 Task: Look for space in Garfield Heights, United States from 10th July, 2023 to 15th July, 2023 for 7 adults in price range Rs.10000 to Rs.15000. Place can be entire place or shared room with 4 bedrooms having 7 beds and 4 bathrooms. Property type can be house, flat, guest house. Amenities needed are: wifi, TV, free parkinig on premises, gym, breakfast. Booking option can be shelf check-in. Required host language is English.
Action: Mouse moved to (557, 110)
Screenshot: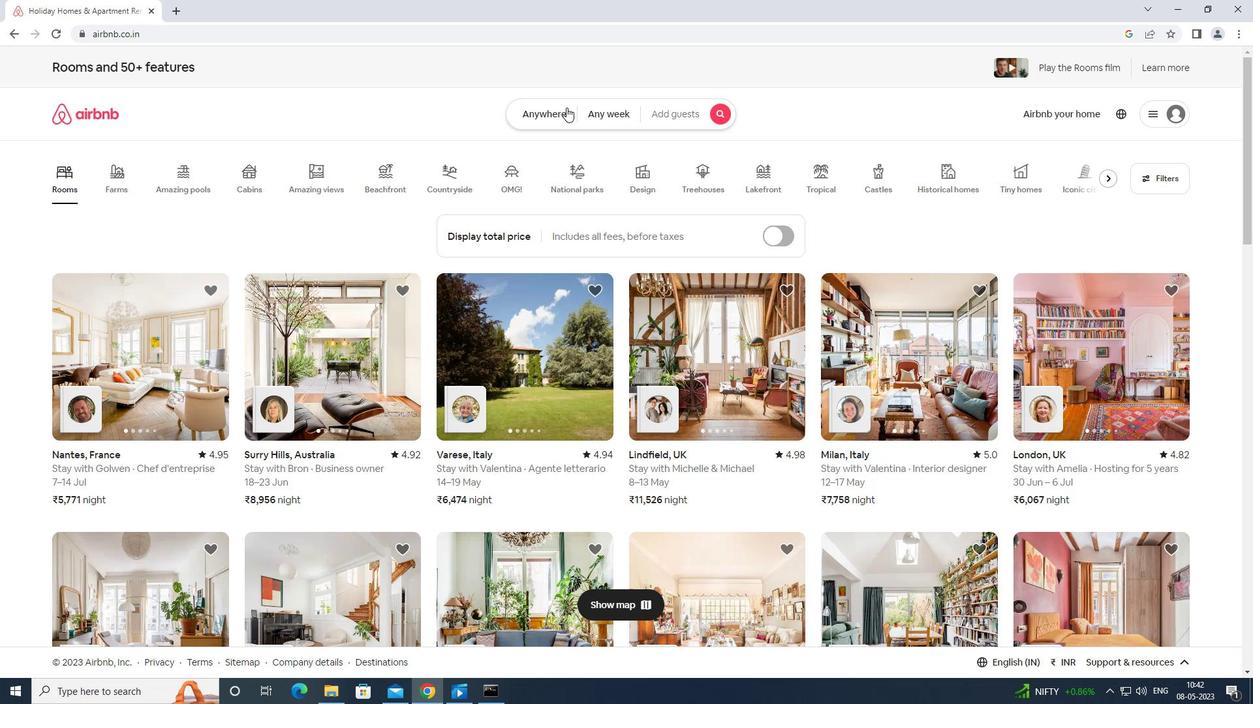 
Action: Mouse pressed left at (557, 110)
Screenshot: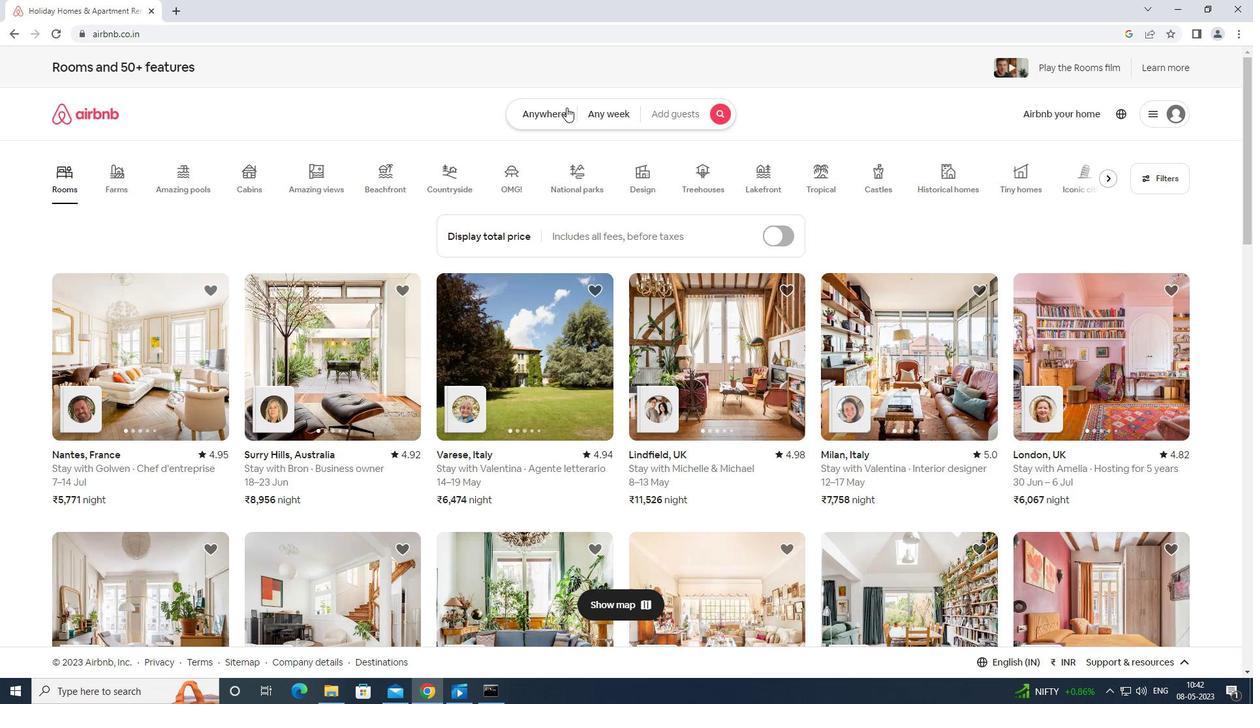 
Action: Mouse moved to (516, 154)
Screenshot: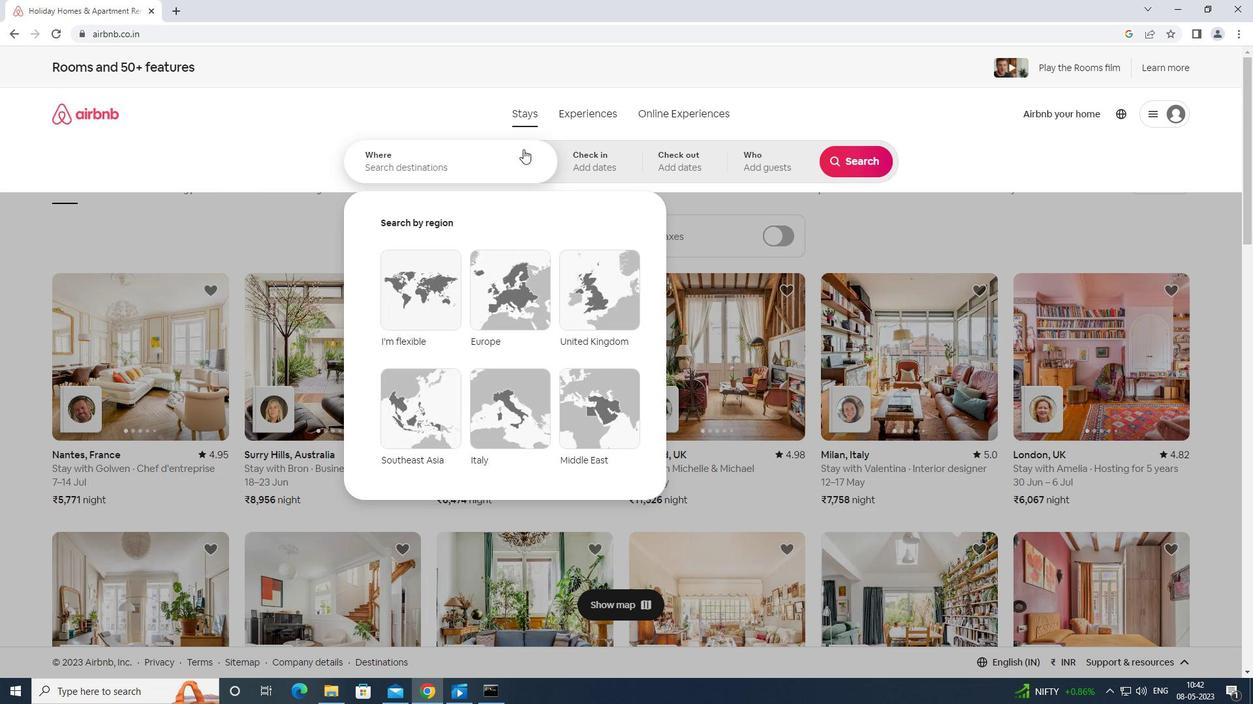 
Action: Mouse pressed left at (516, 154)
Screenshot: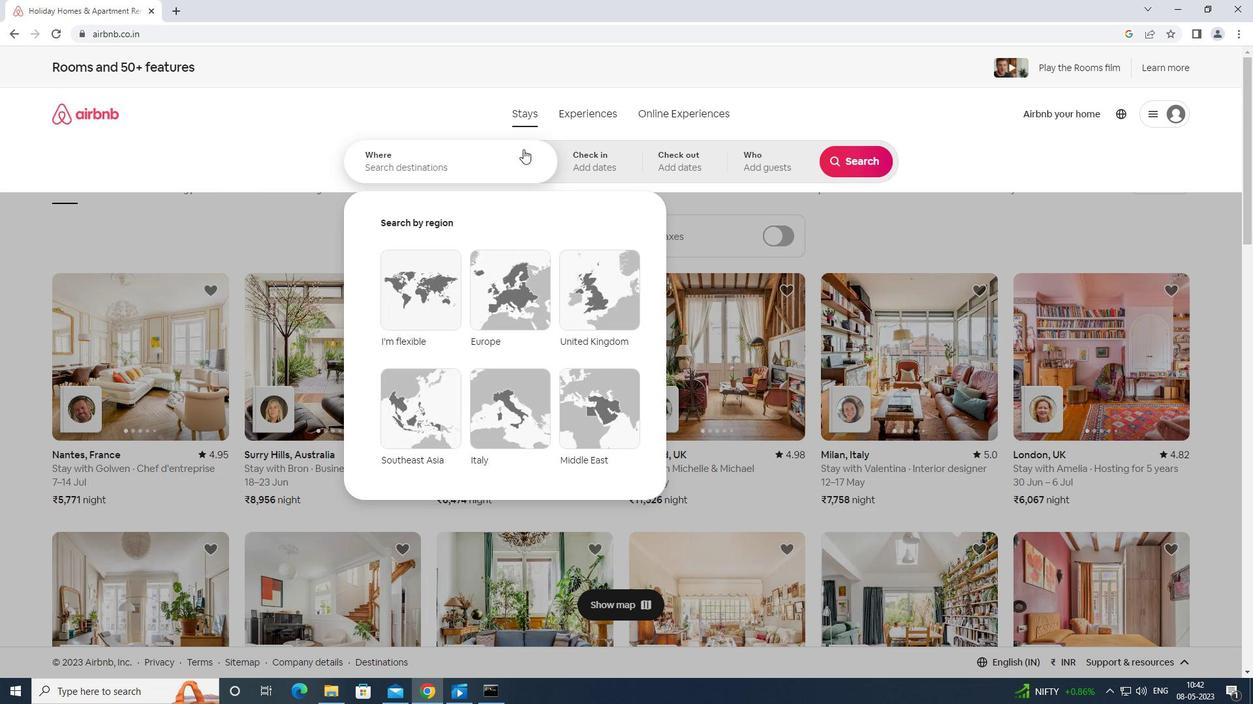 
Action: Mouse moved to (507, 162)
Screenshot: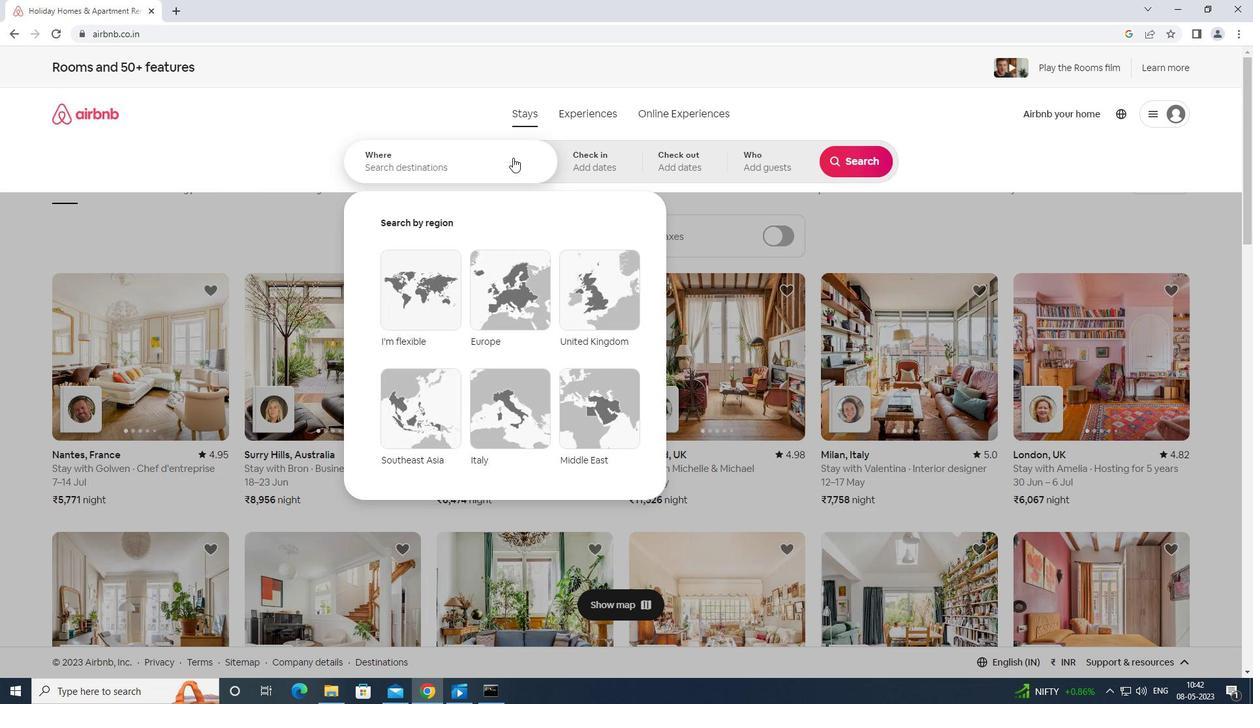 
Action: Key pressed <Key.shift>GARFIELD<Key.space>HEIF<Key.backspace>GHT<Key.space>UNITED<Key.space>STT<Key.backspace>ATES<Key.enter>
Screenshot: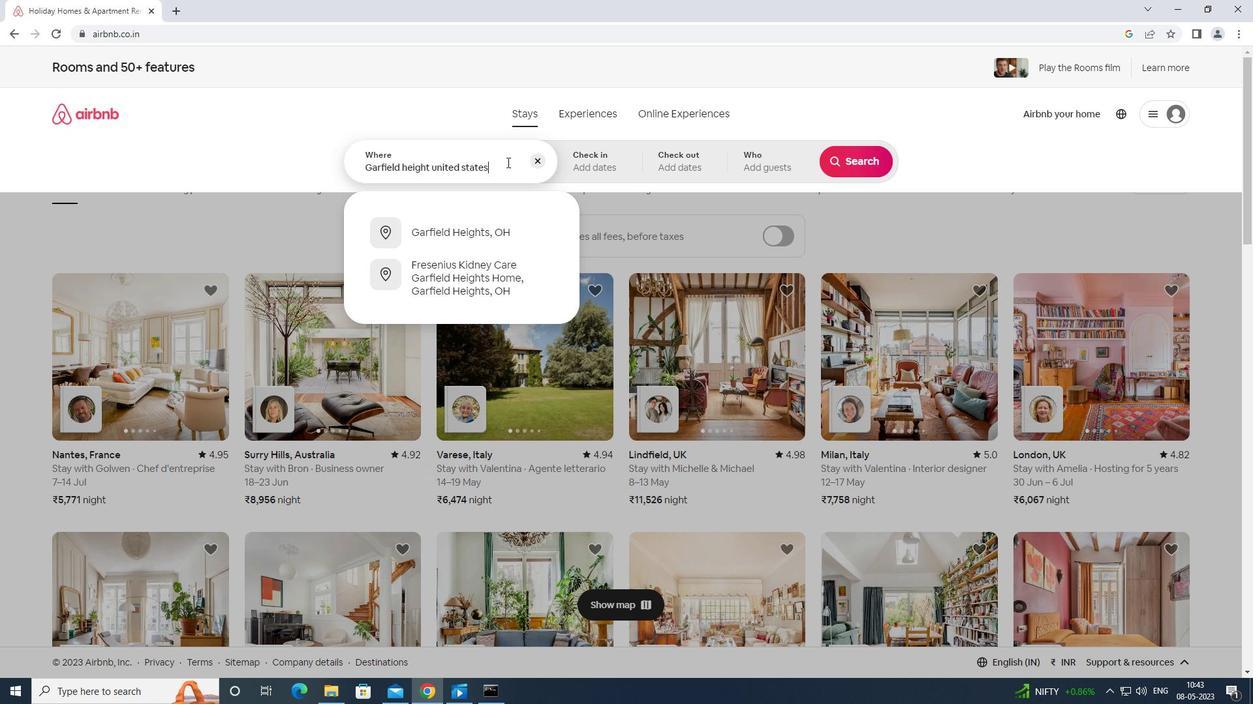
Action: Mouse moved to (852, 266)
Screenshot: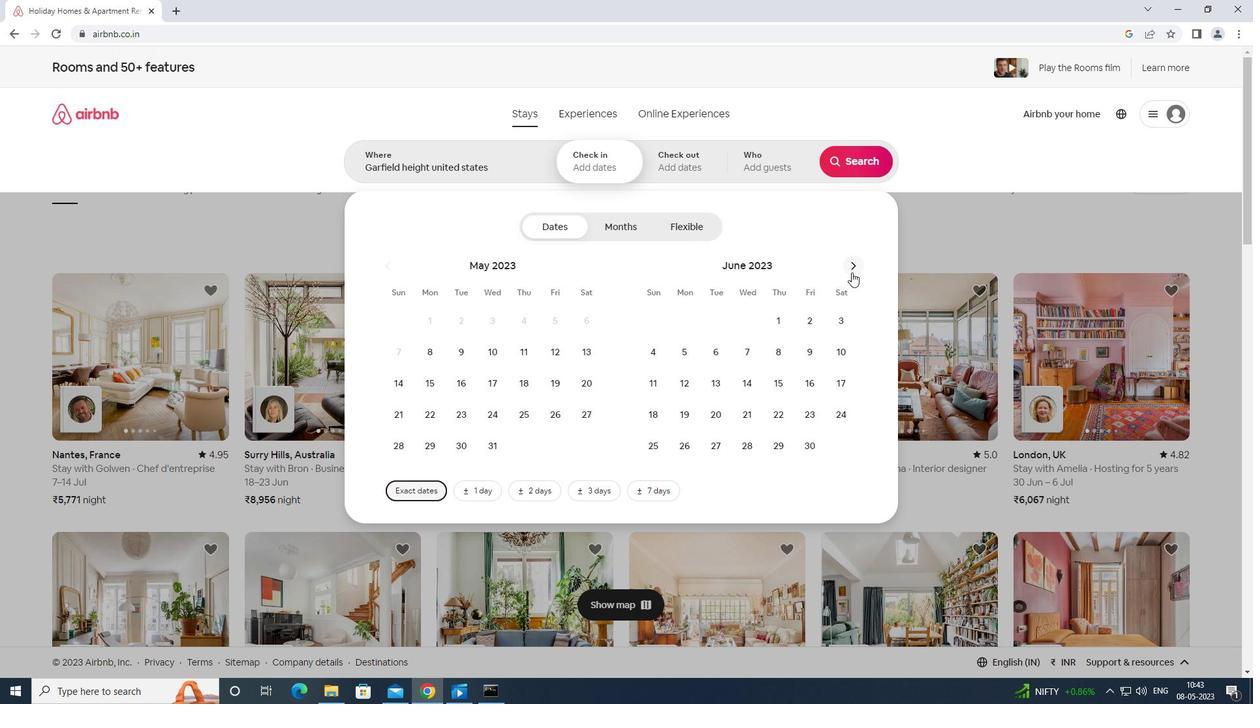 
Action: Mouse pressed left at (852, 266)
Screenshot: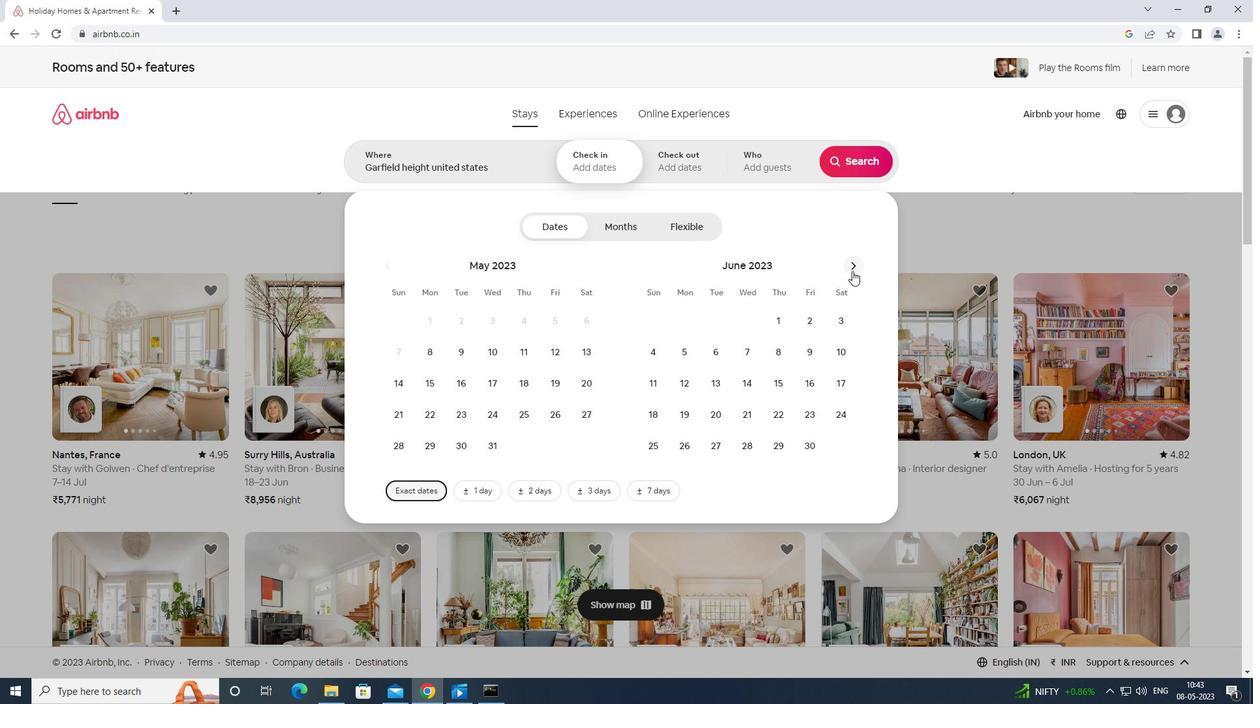 
Action: Mouse moved to (678, 379)
Screenshot: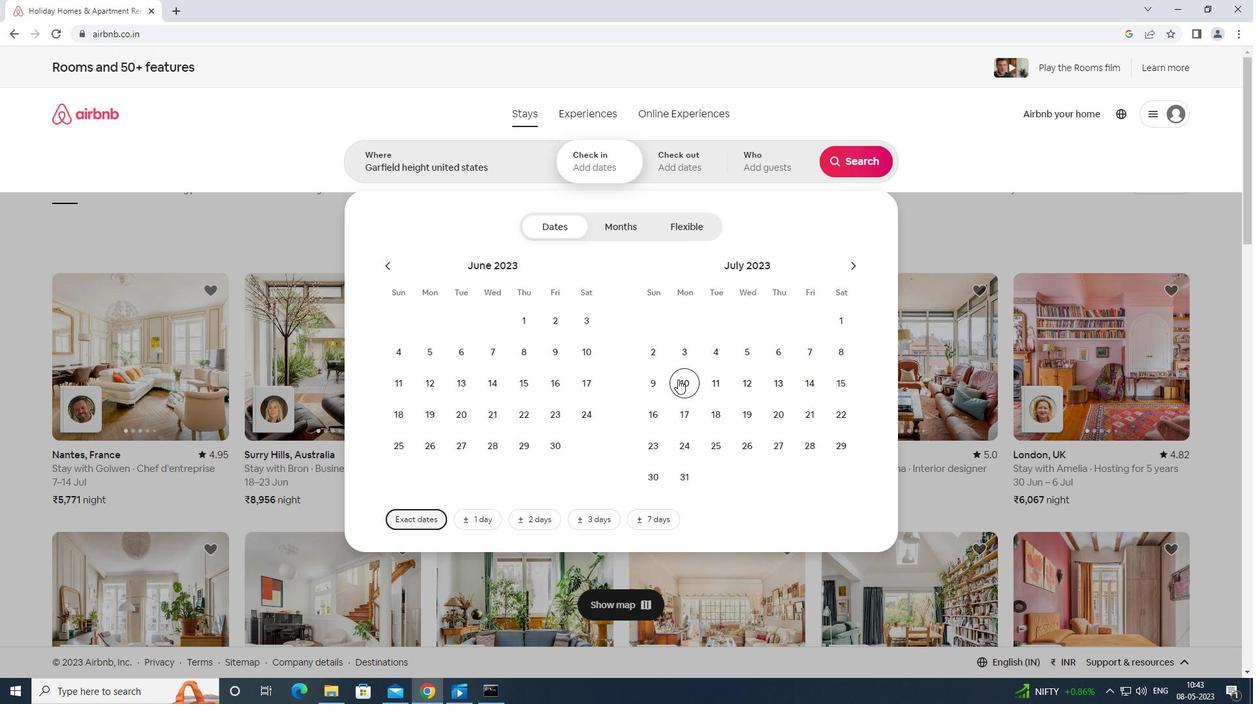 
Action: Mouse pressed left at (678, 379)
Screenshot: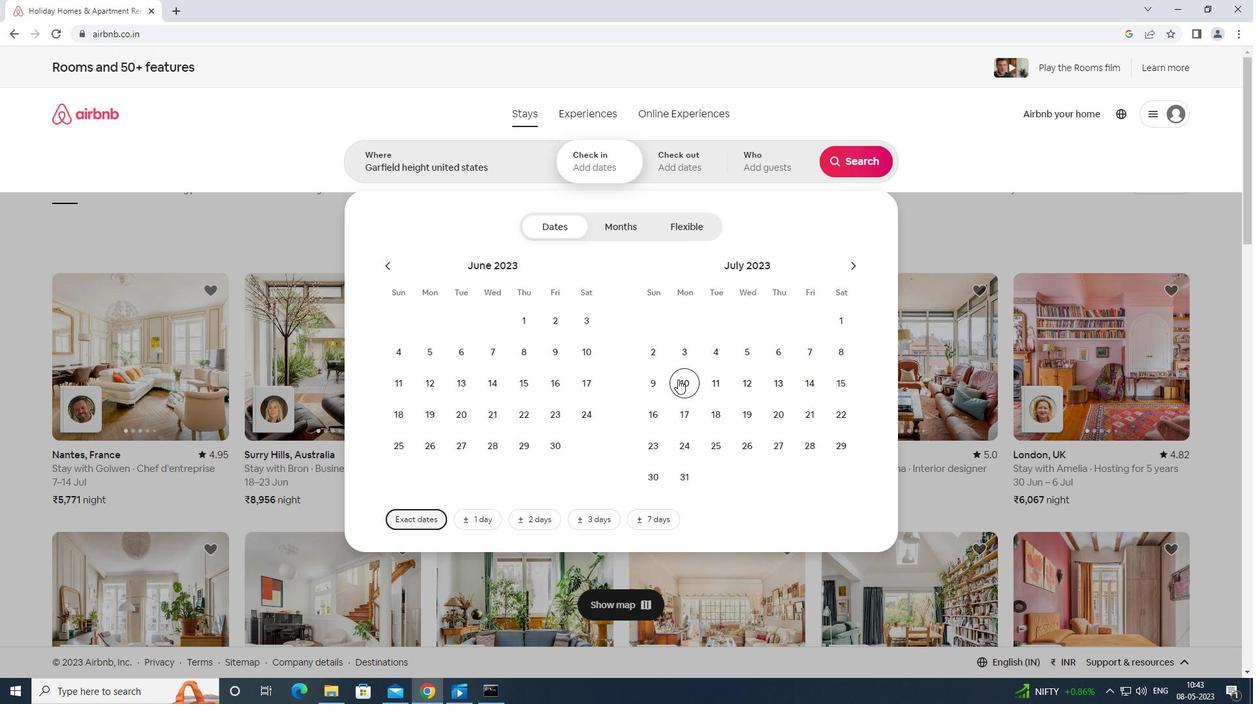 
Action: Mouse moved to (846, 385)
Screenshot: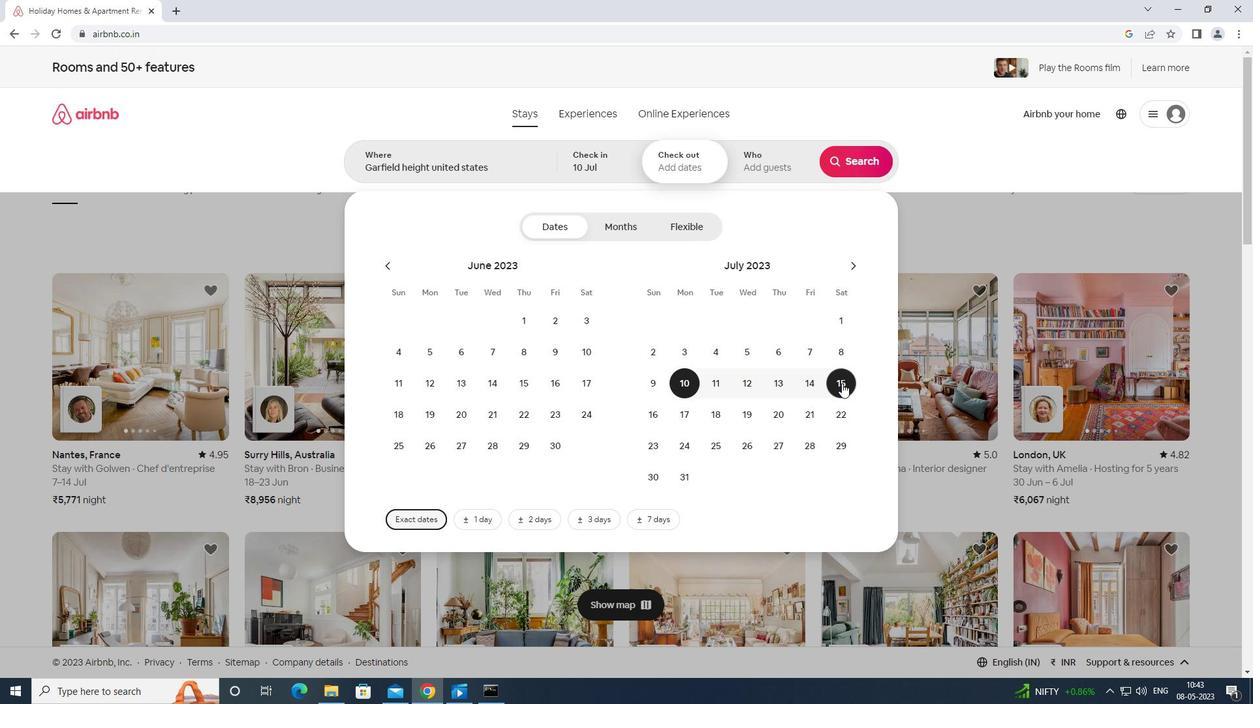 
Action: Mouse pressed left at (846, 385)
Screenshot: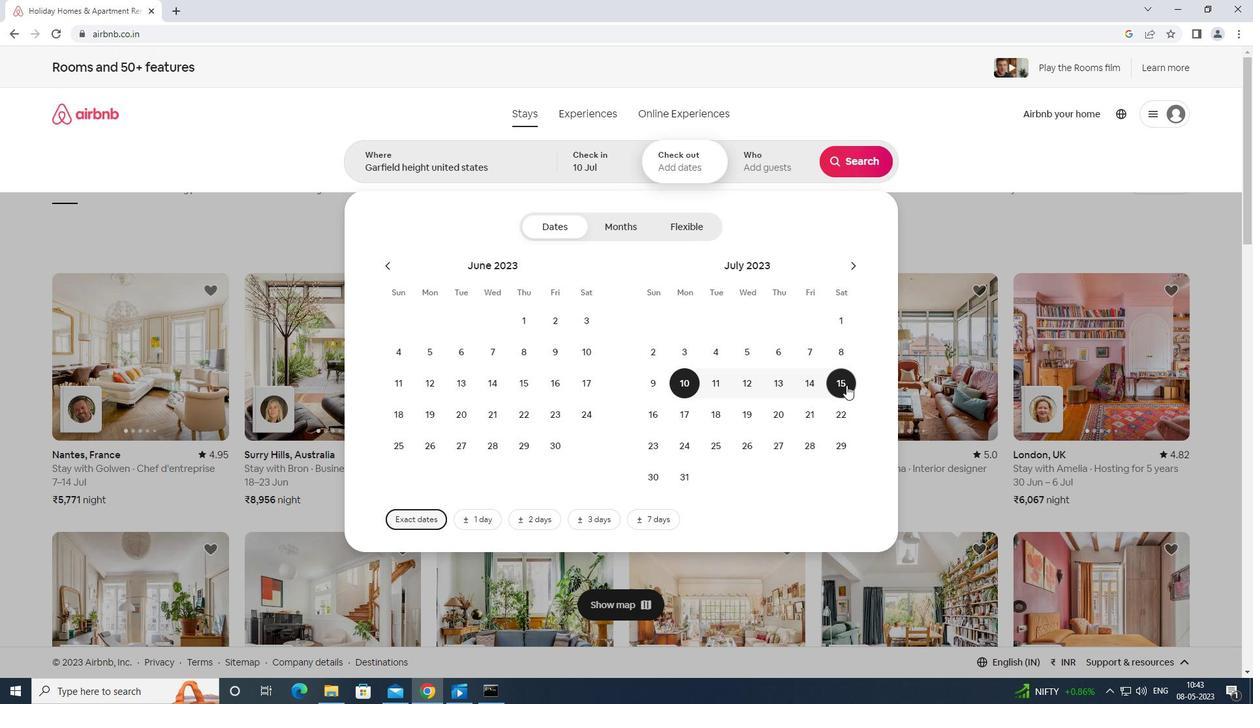 
Action: Mouse moved to (780, 168)
Screenshot: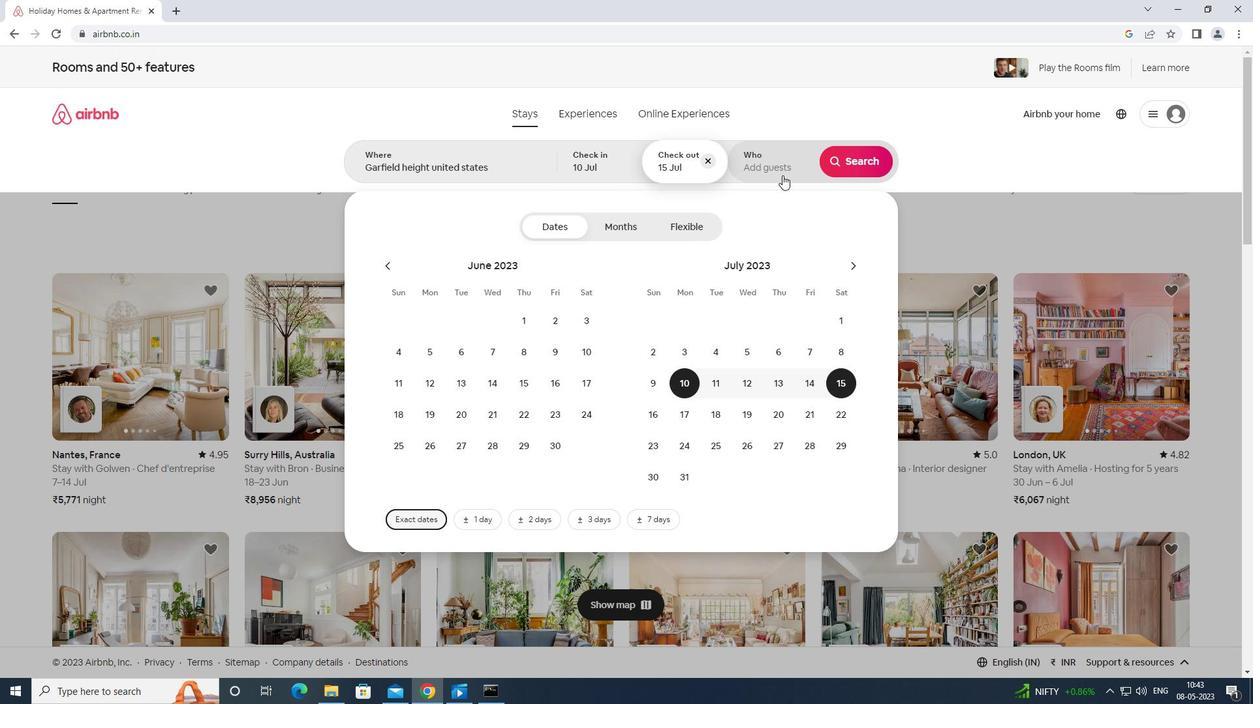
Action: Mouse pressed left at (780, 168)
Screenshot: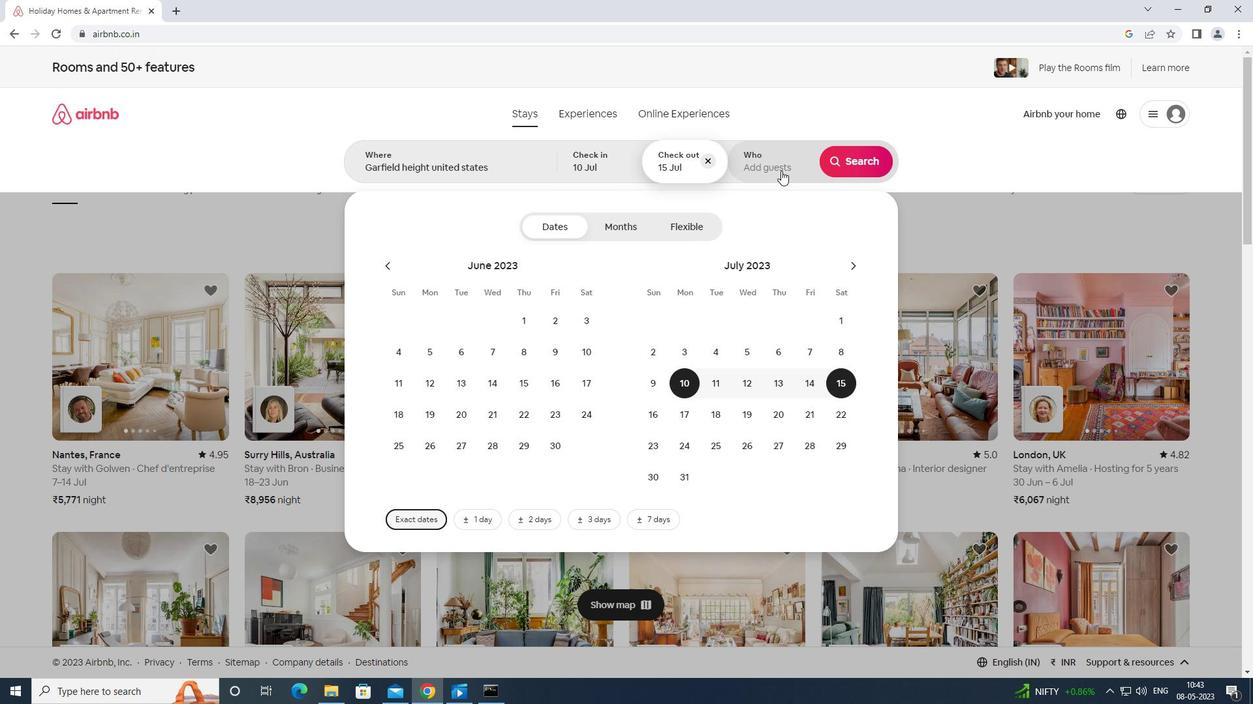
Action: Mouse moved to (862, 233)
Screenshot: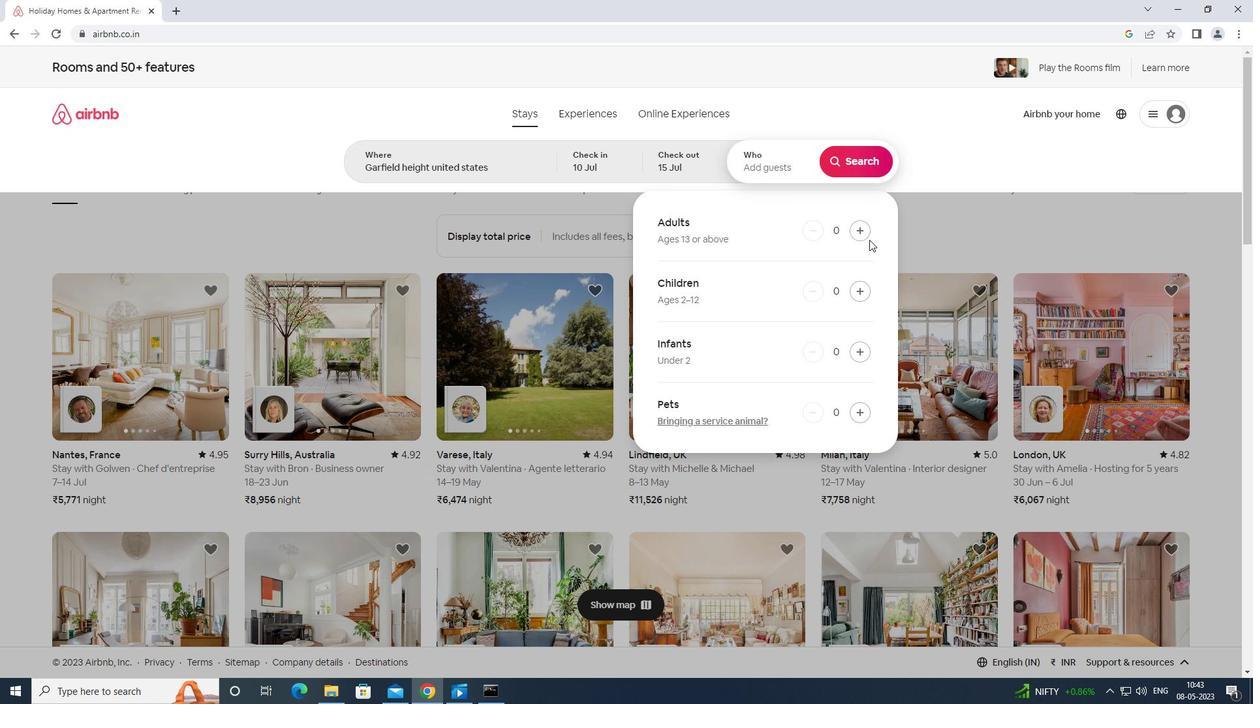 
Action: Mouse pressed left at (862, 233)
Screenshot: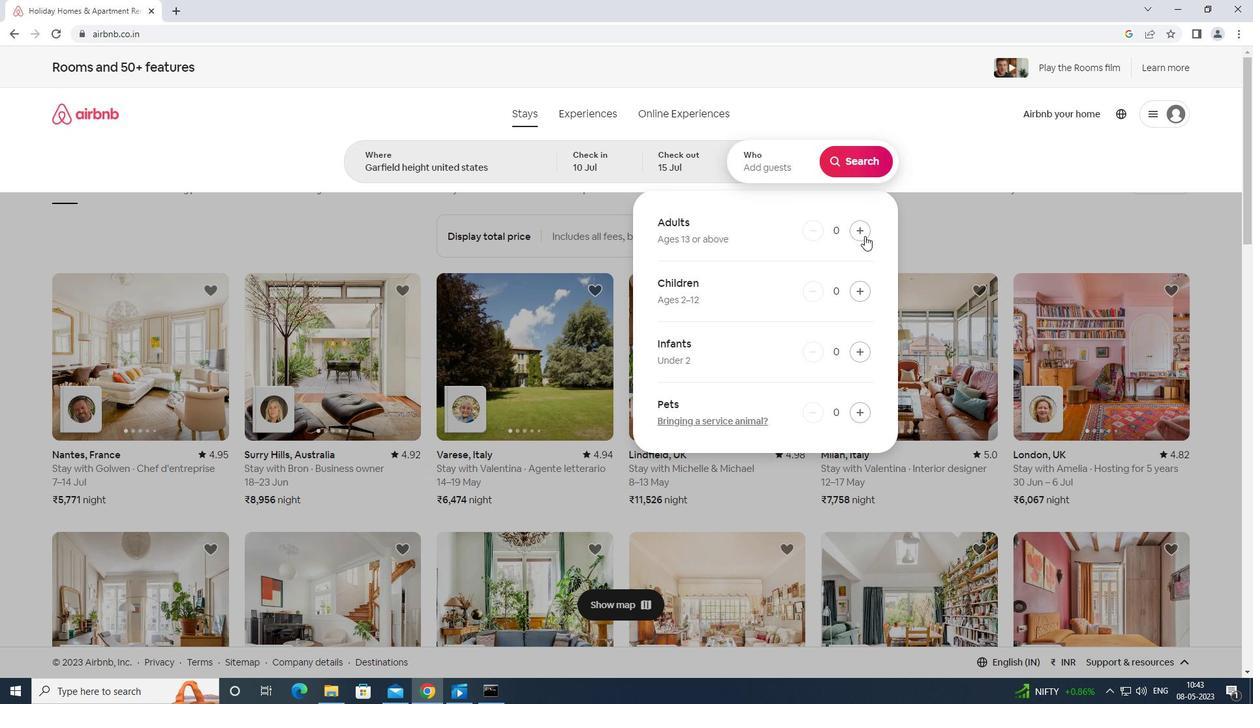 
Action: Mouse moved to (862, 232)
Screenshot: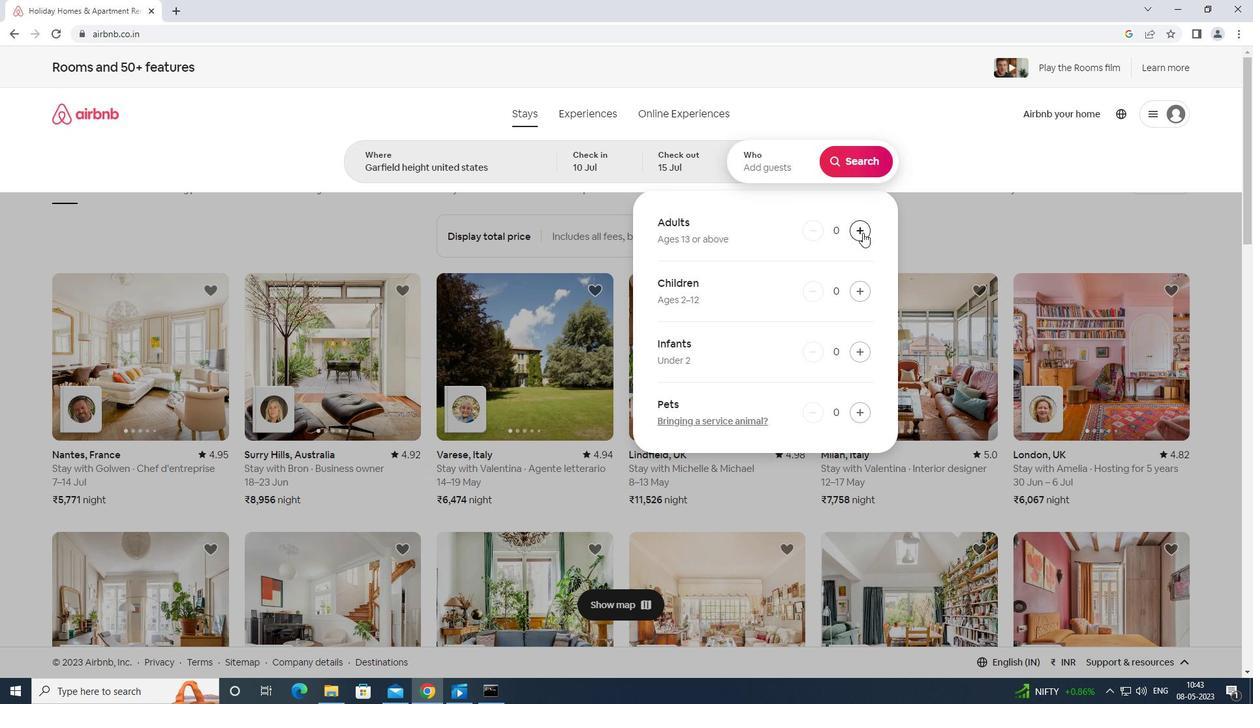 
Action: Mouse pressed left at (862, 232)
Screenshot: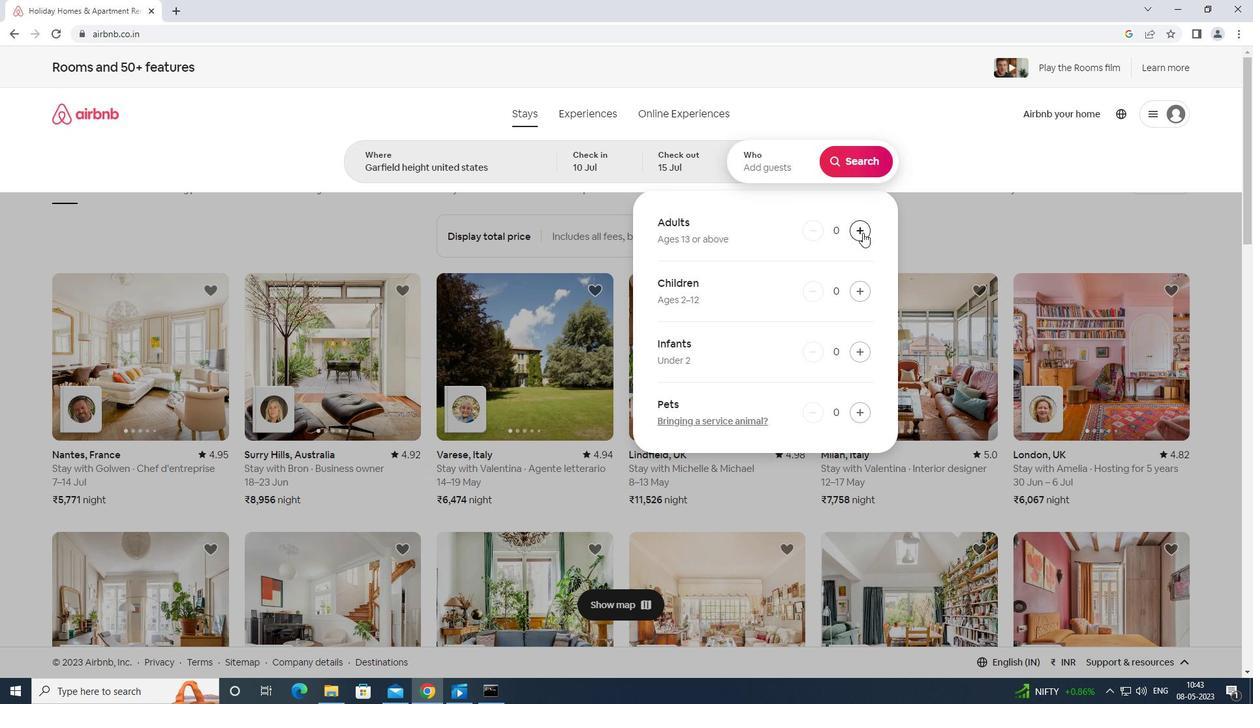 
Action: Mouse moved to (862, 232)
Screenshot: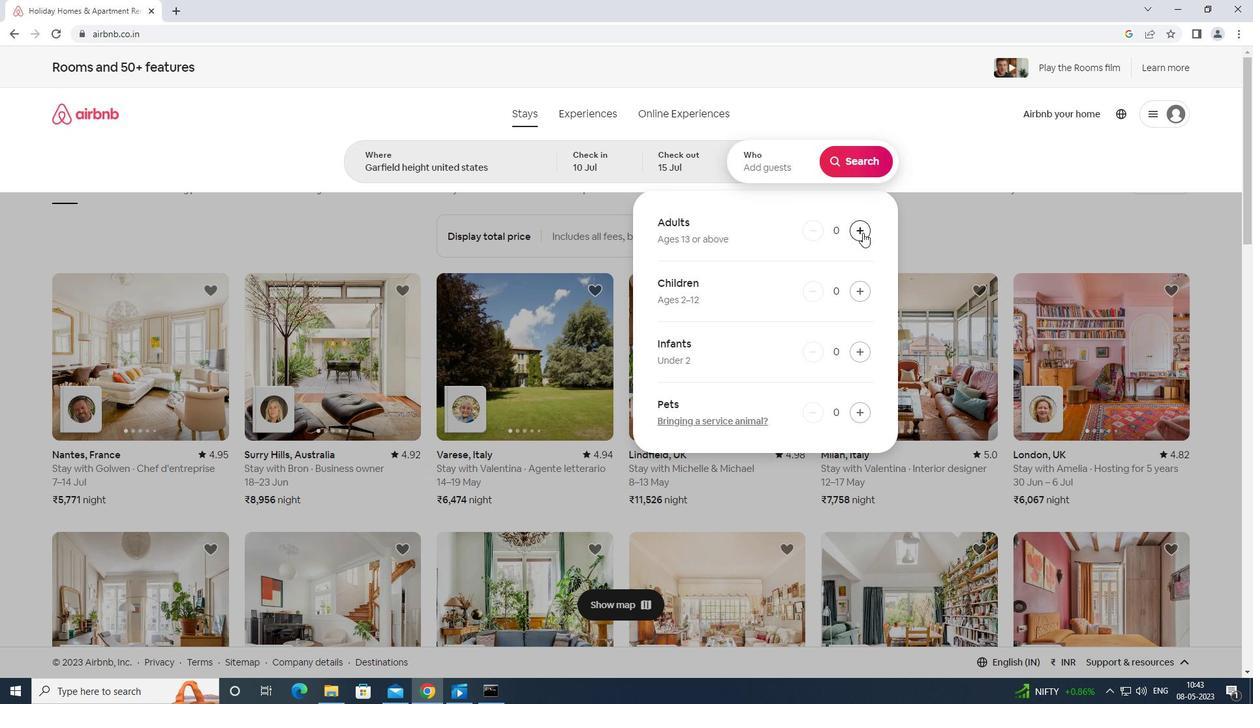 
Action: Mouse pressed left at (862, 232)
Screenshot: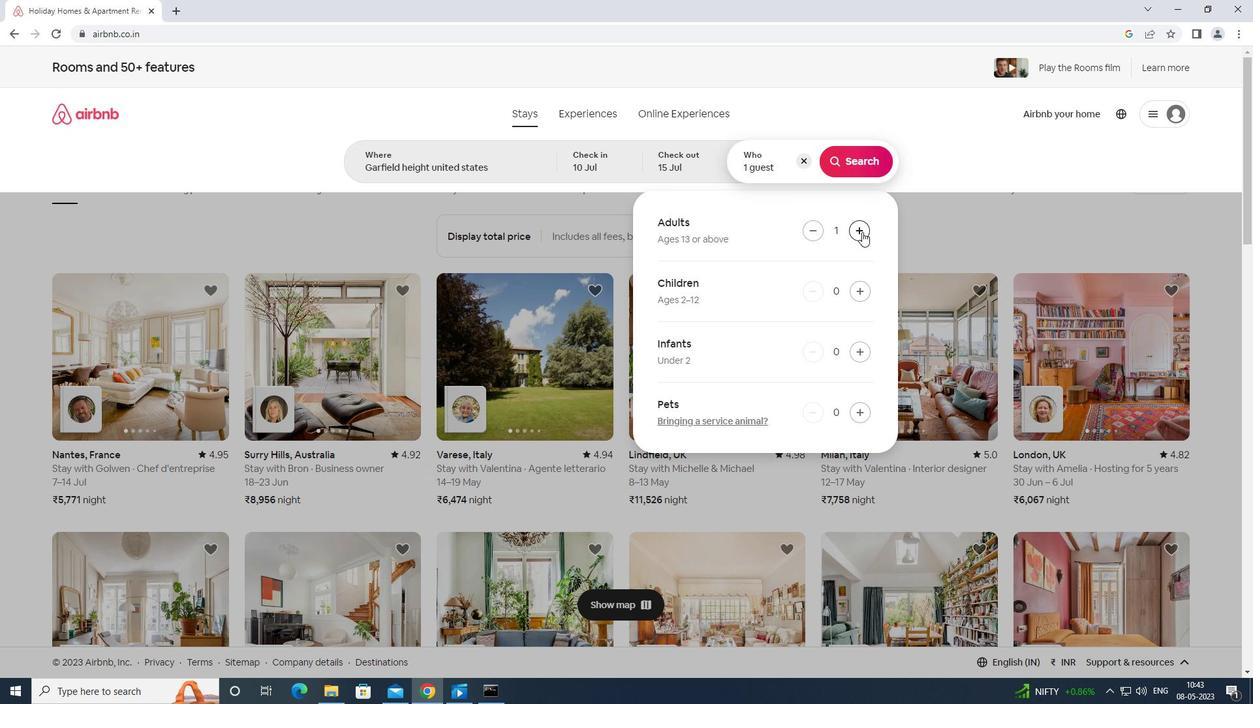 
Action: Mouse pressed left at (862, 232)
Screenshot: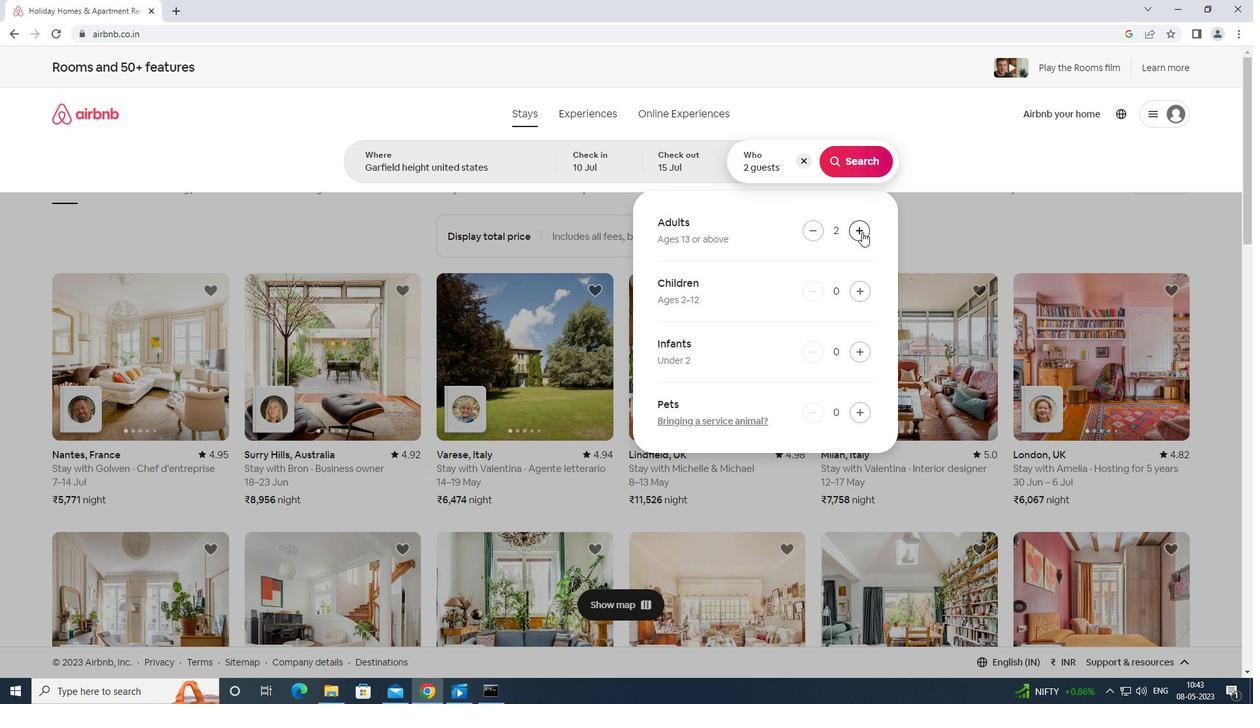 
Action: Mouse pressed left at (862, 232)
Screenshot: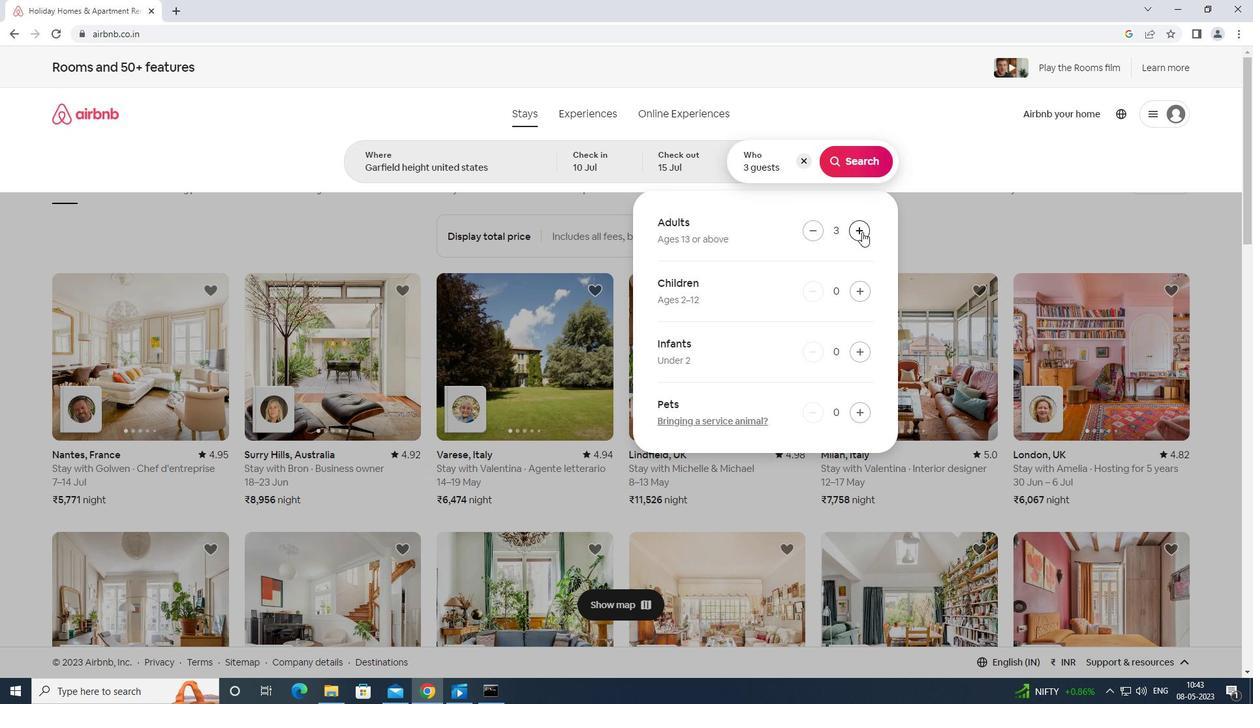 
Action: Mouse pressed left at (862, 232)
Screenshot: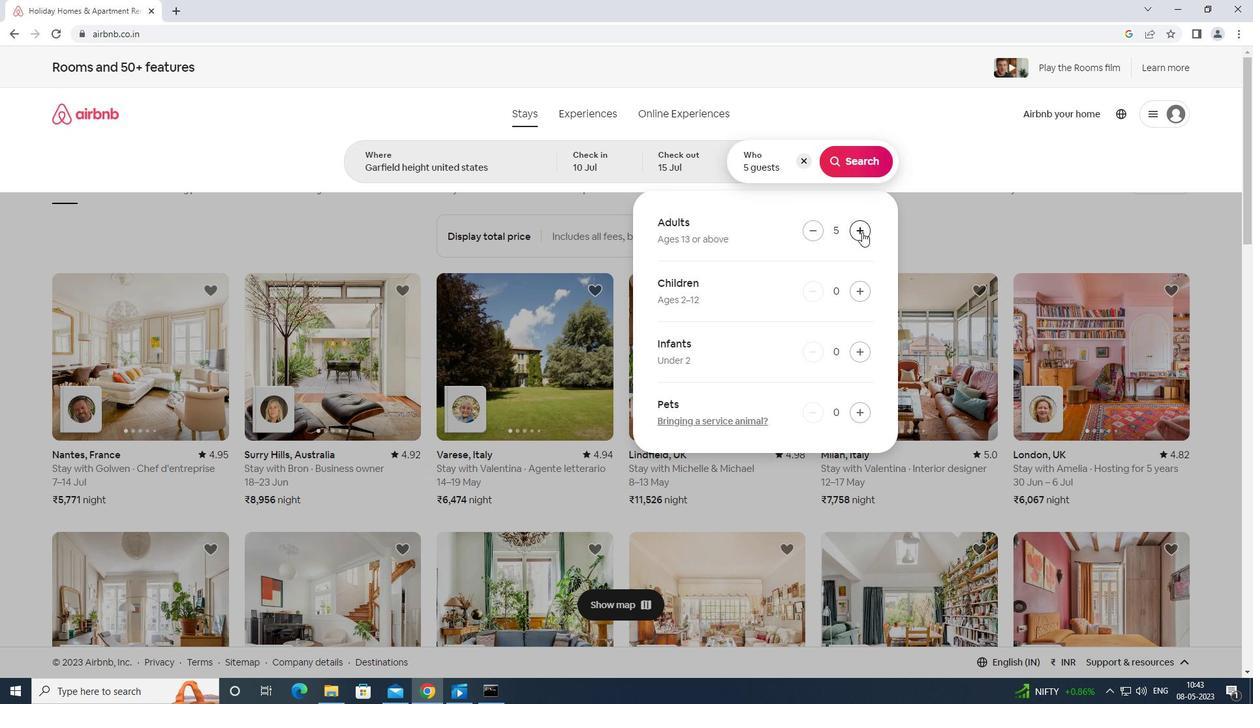
Action: Mouse pressed left at (862, 232)
Screenshot: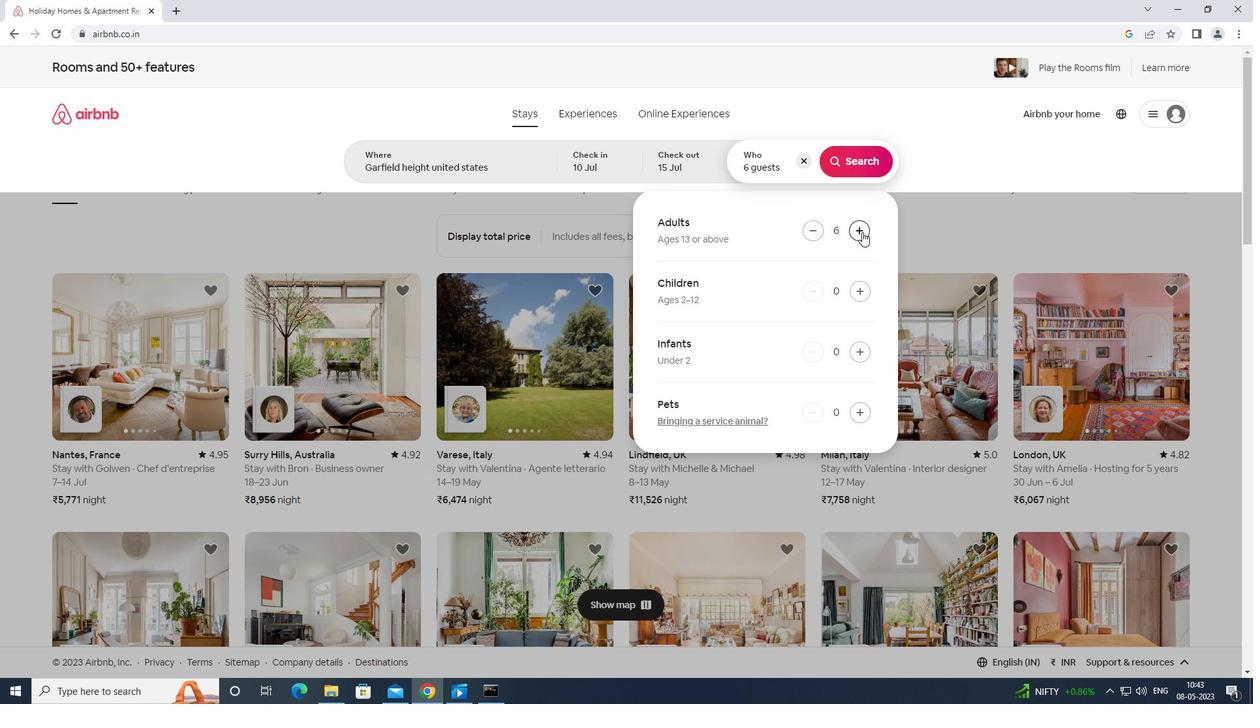 
Action: Mouse moved to (855, 168)
Screenshot: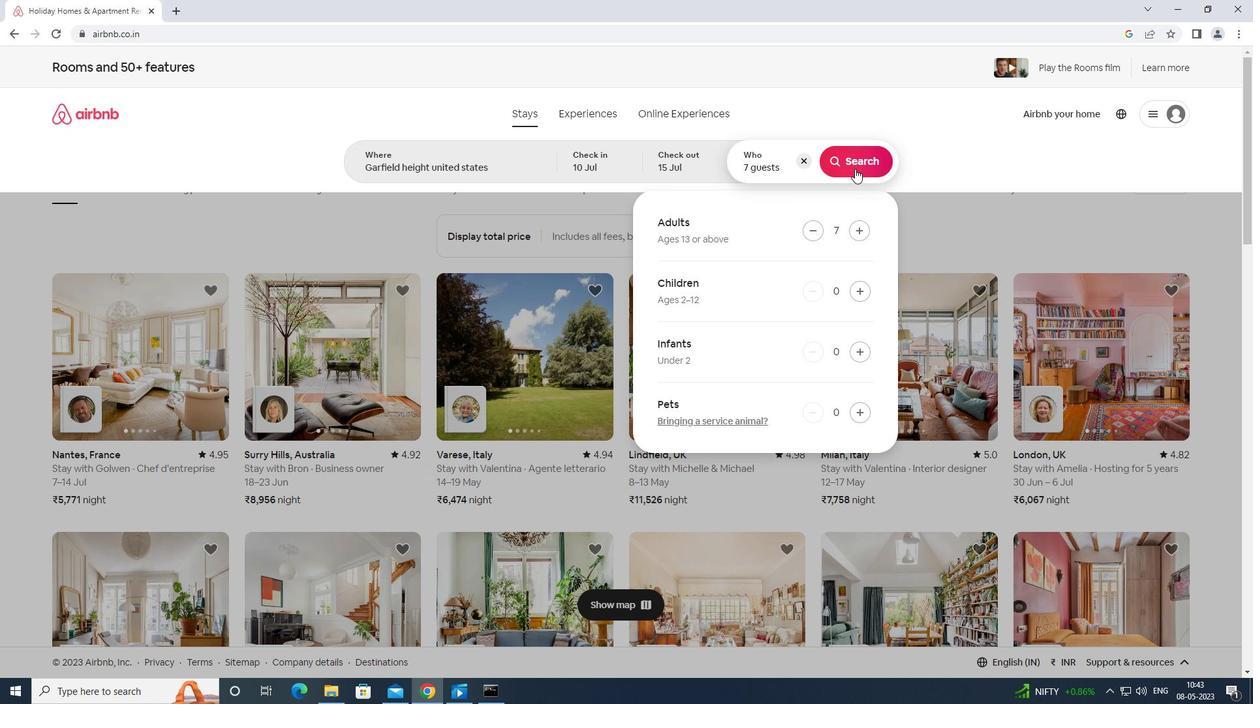 
Action: Mouse pressed left at (855, 168)
Screenshot: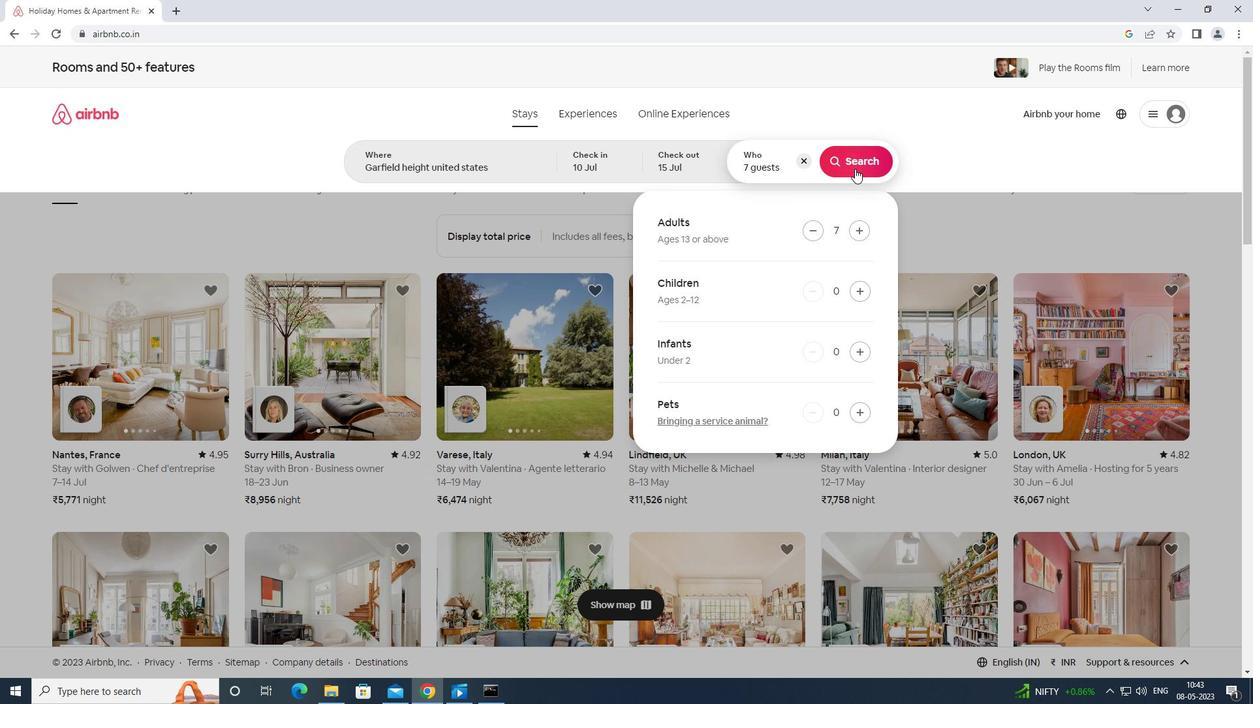 
Action: Mouse moved to (1188, 118)
Screenshot: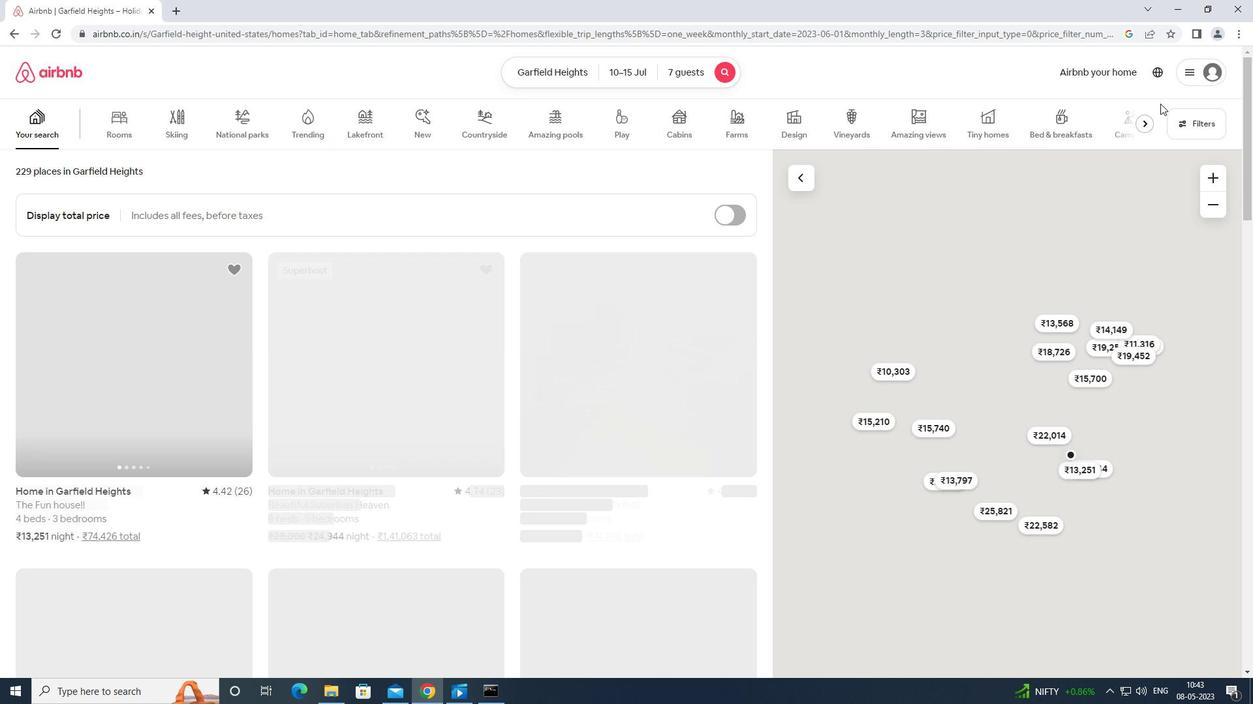 
Action: Mouse pressed left at (1188, 118)
Screenshot: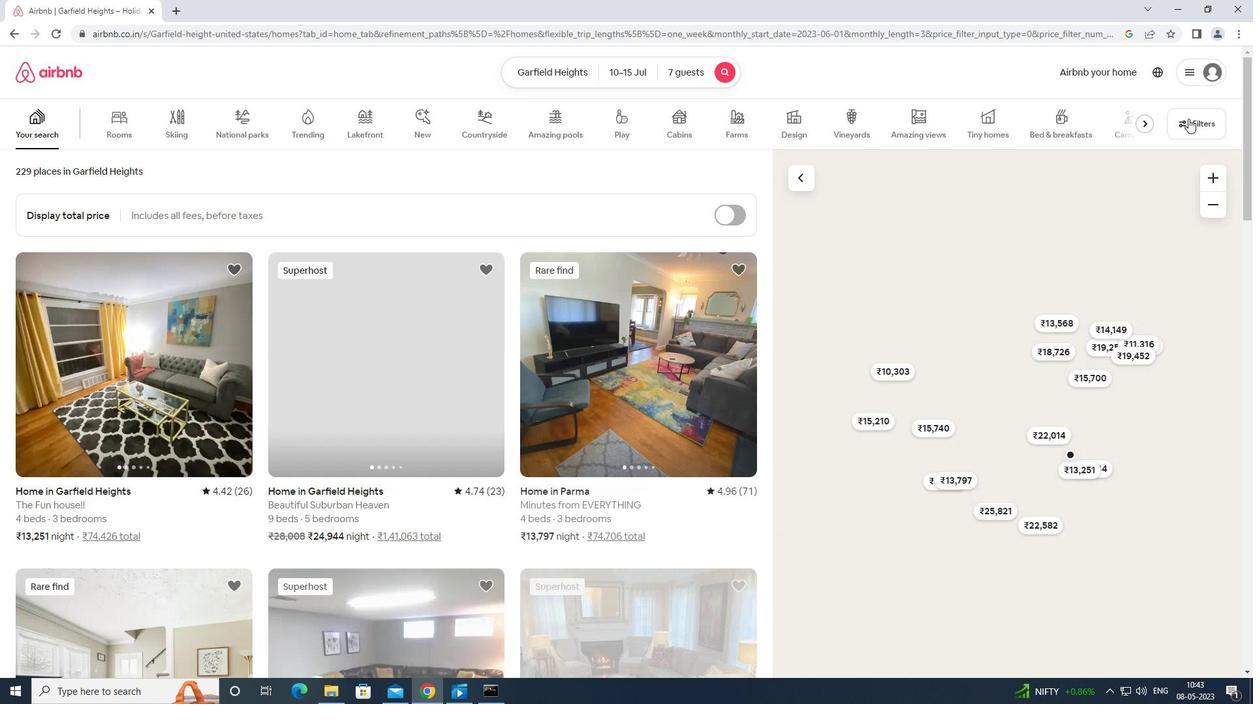 
Action: Mouse moved to (542, 439)
Screenshot: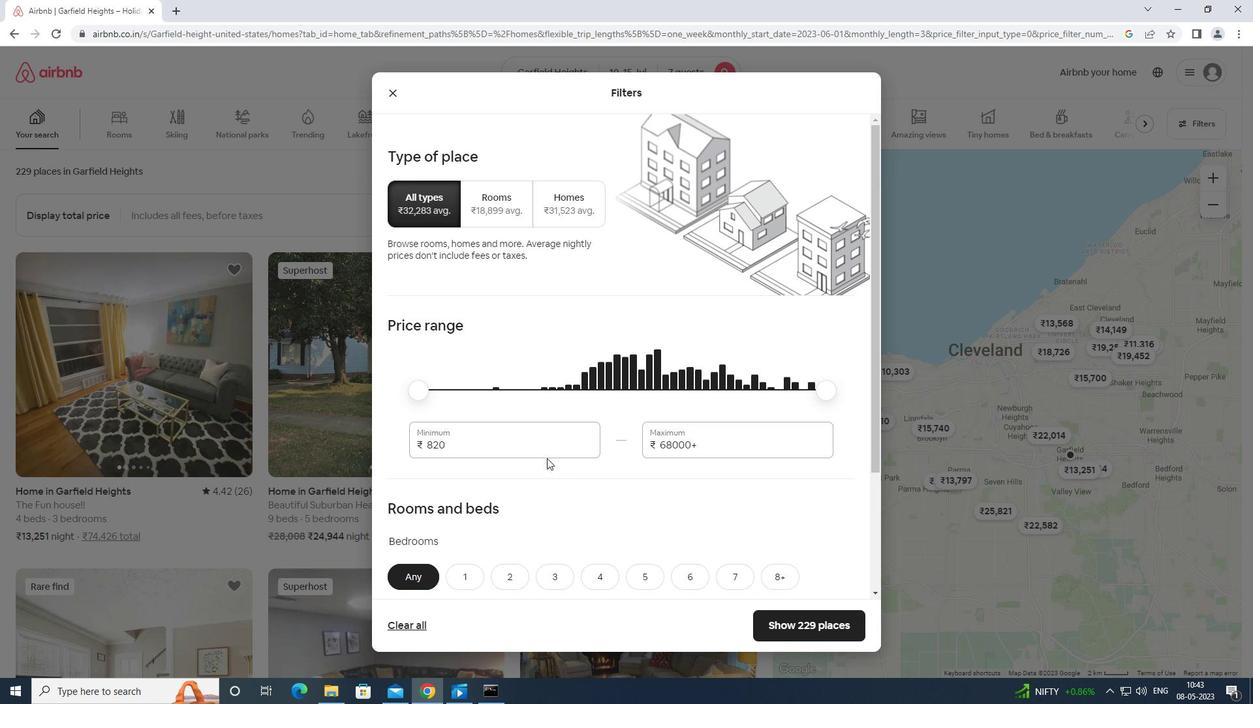
Action: Mouse pressed left at (542, 439)
Screenshot: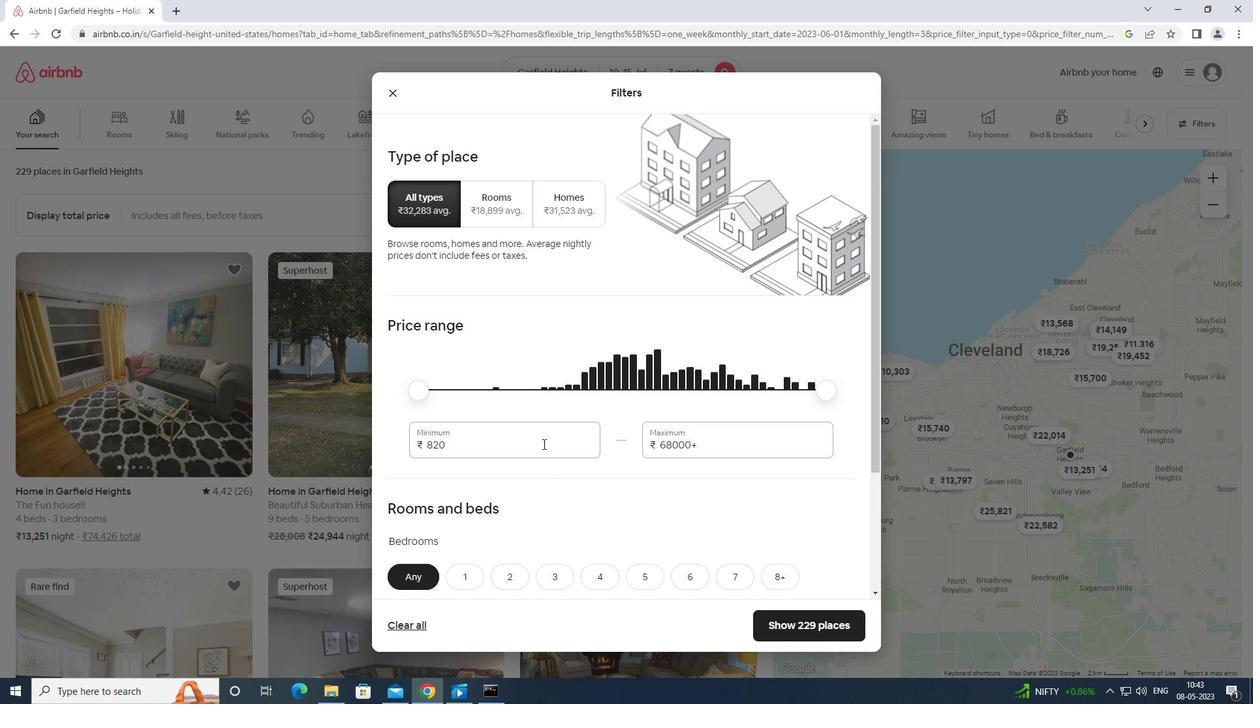 
Action: Key pressed <Key.backspace><Key.backspace><Key.backspace>10000
Screenshot: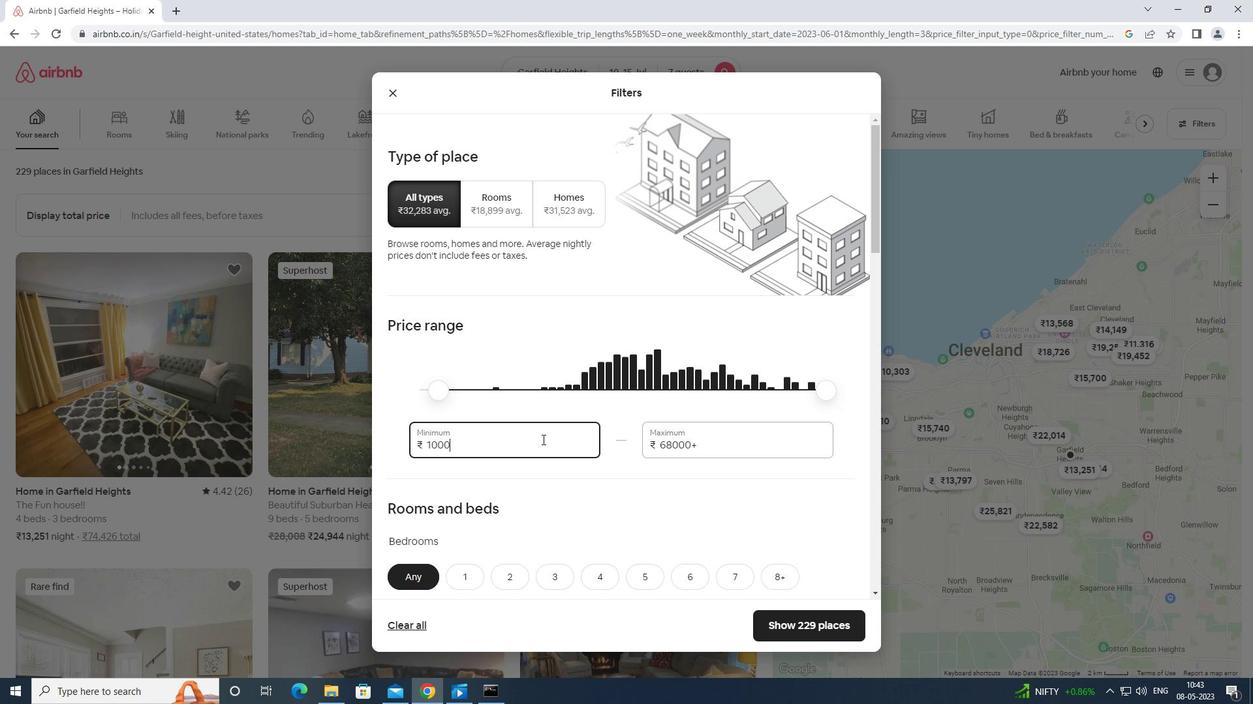 
Action: Mouse moved to (715, 434)
Screenshot: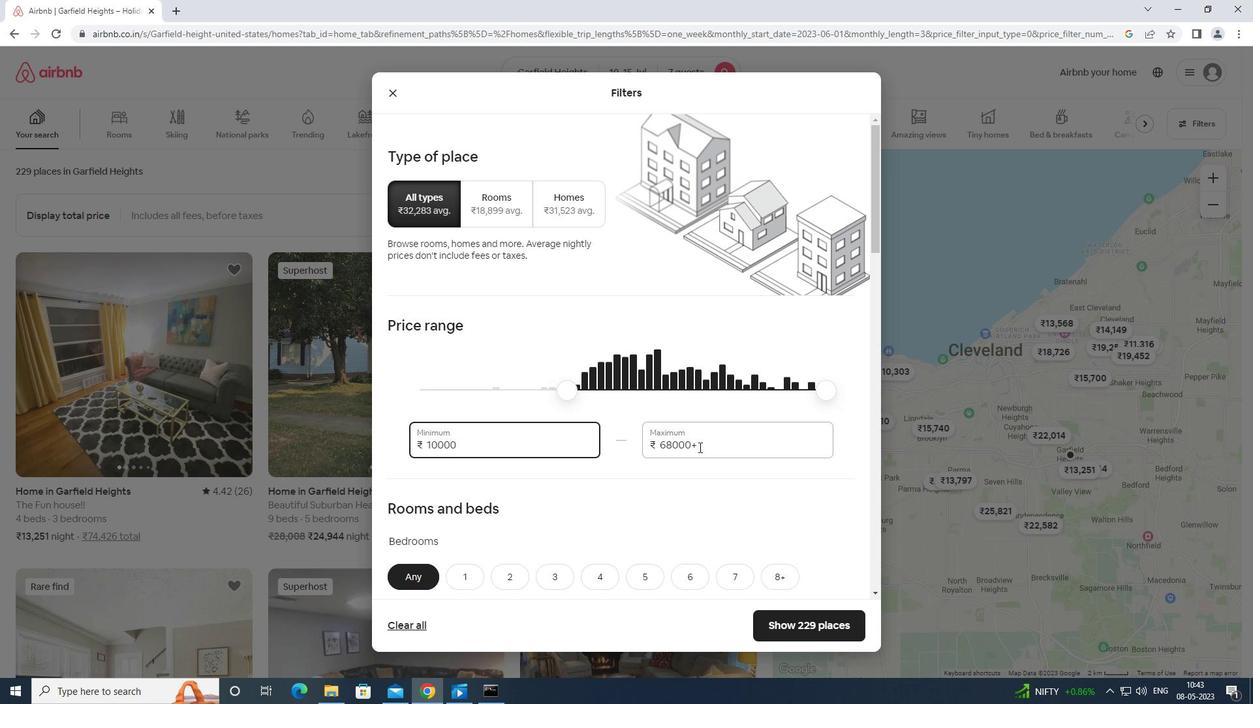 
Action: Mouse pressed left at (715, 434)
Screenshot: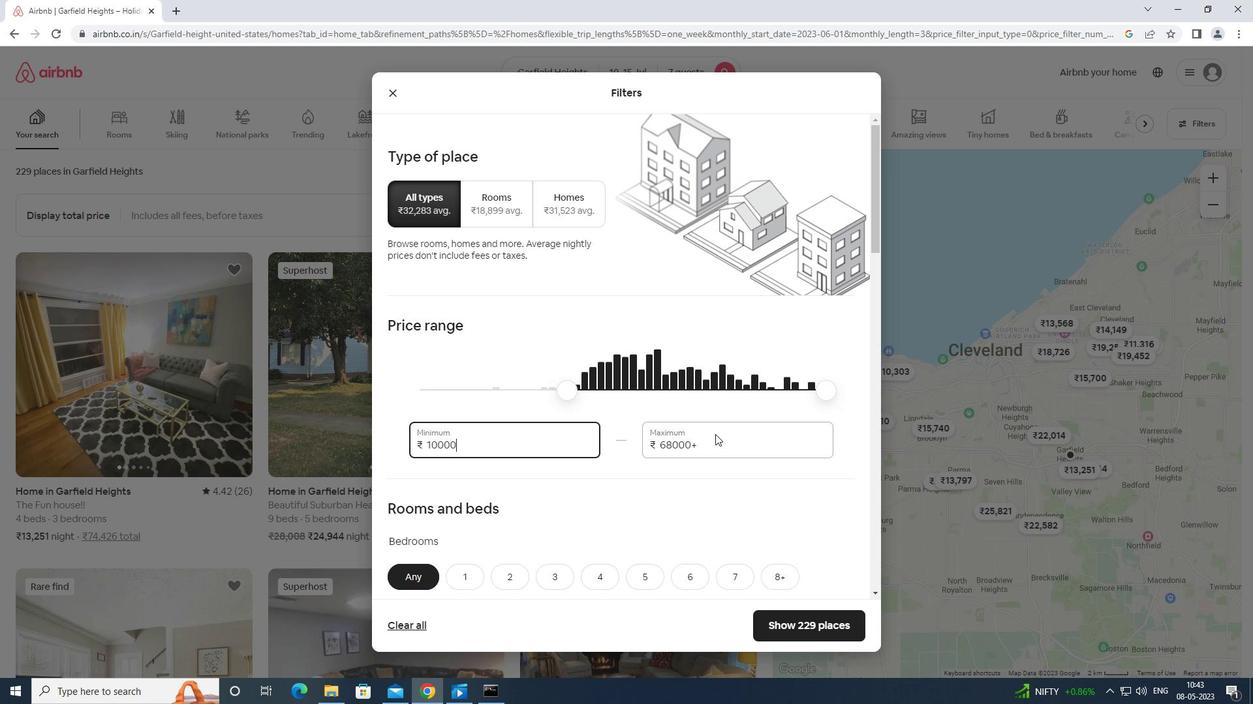 
Action: Key pressed <Key.backspace><Key.backspace><Key.backspace><Key.backspace><Key.backspace><Key.backspace><Key.backspace><Key.backspace><Key.backspace><Key.backspace><Key.backspace><Key.backspace><Key.backspace>15000
Screenshot: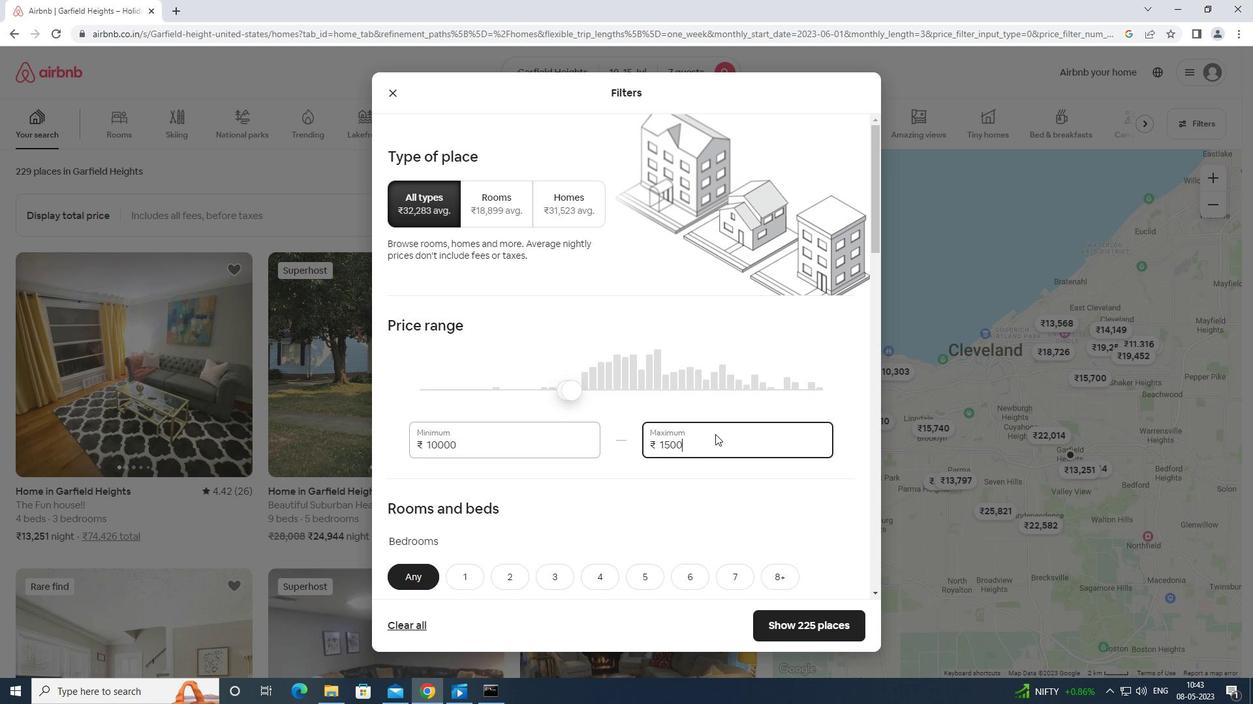 
Action: Mouse moved to (721, 452)
Screenshot: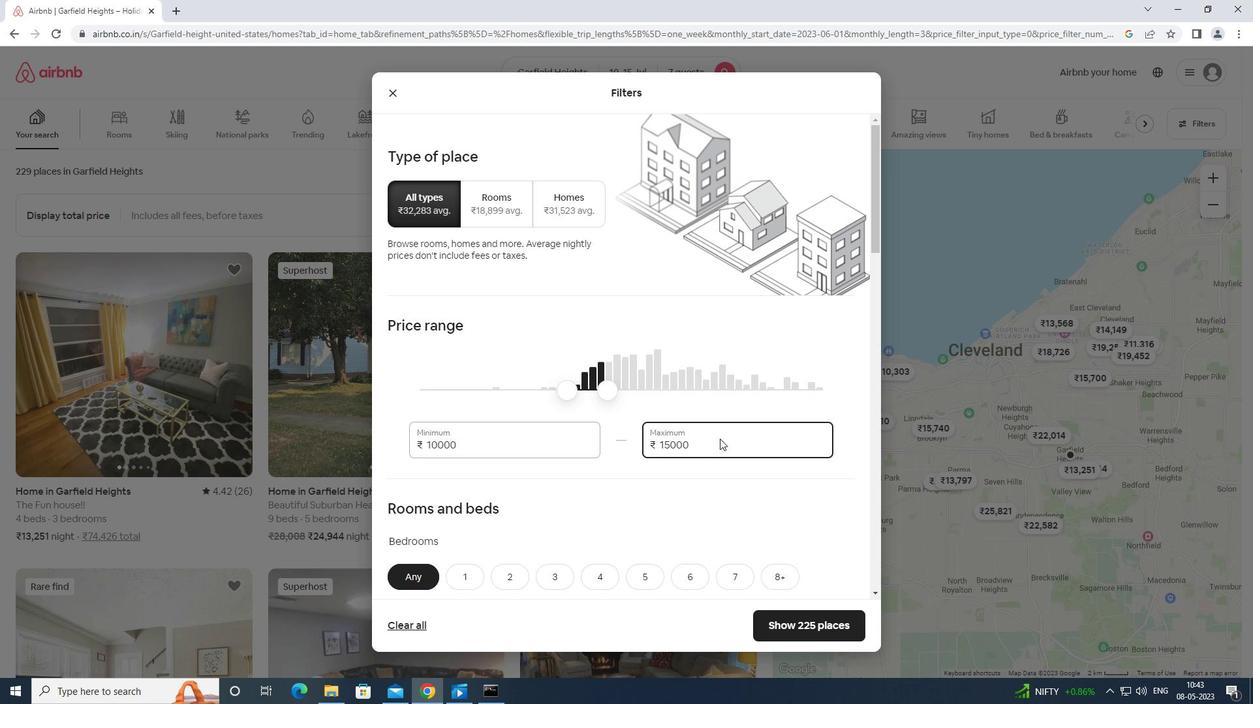 
Action: Mouse scrolled (721, 451) with delta (0, 0)
Screenshot: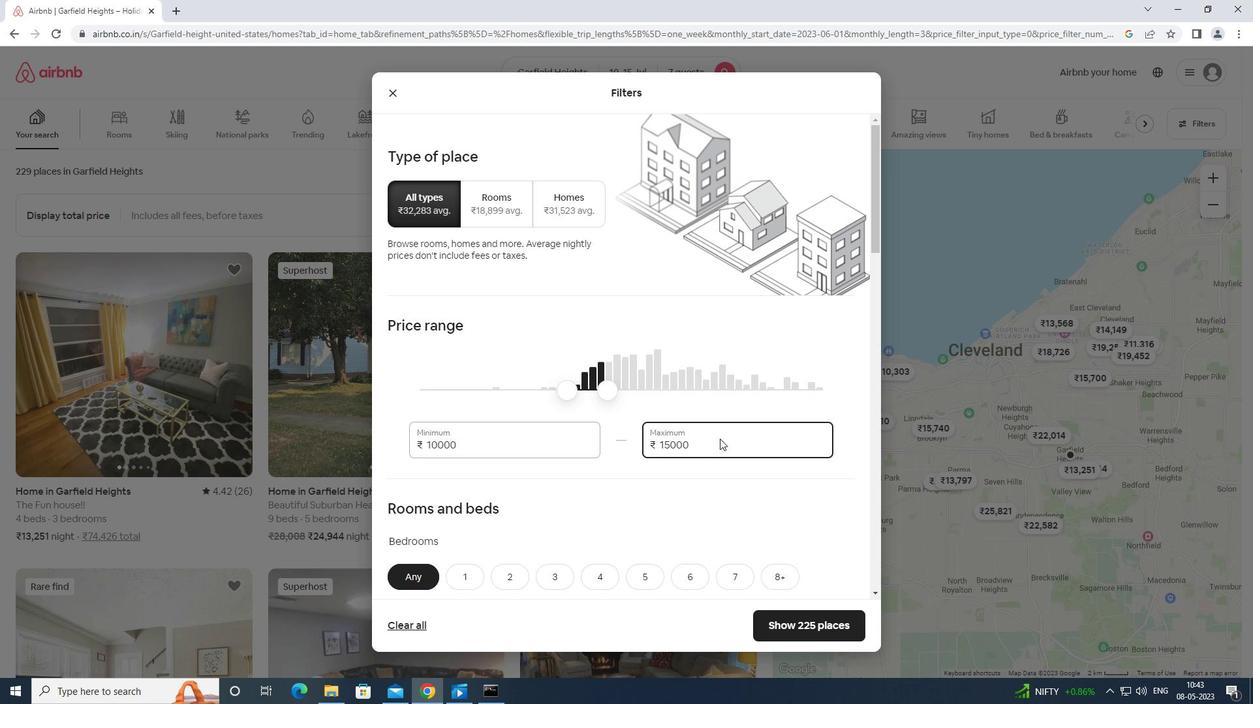 
Action: Mouse moved to (721, 454)
Screenshot: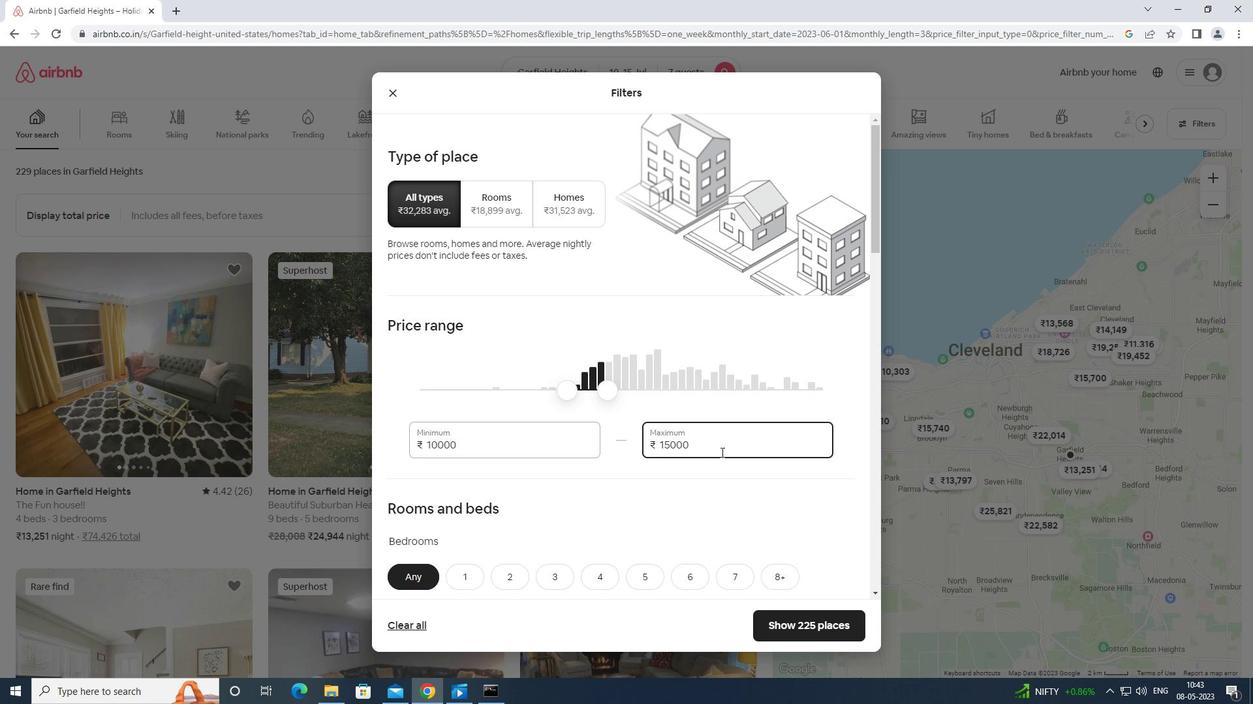 
Action: Mouse scrolled (721, 453) with delta (0, 0)
Screenshot: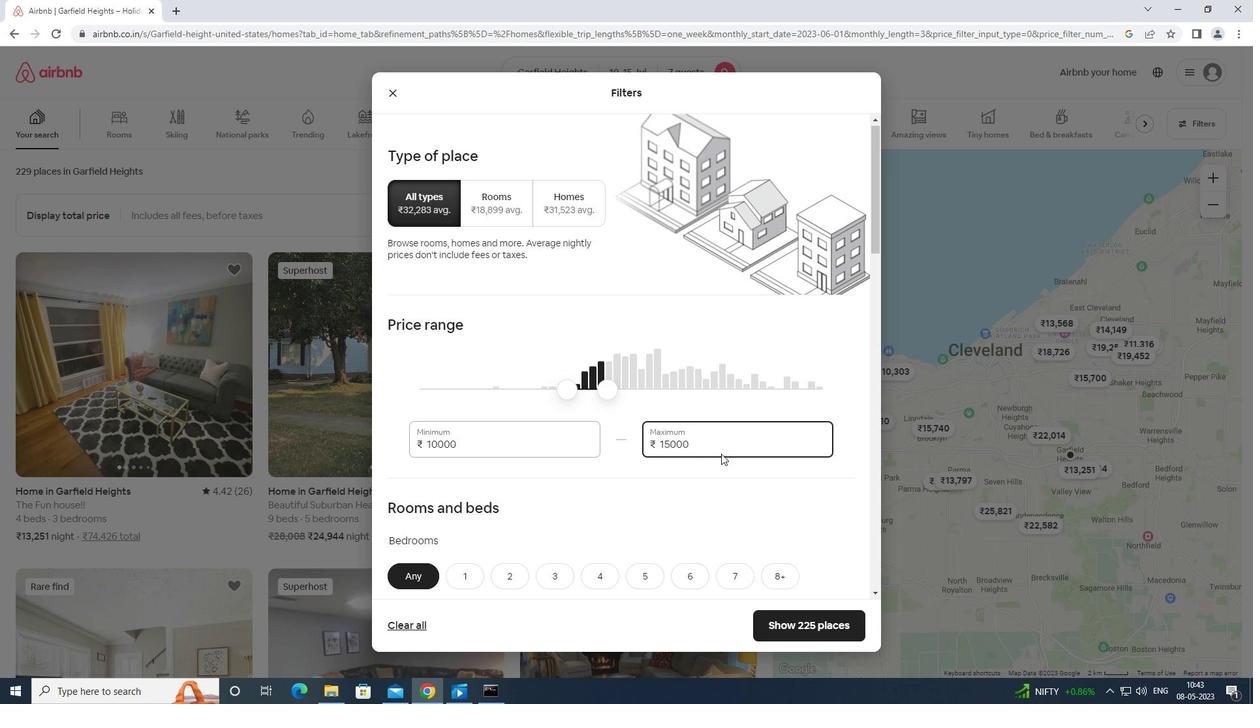 
Action: Mouse moved to (721, 455)
Screenshot: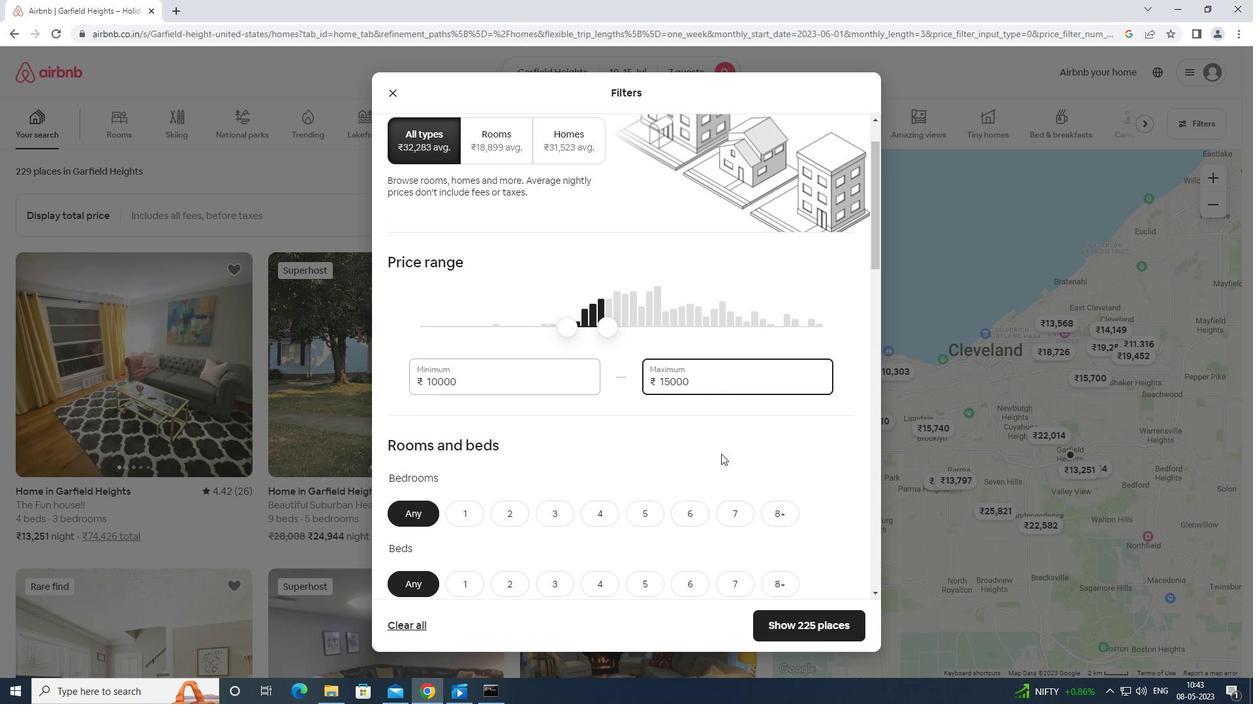 
Action: Mouse scrolled (721, 454) with delta (0, 0)
Screenshot: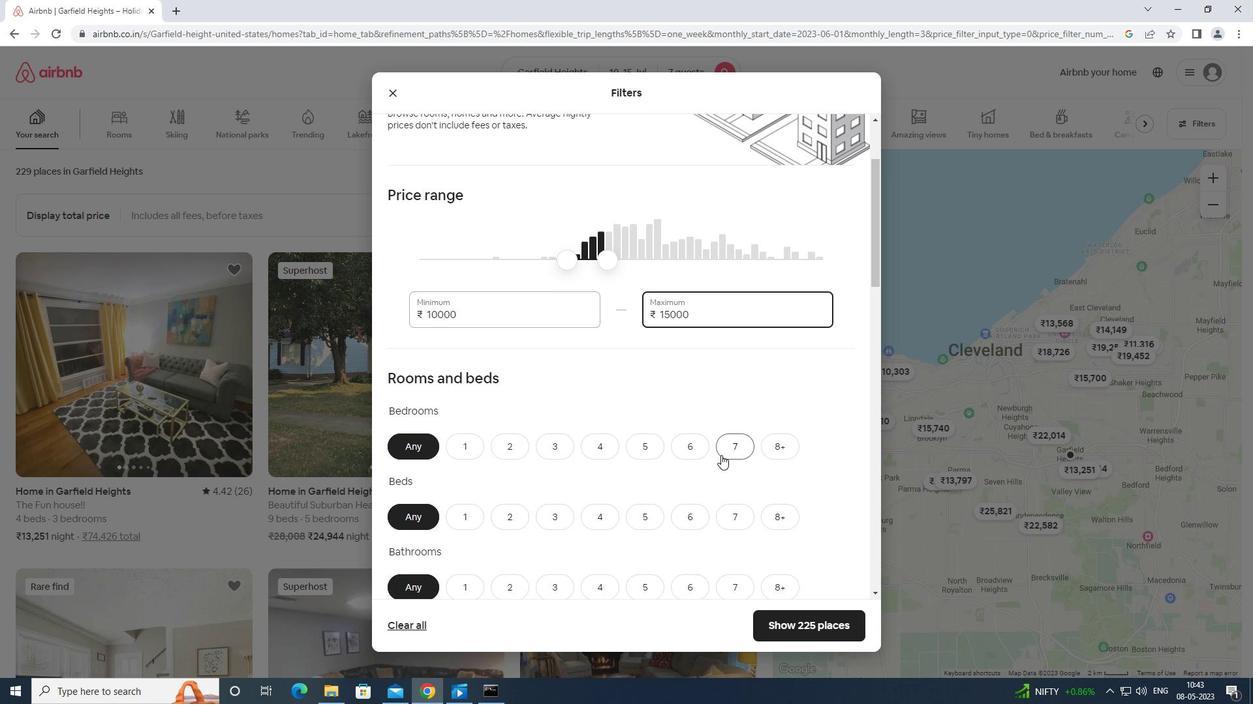 
Action: Mouse moved to (592, 389)
Screenshot: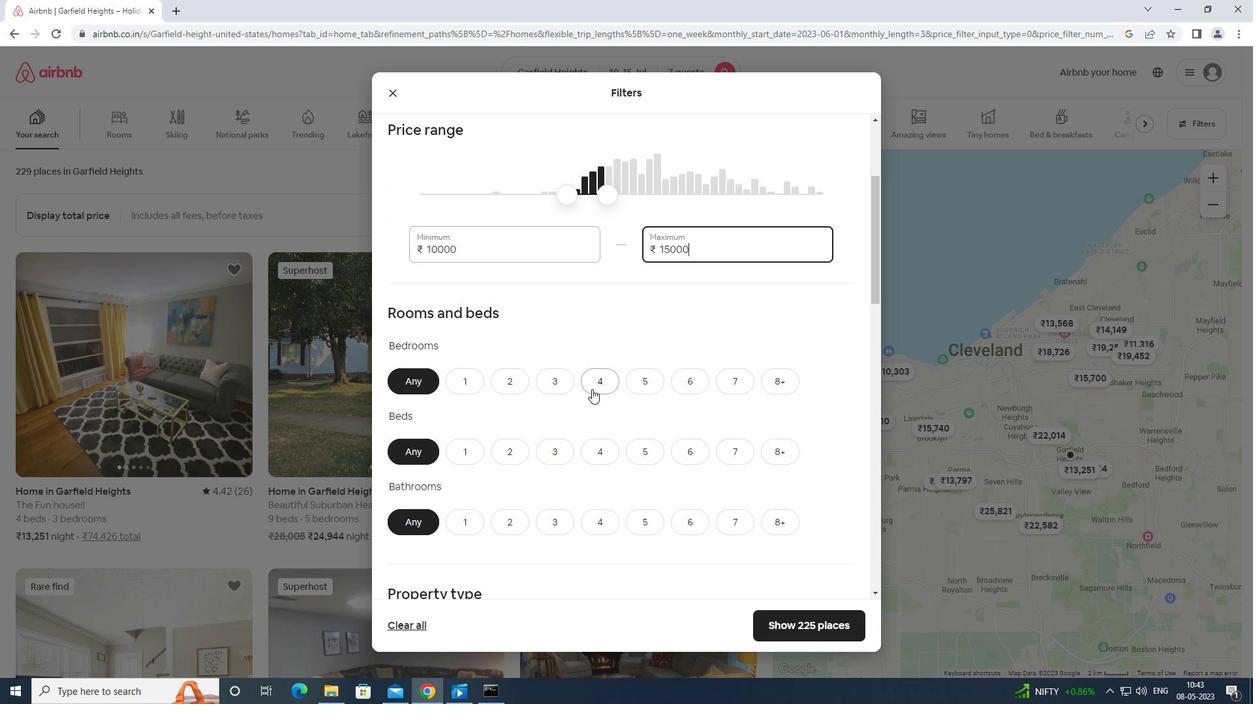 
Action: Mouse pressed left at (592, 389)
Screenshot: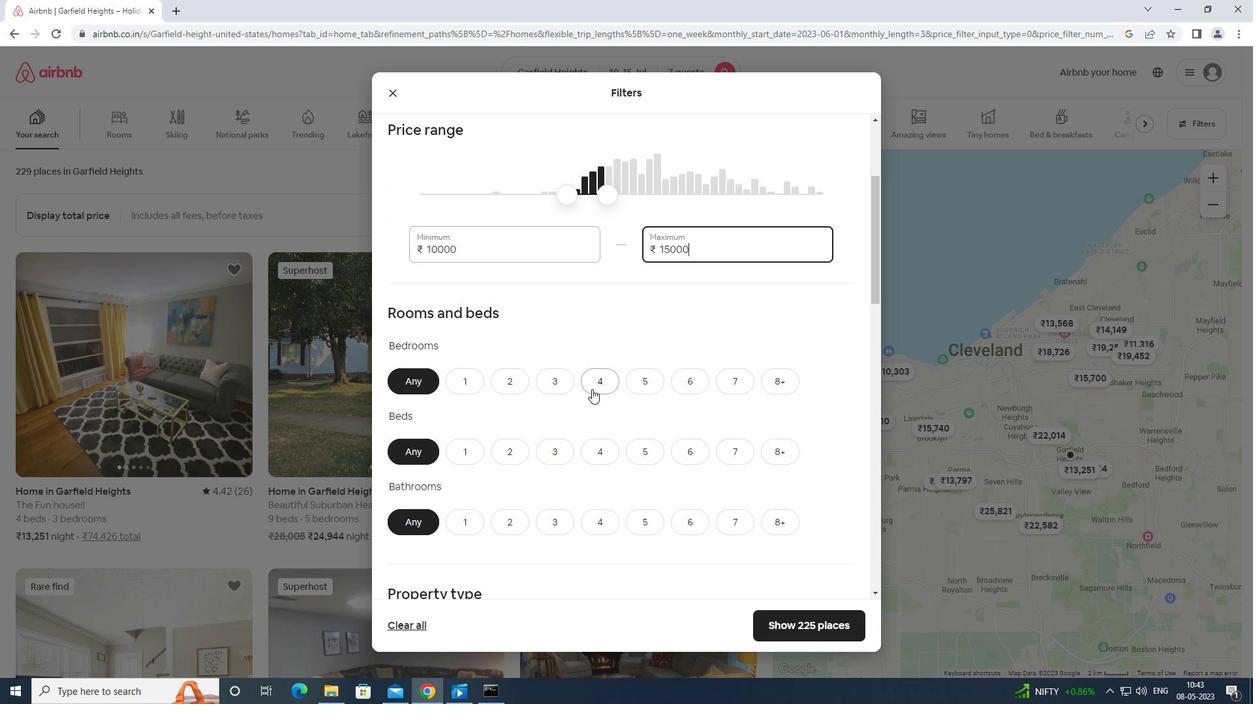 
Action: Mouse moved to (731, 450)
Screenshot: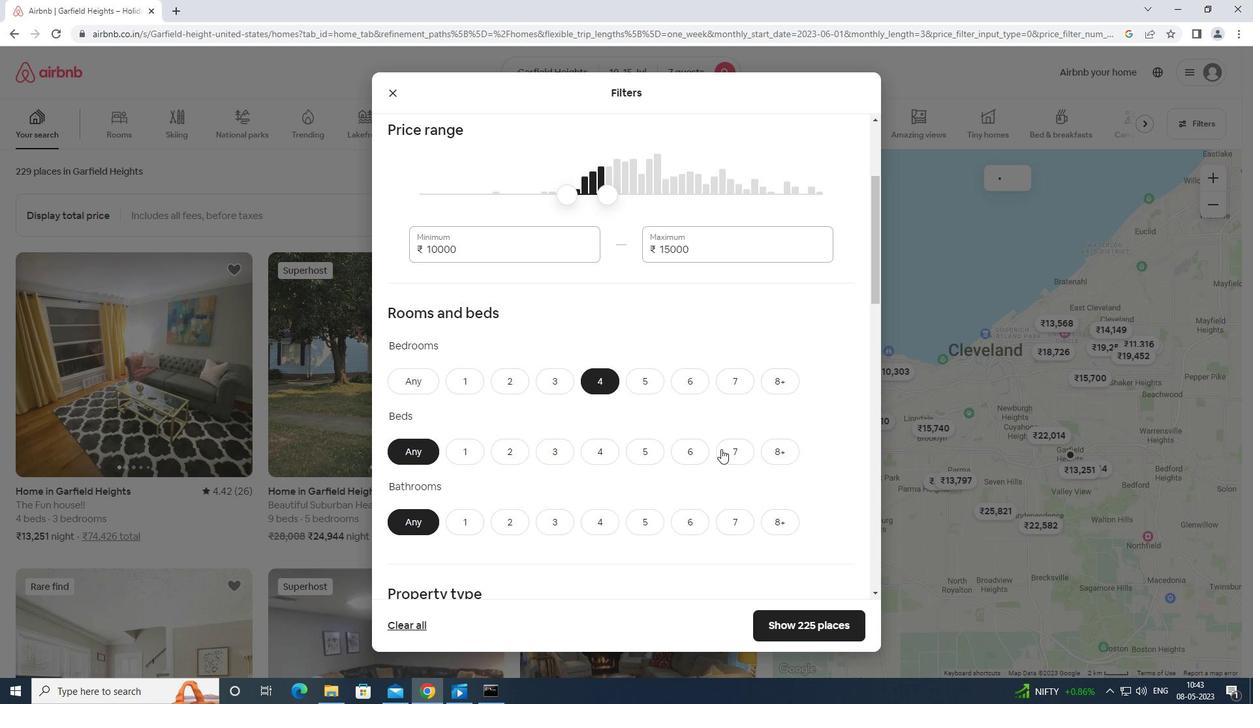 
Action: Mouse pressed left at (731, 450)
Screenshot: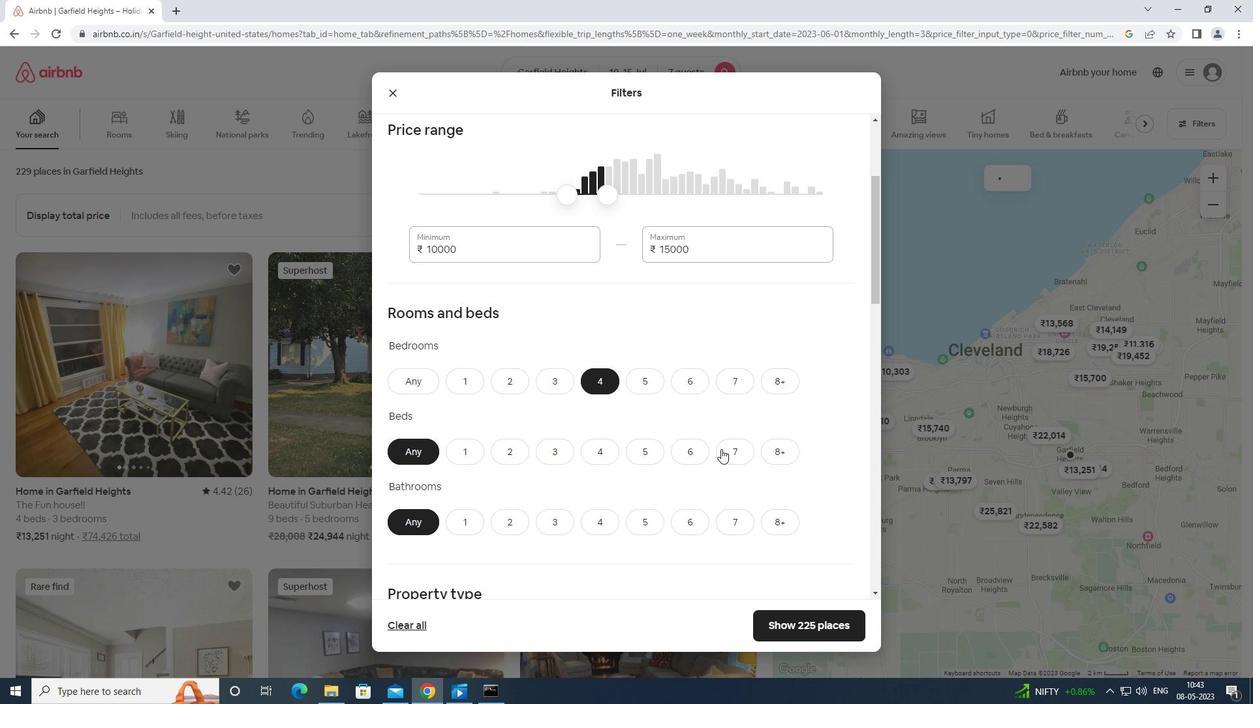 
Action: Mouse moved to (600, 522)
Screenshot: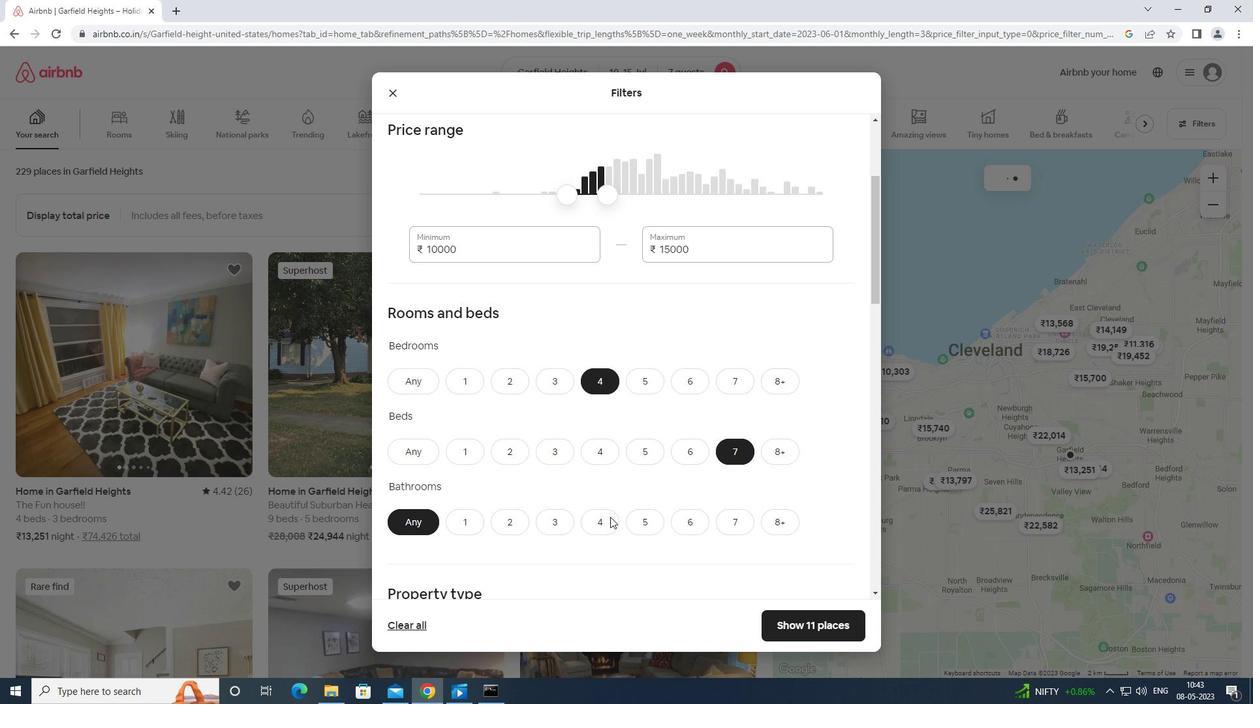 
Action: Mouse pressed left at (600, 522)
Screenshot: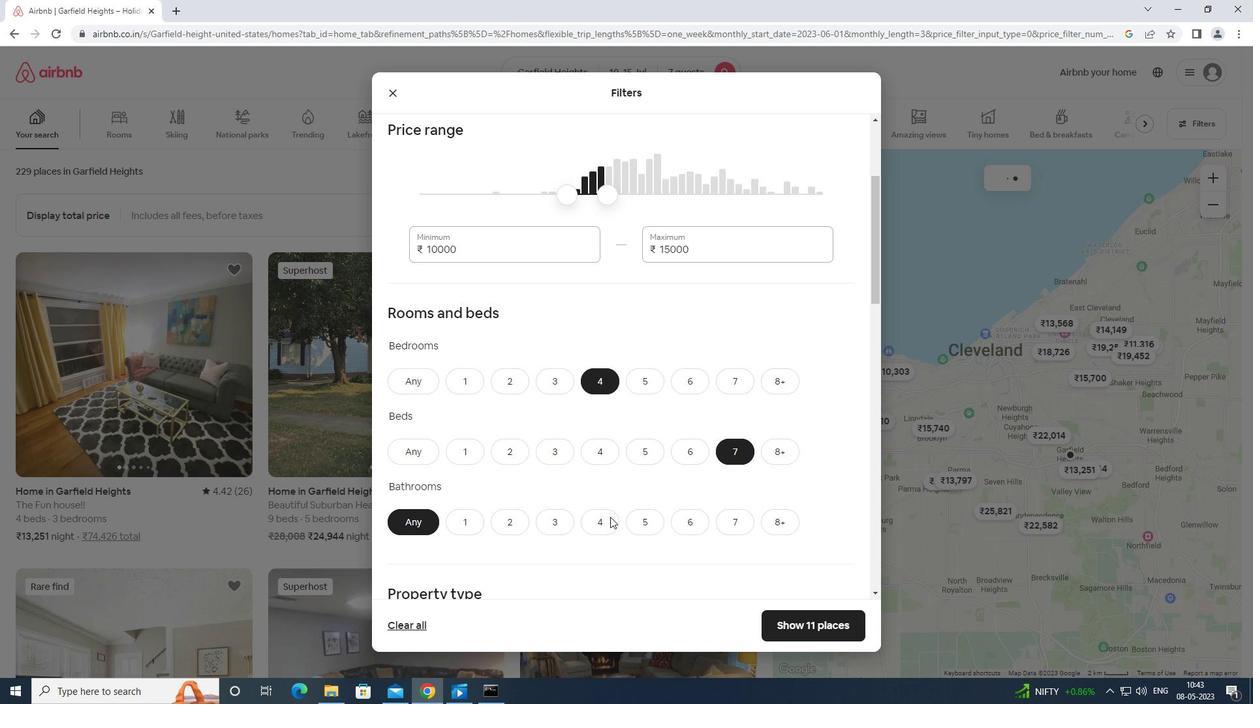 
Action: Mouse moved to (597, 524)
Screenshot: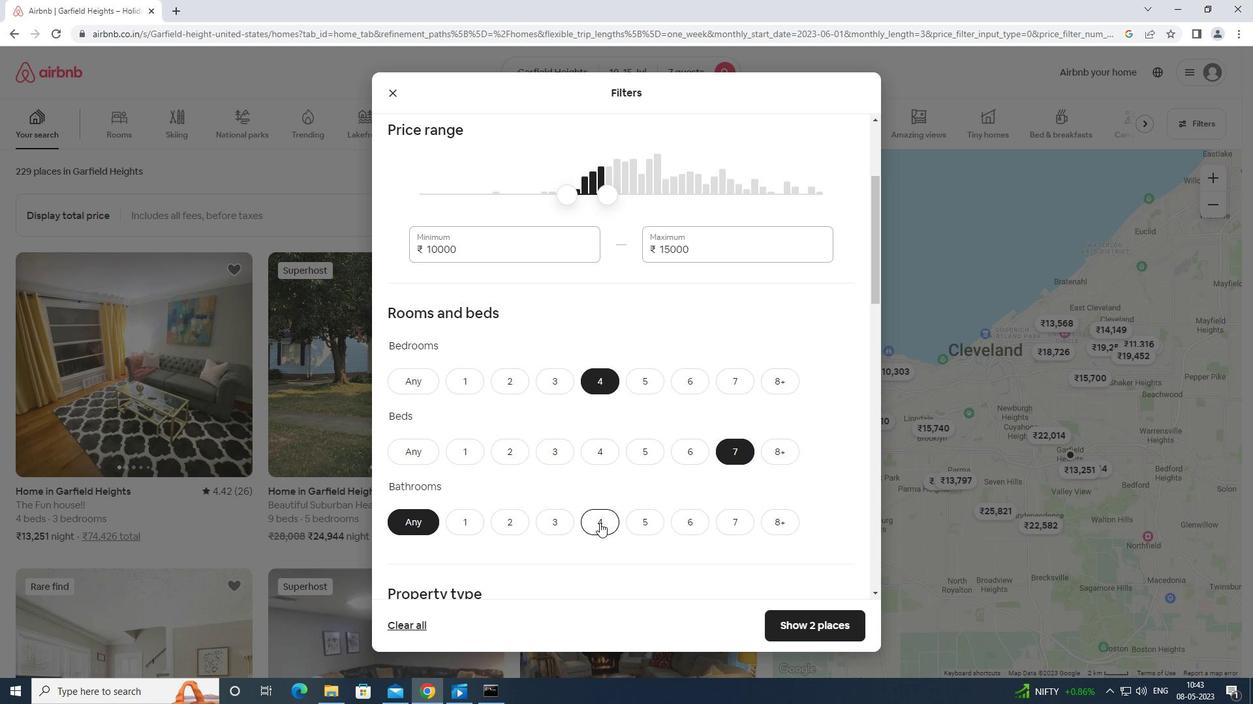 
Action: Mouse scrolled (597, 523) with delta (0, 0)
Screenshot: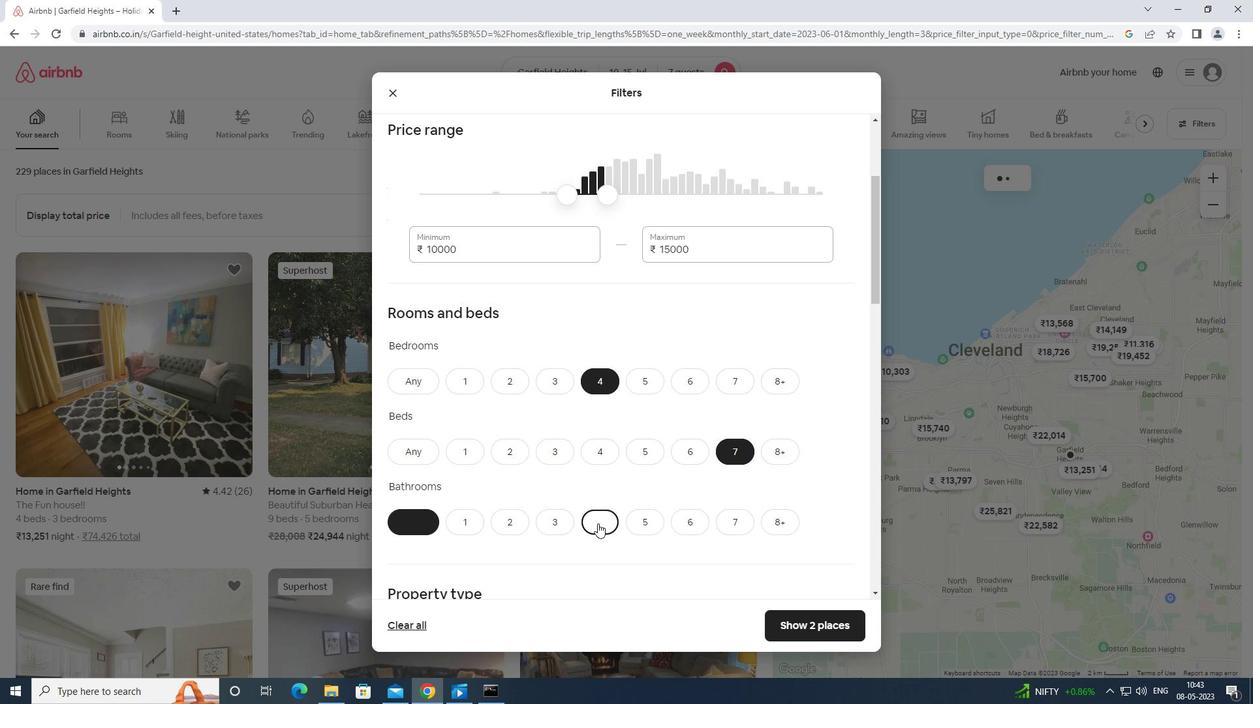 
Action: Mouse scrolled (597, 523) with delta (0, 0)
Screenshot: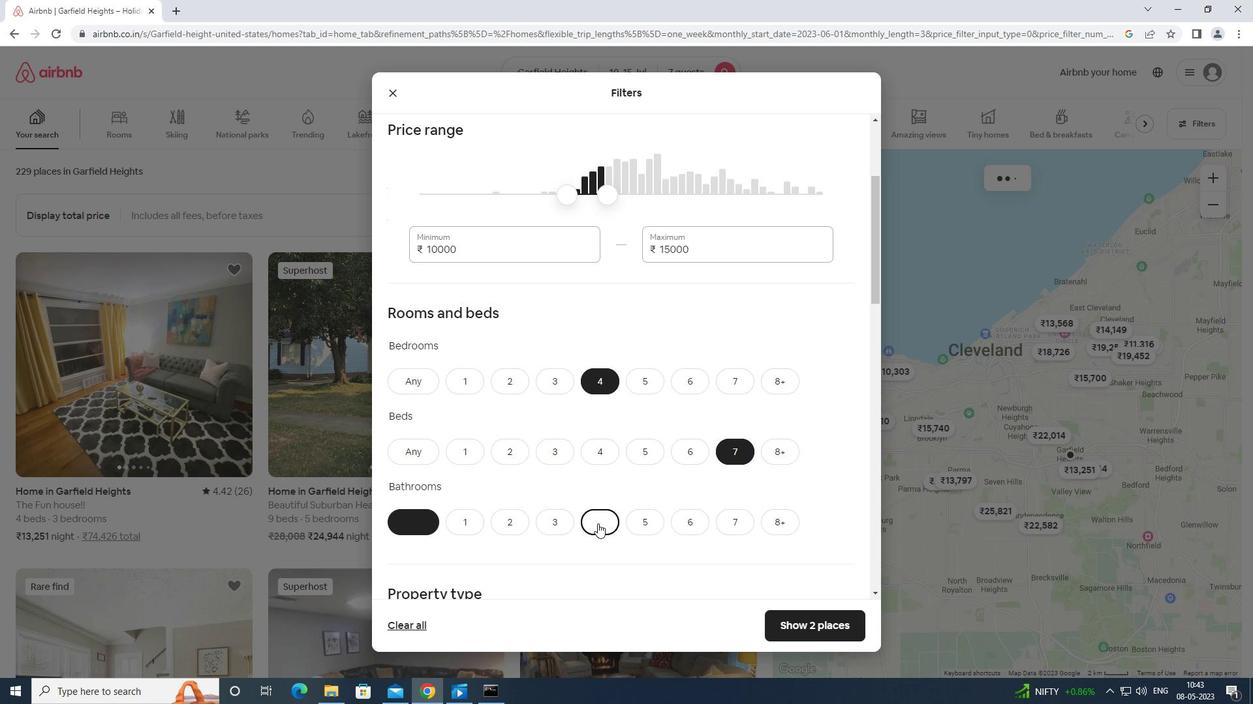 
Action: Mouse scrolled (597, 523) with delta (0, 0)
Screenshot: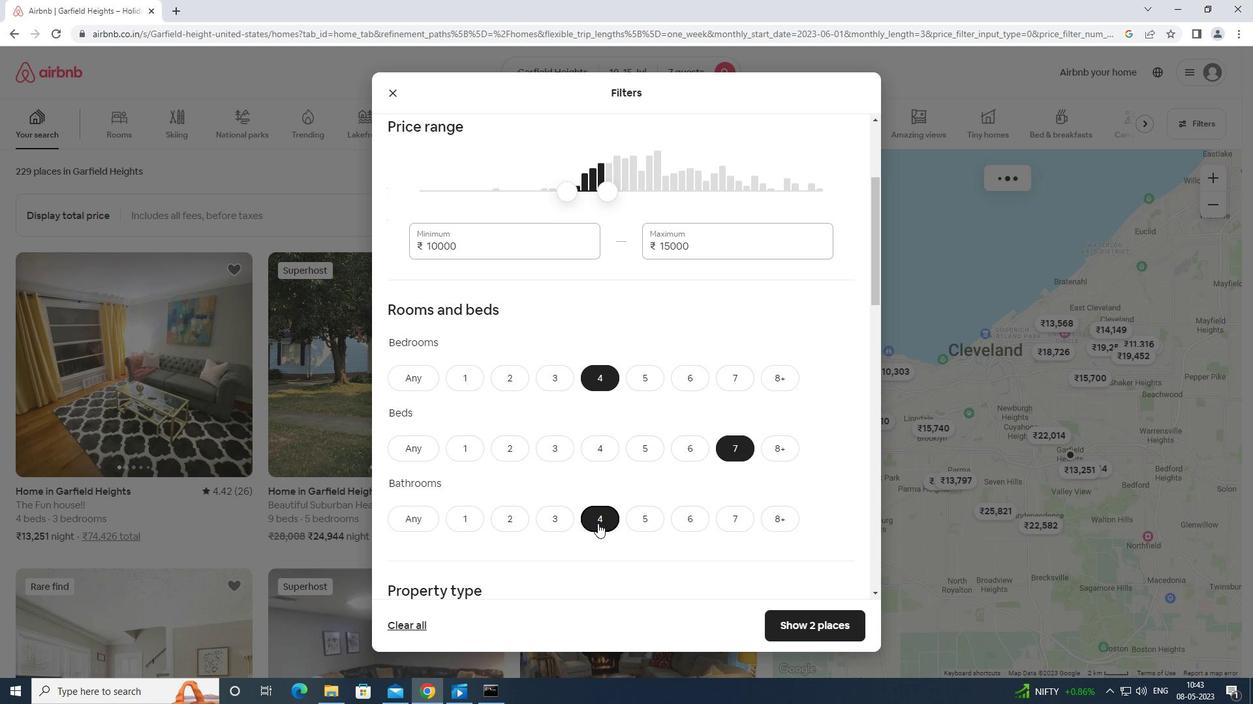 
Action: Mouse moved to (466, 468)
Screenshot: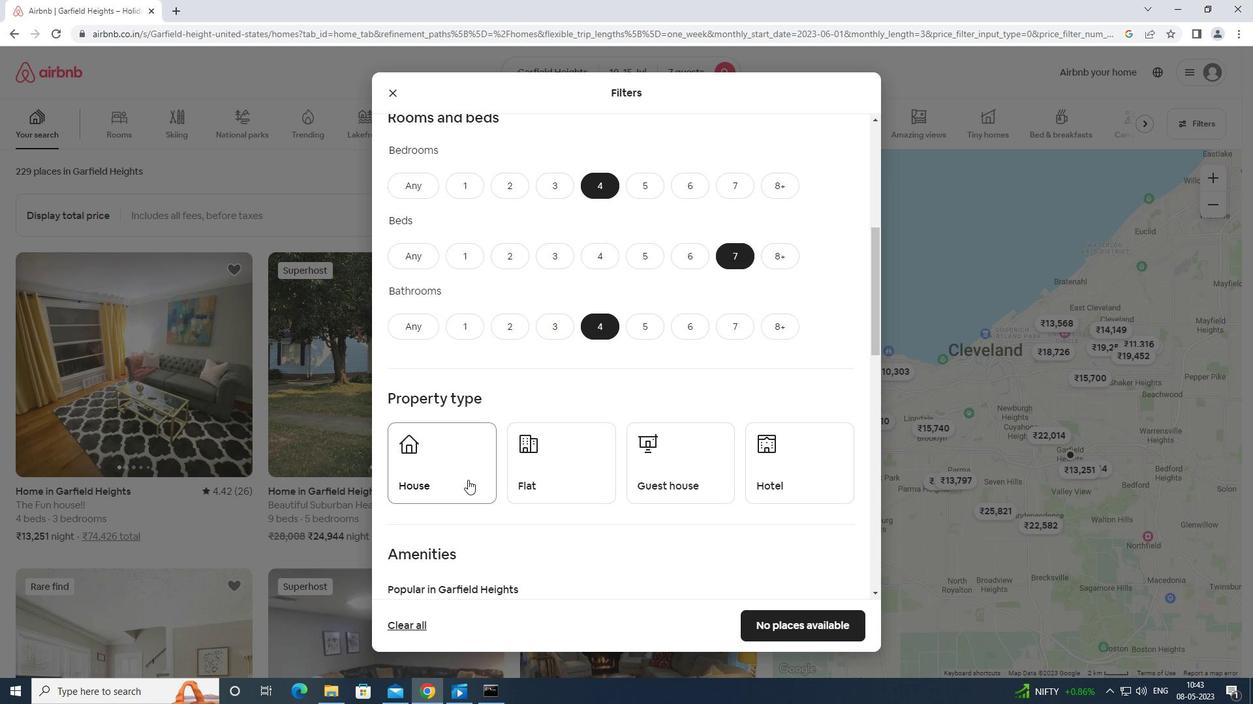 
Action: Mouse pressed left at (466, 468)
Screenshot: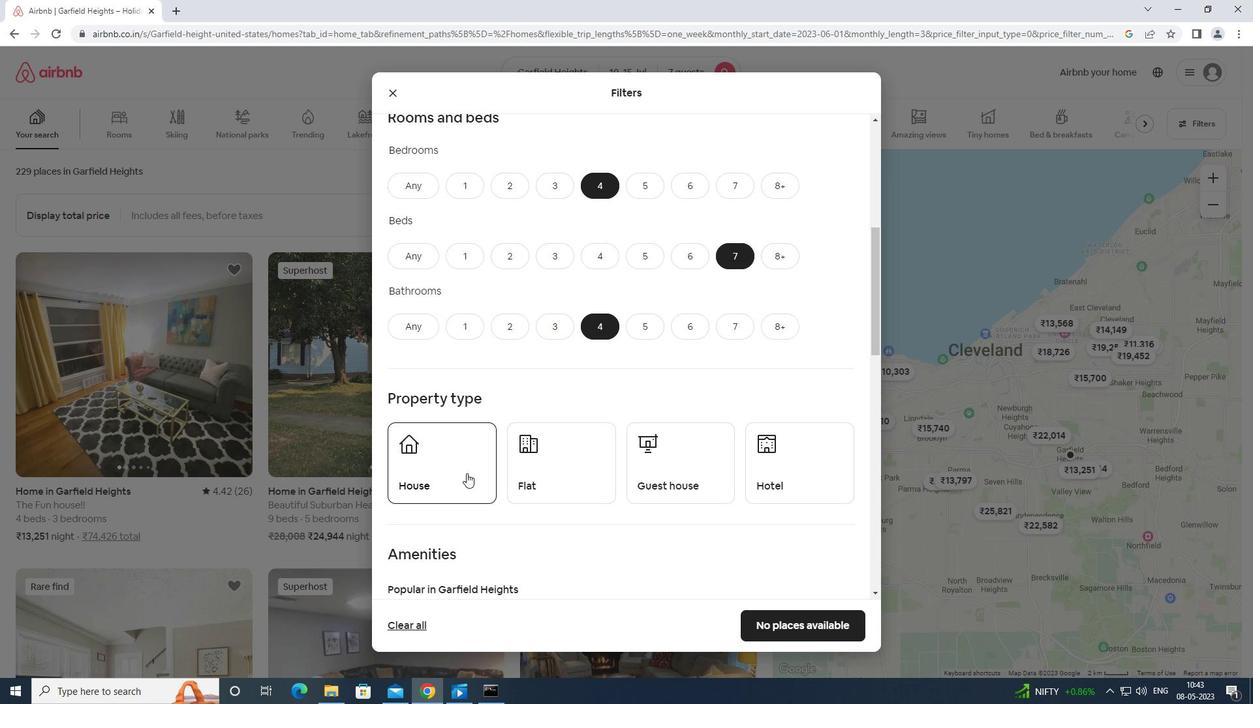 
Action: Mouse moved to (548, 454)
Screenshot: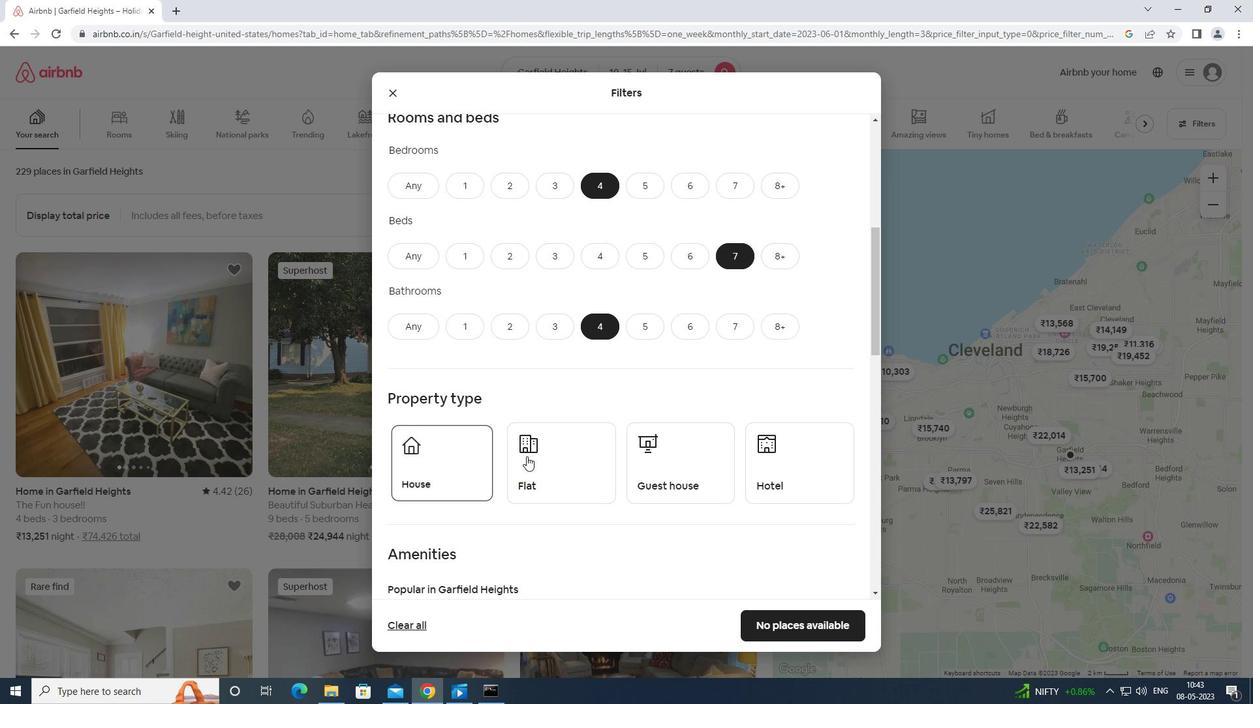 
Action: Mouse pressed left at (548, 454)
Screenshot: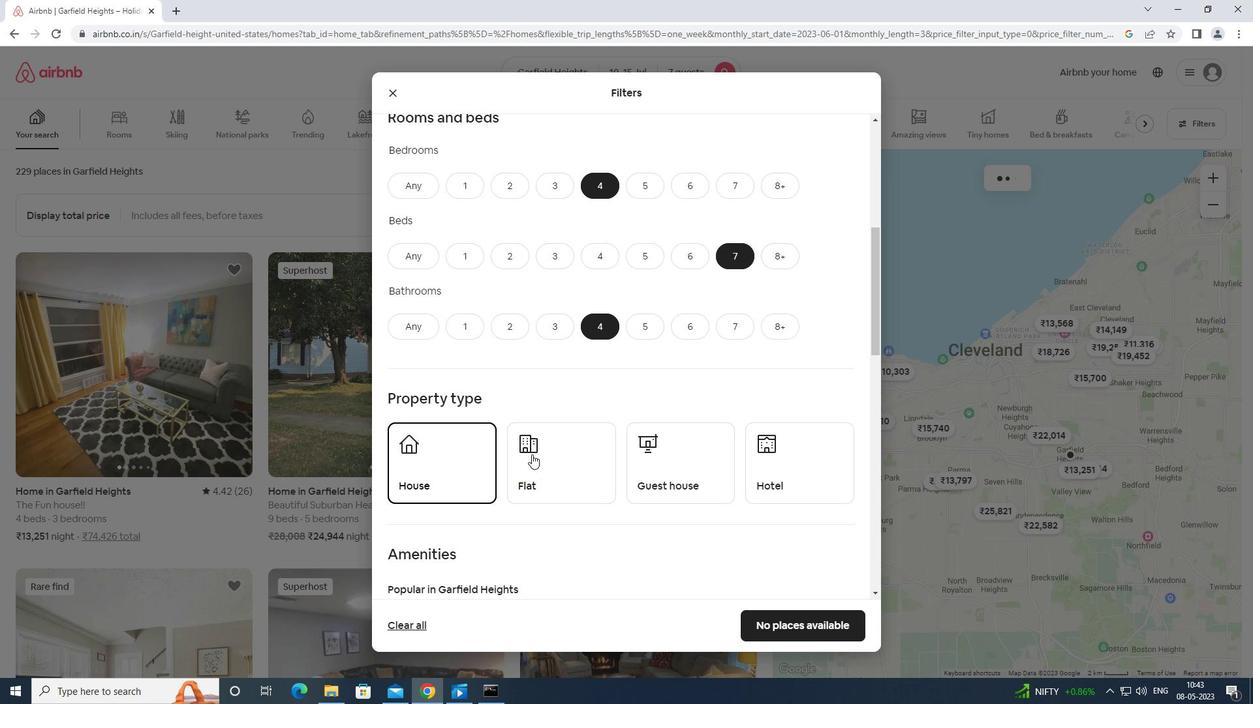 
Action: Mouse moved to (680, 468)
Screenshot: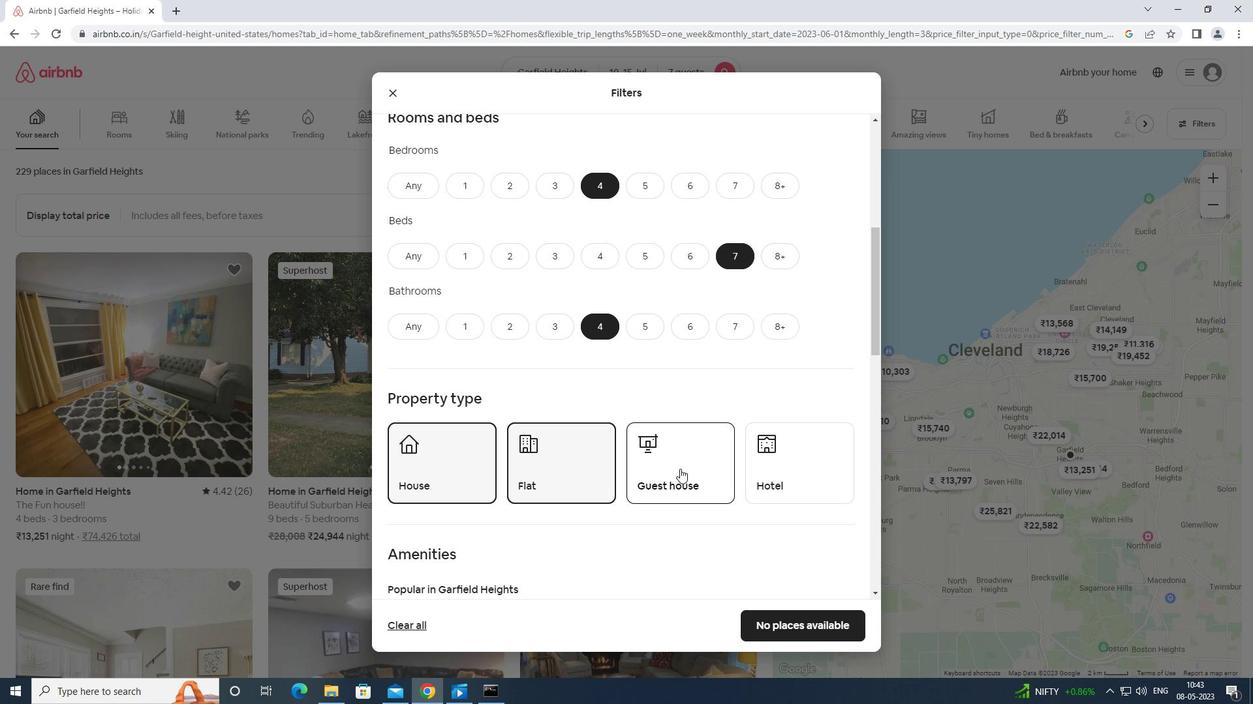 
Action: Mouse pressed left at (680, 468)
Screenshot: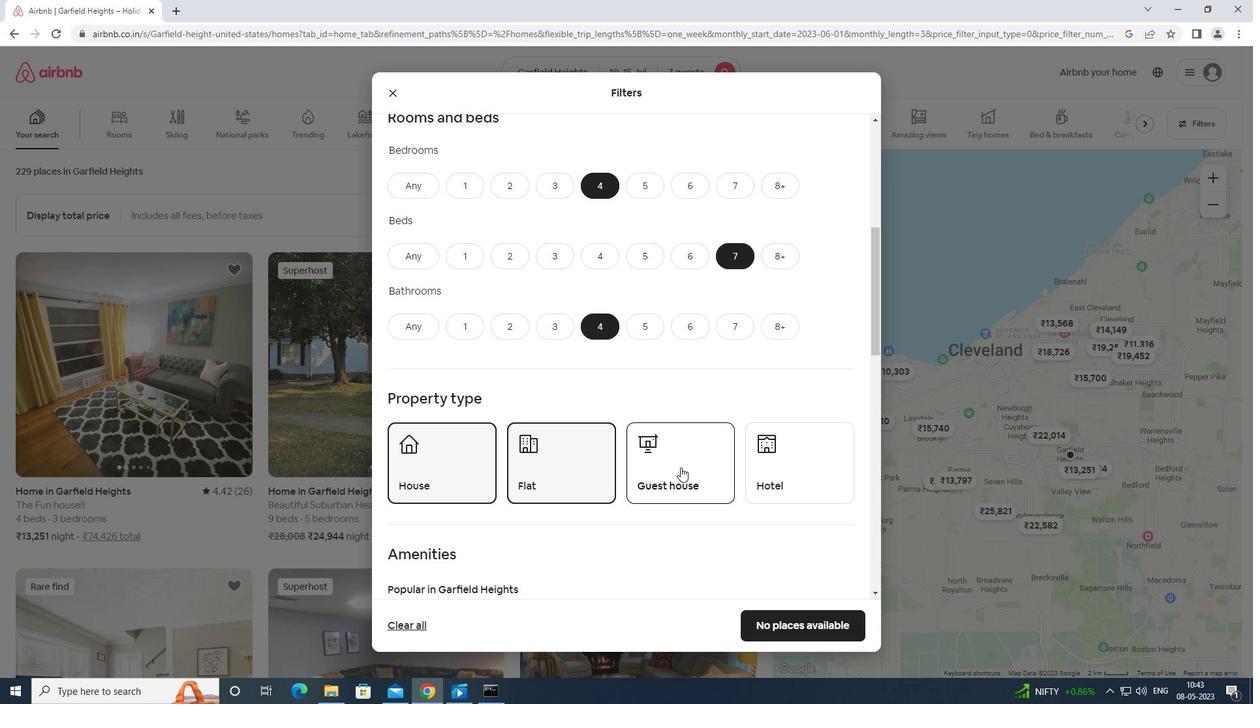 
Action: Mouse moved to (680, 467)
Screenshot: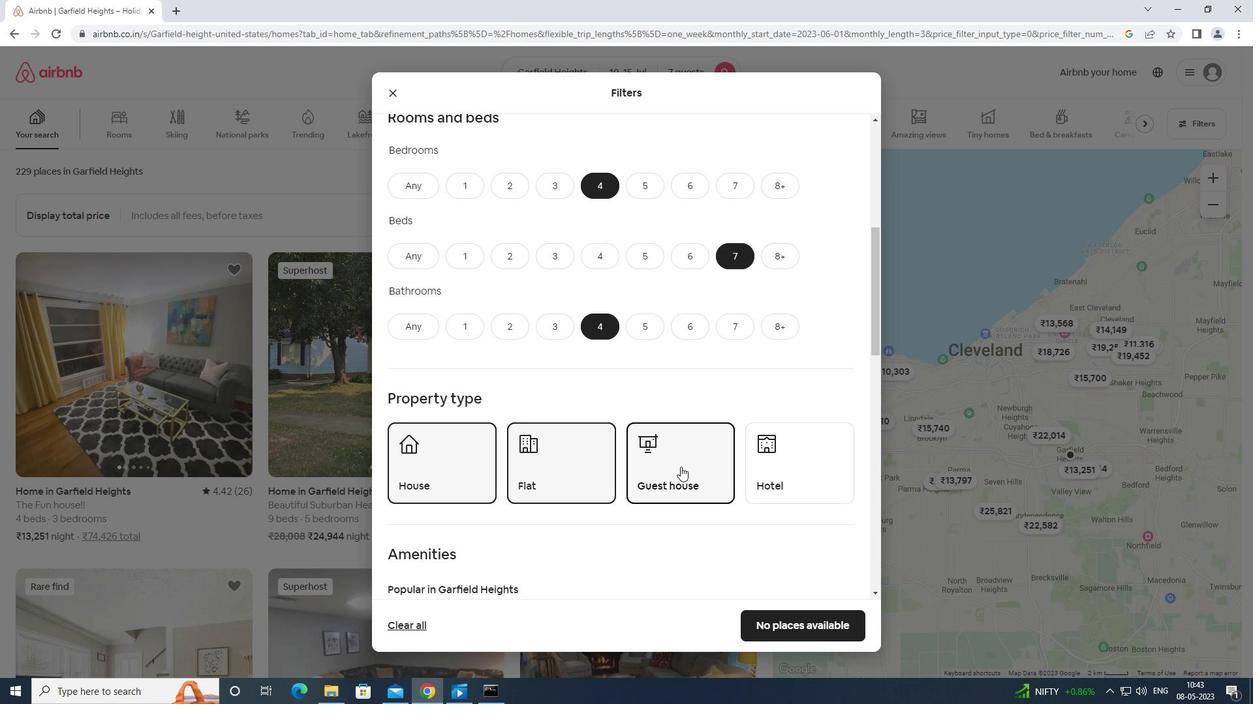 
Action: Mouse scrolled (680, 466) with delta (0, 0)
Screenshot: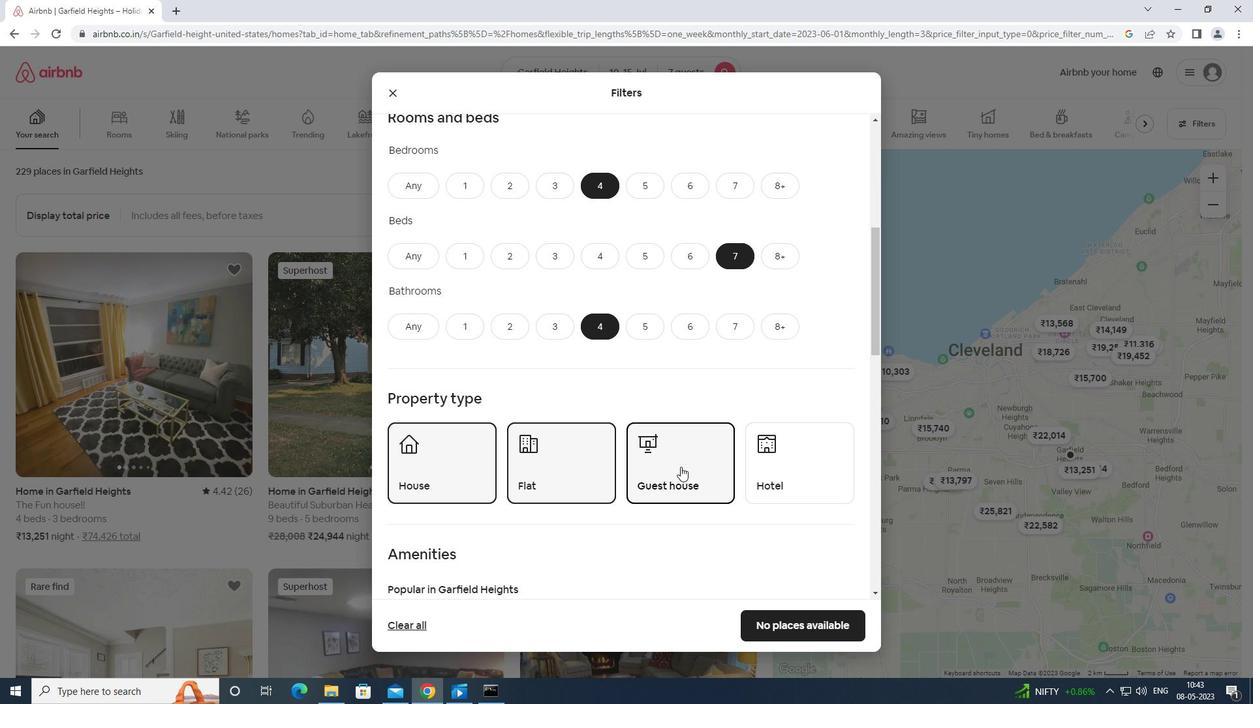
Action: Mouse scrolled (680, 466) with delta (0, 0)
Screenshot: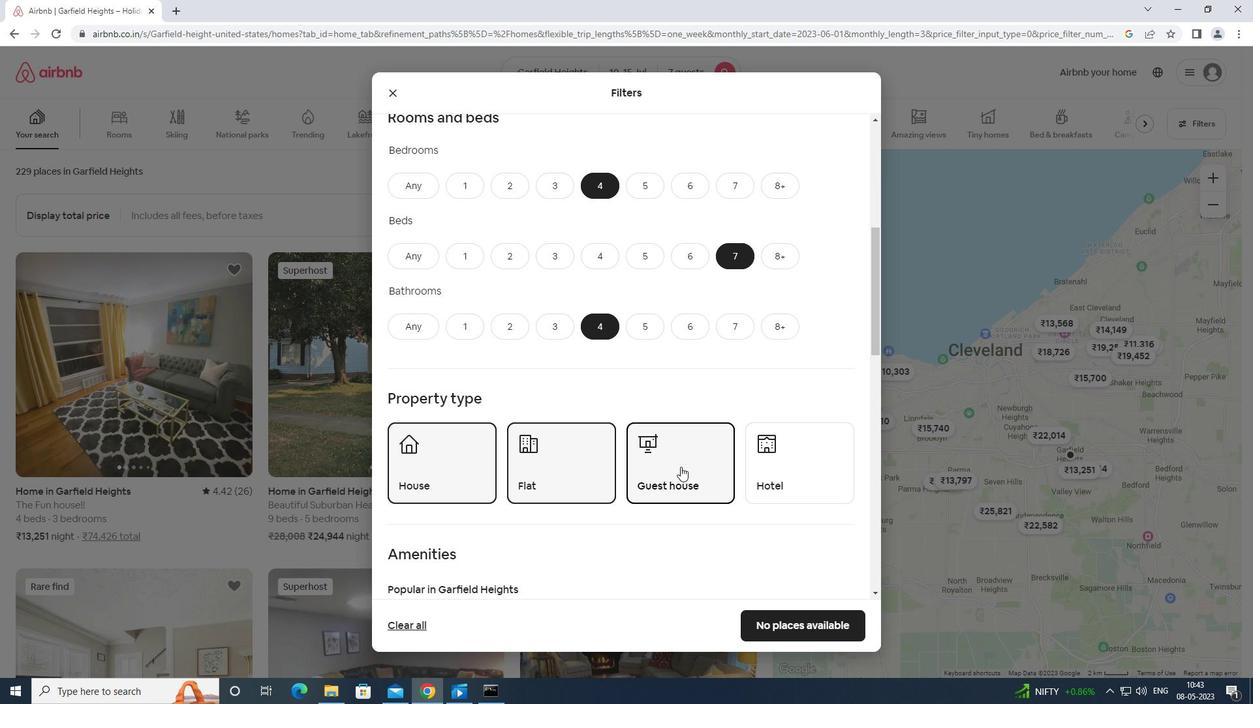 
Action: Mouse moved to (680, 467)
Screenshot: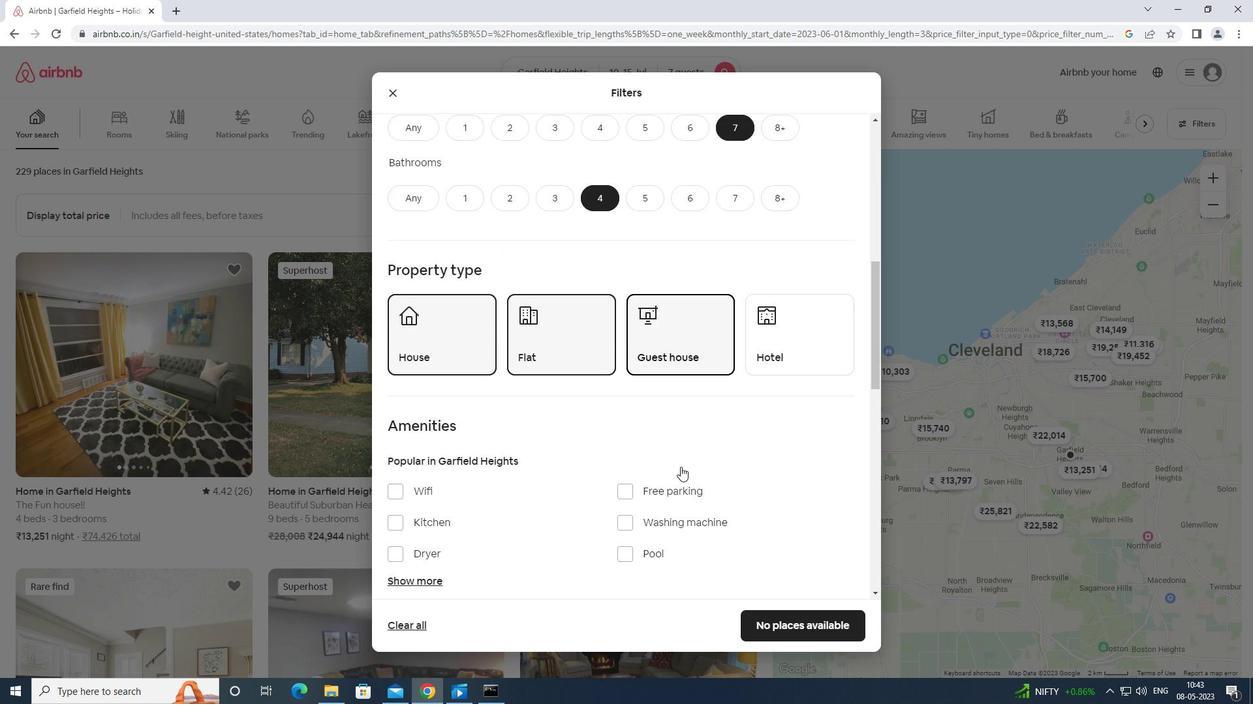 
Action: Mouse scrolled (680, 466) with delta (0, 0)
Screenshot: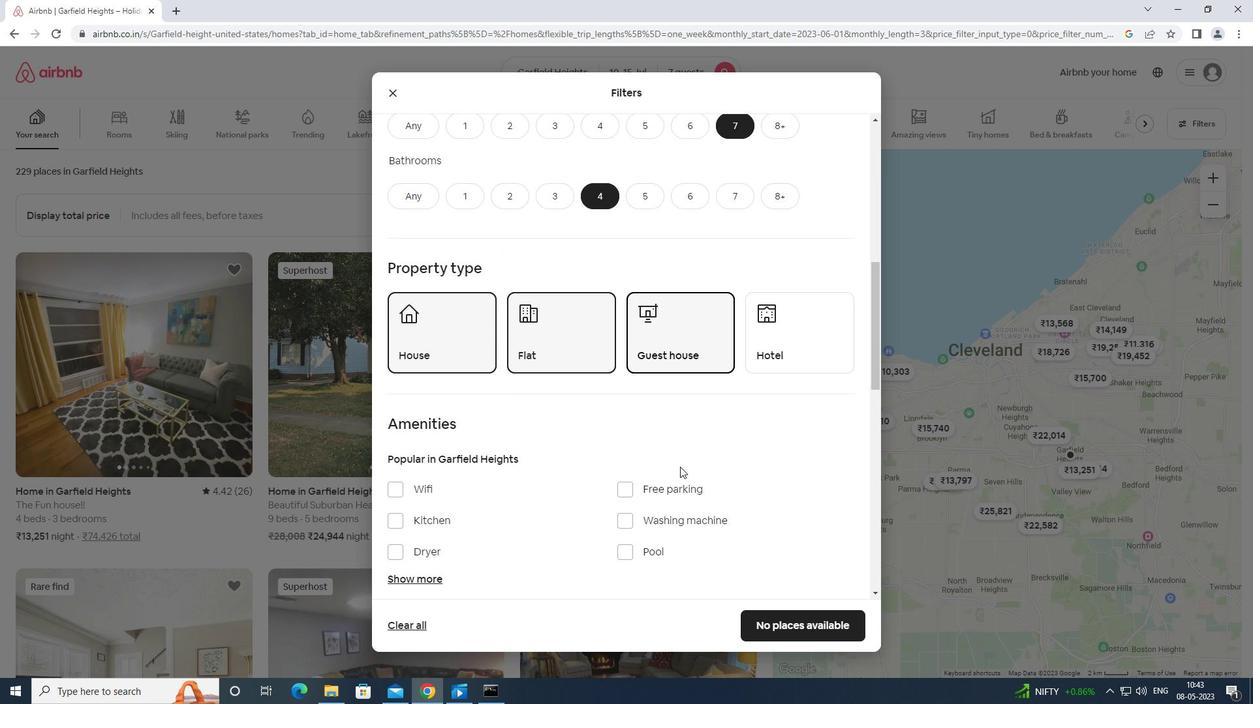 
Action: Mouse scrolled (680, 466) with delta (0, 0)
Screenshot: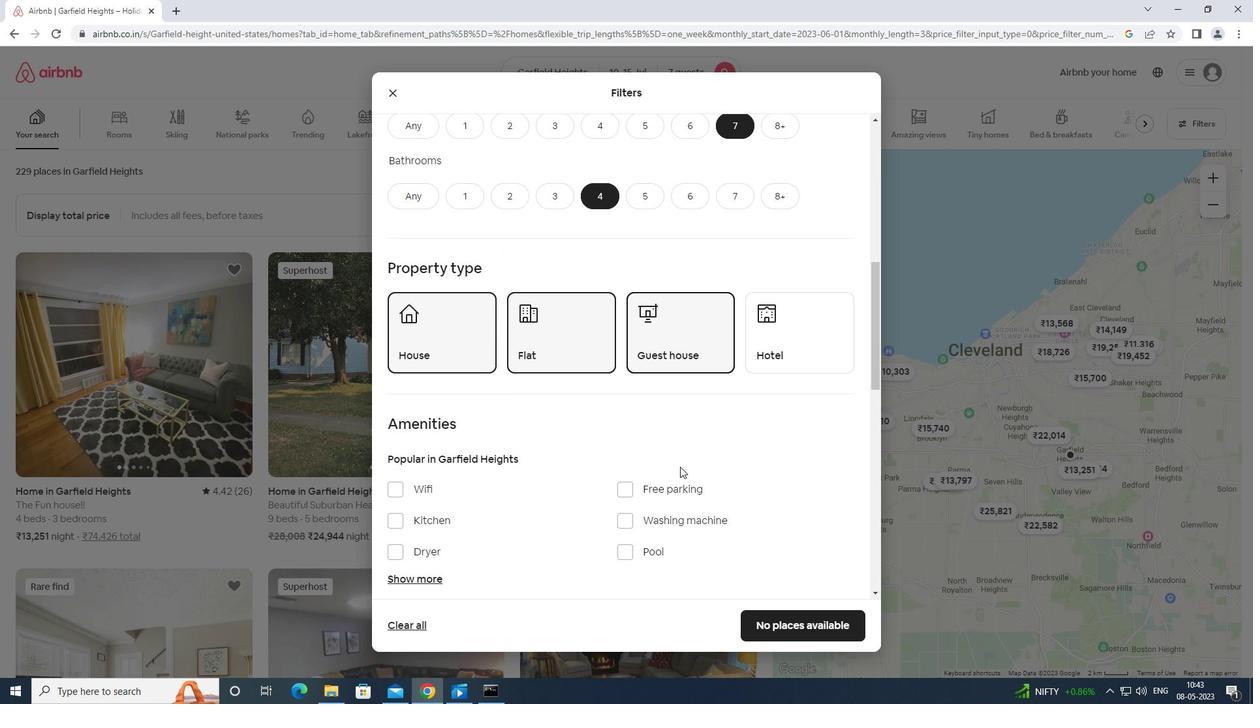 
Action: Mouse moved to (627, 360)
Screenshot: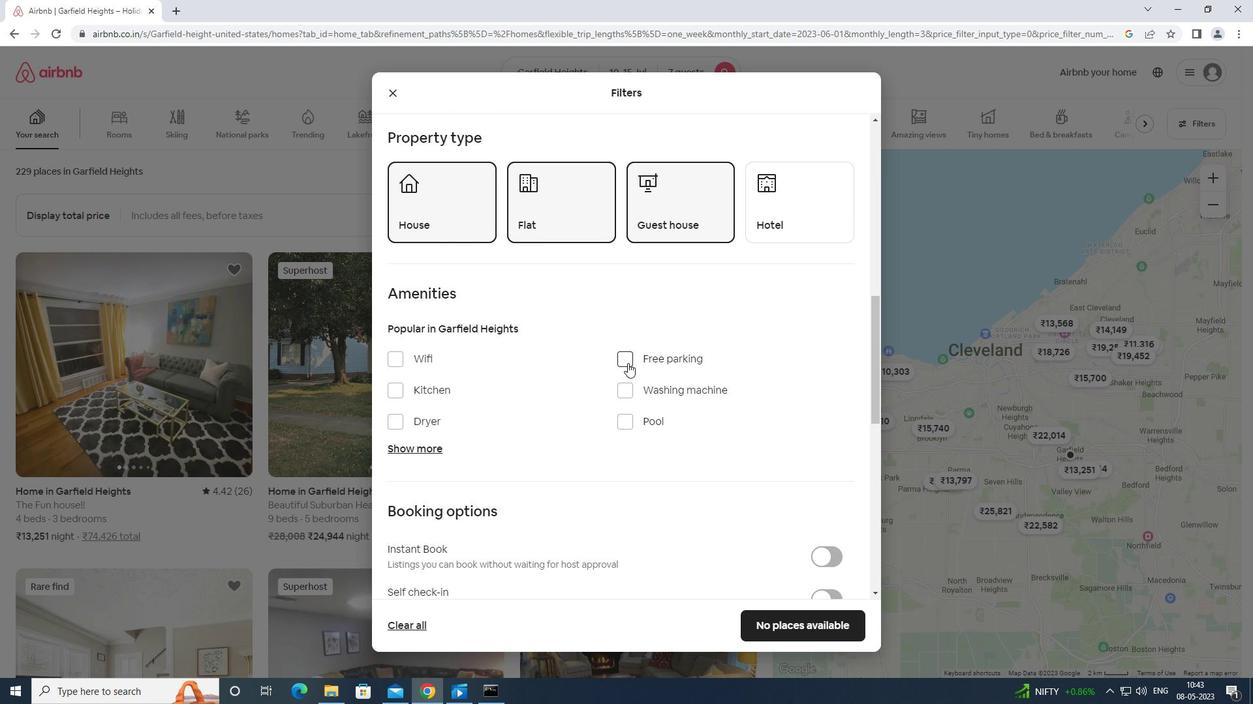 
Action: Mouse pressed left at (627, 360)
Screenshot: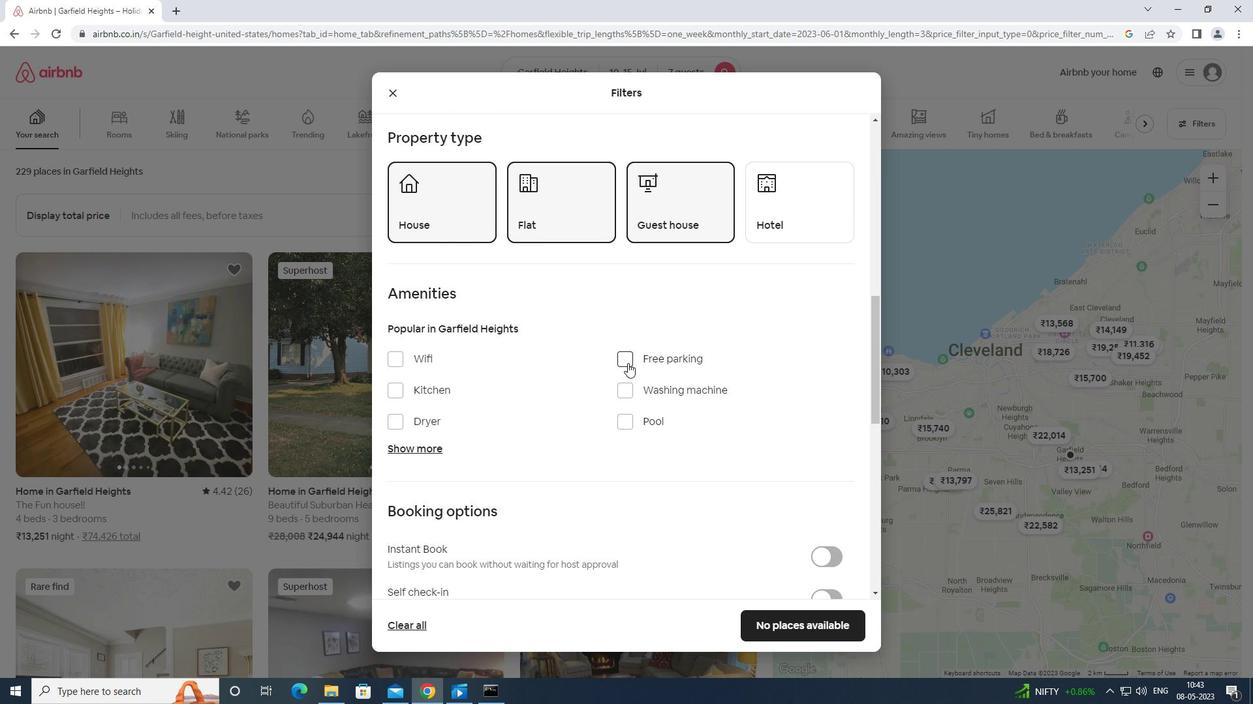 
Action: Mouse moved to (393, 357)
Screenshot: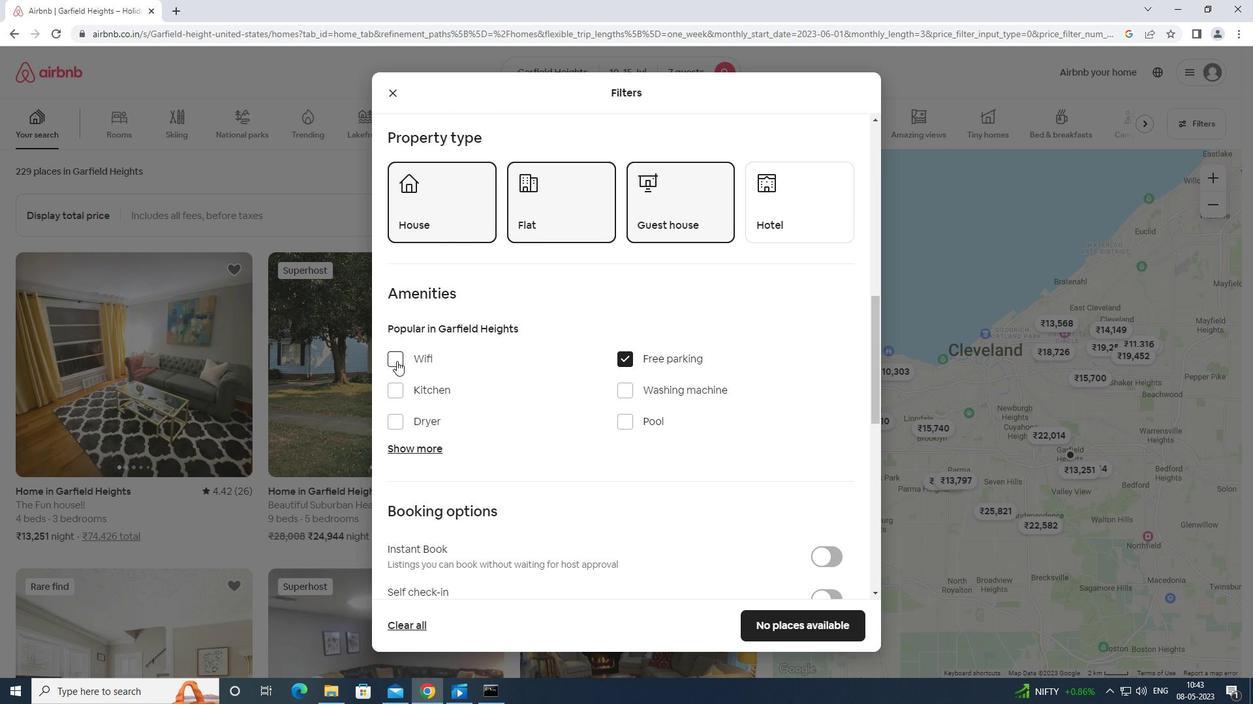 
Action: Mouse pressed left at (393, 357)
Screenshot: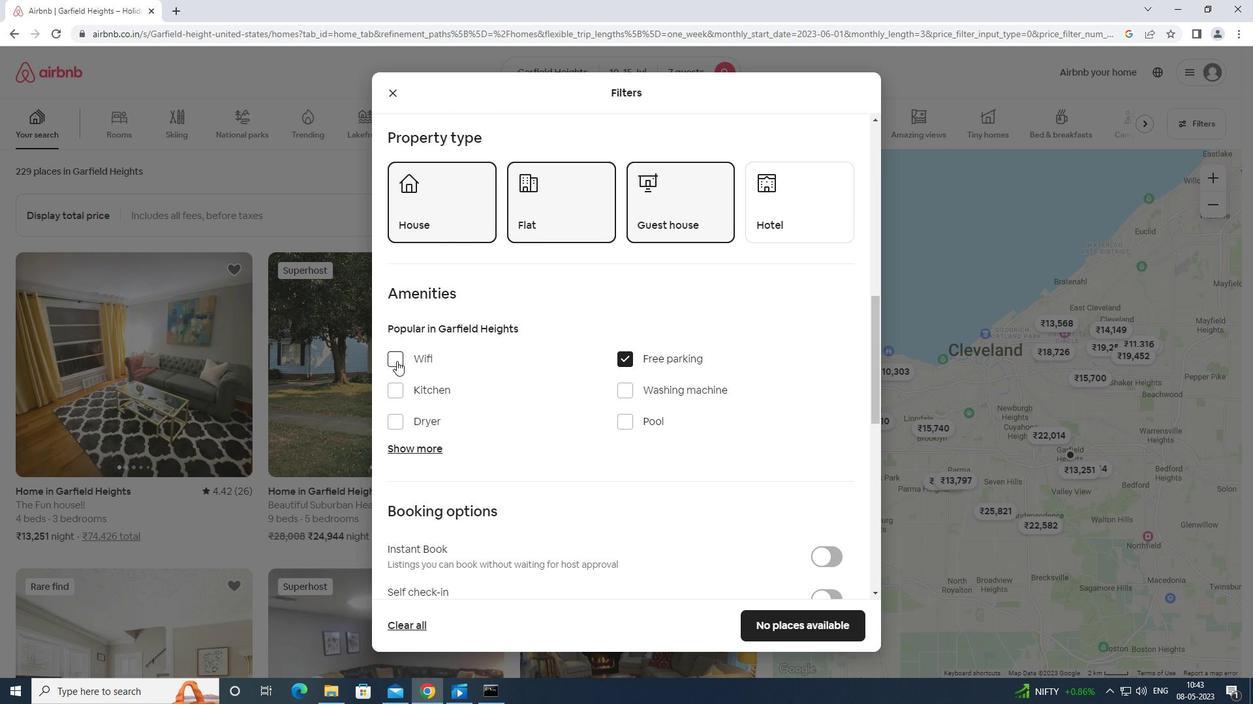 
Action: Mouse moved to (398, 448)
Screenshot: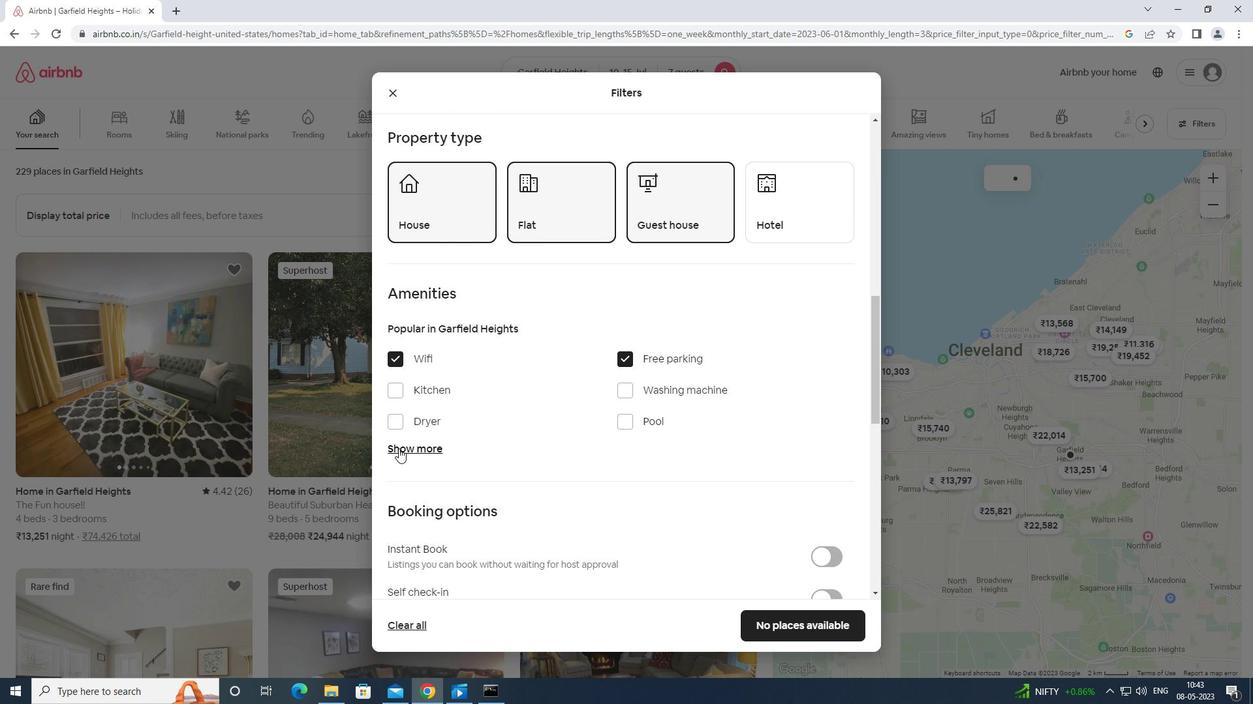 
Action: Mouse pressed left at (398, 448)
Screenshot: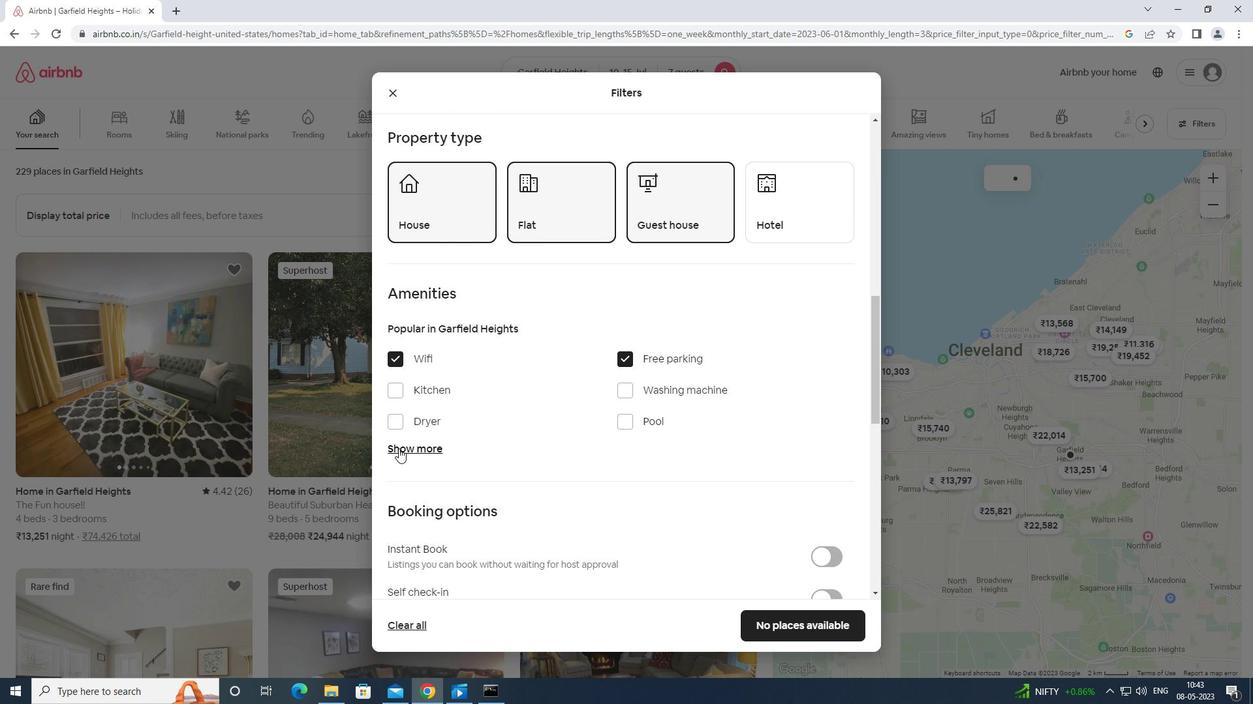 
Action: Mouse moved to (621, 524)
Screenshot: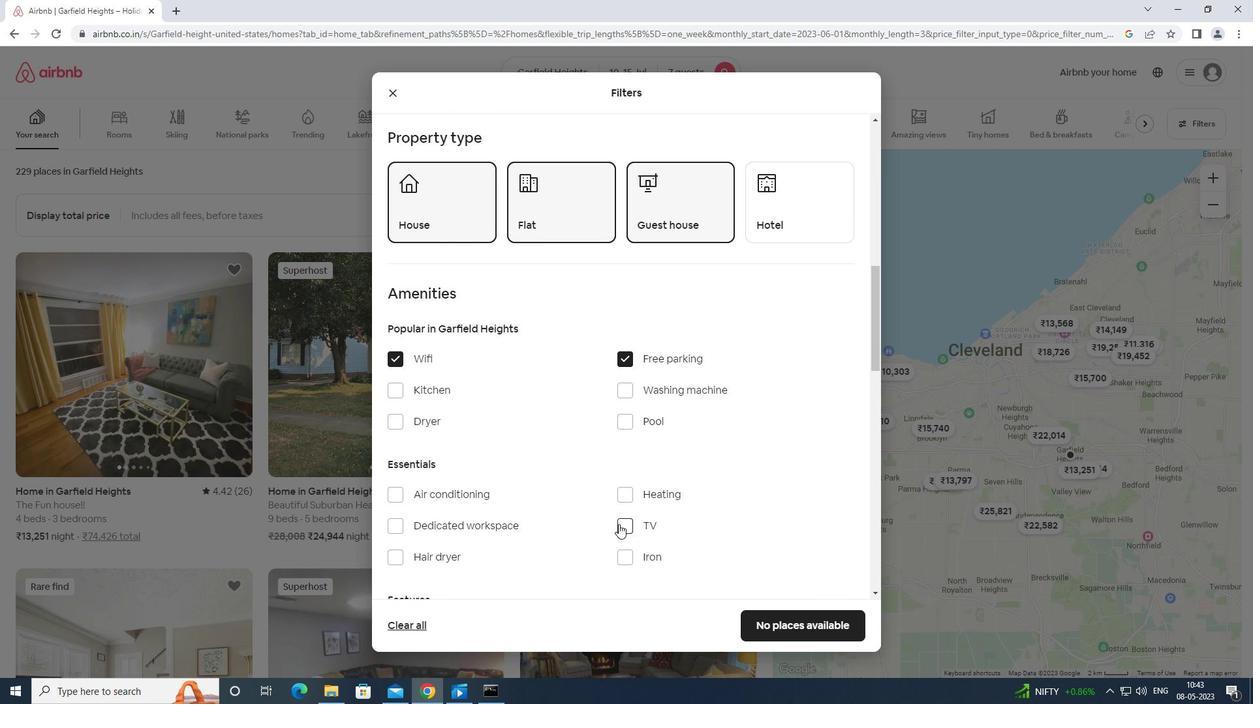 
Action: Mouse pressed left at (621, 524)
Screenshot: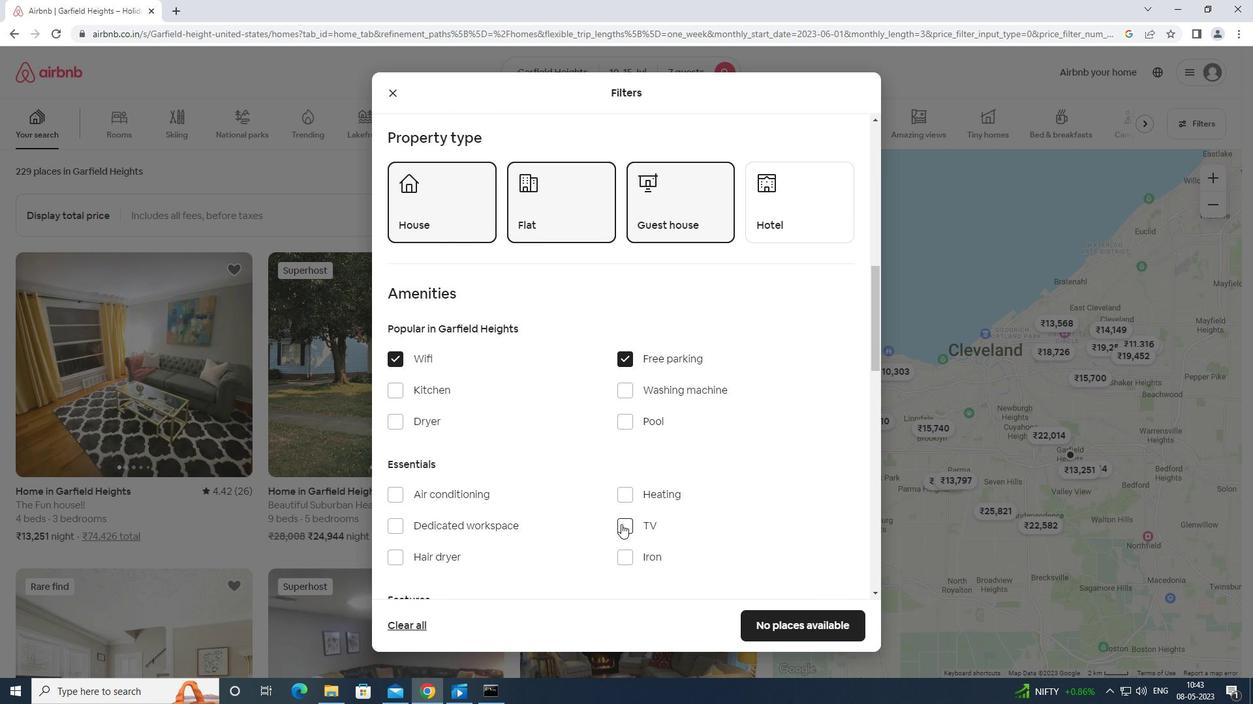 
Action: Mouse moved to (622, 524)
Screenshot: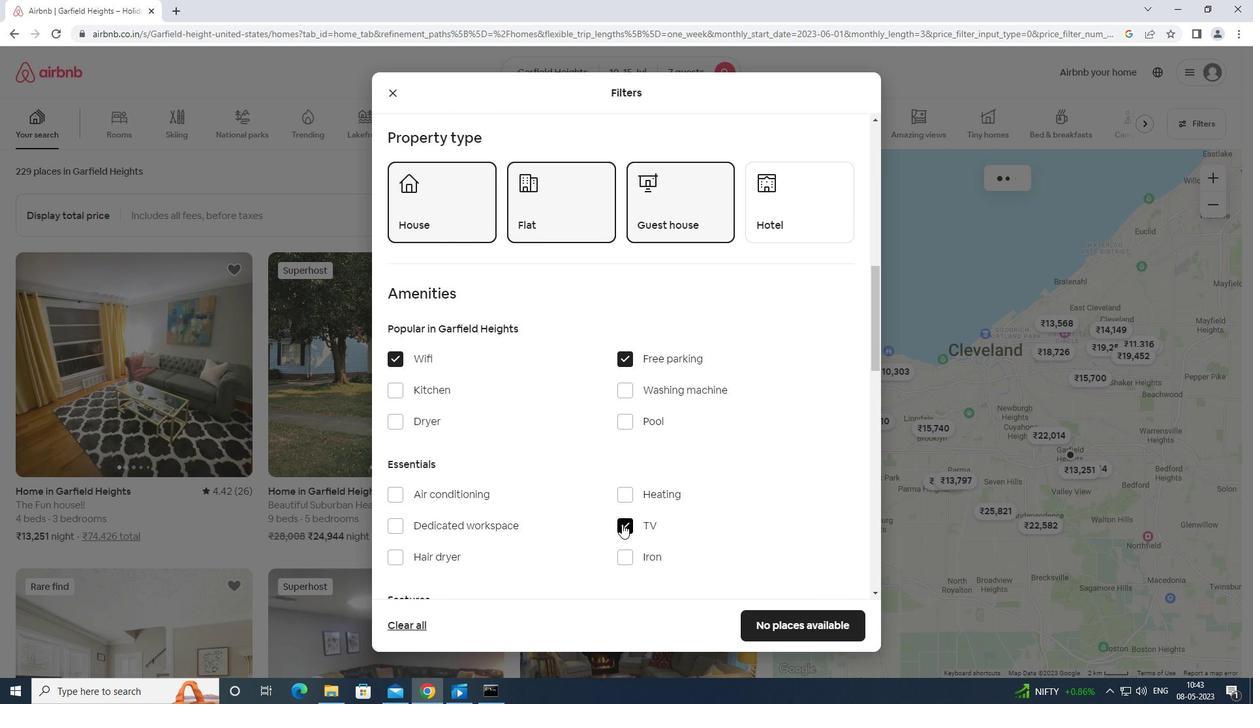 
Action: Mouse scrolled (622, 524) with delta (0, 0)
Screenshot: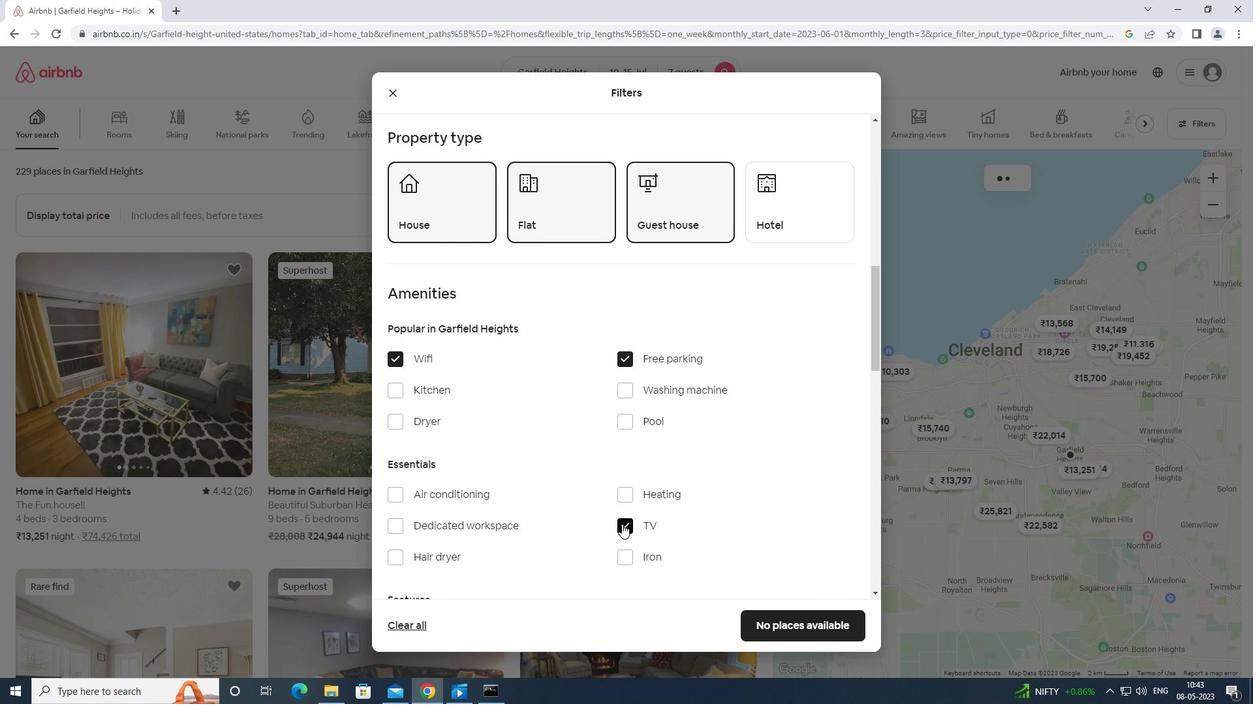 
Action: Mouse moved to (622, 526)
Screenshot: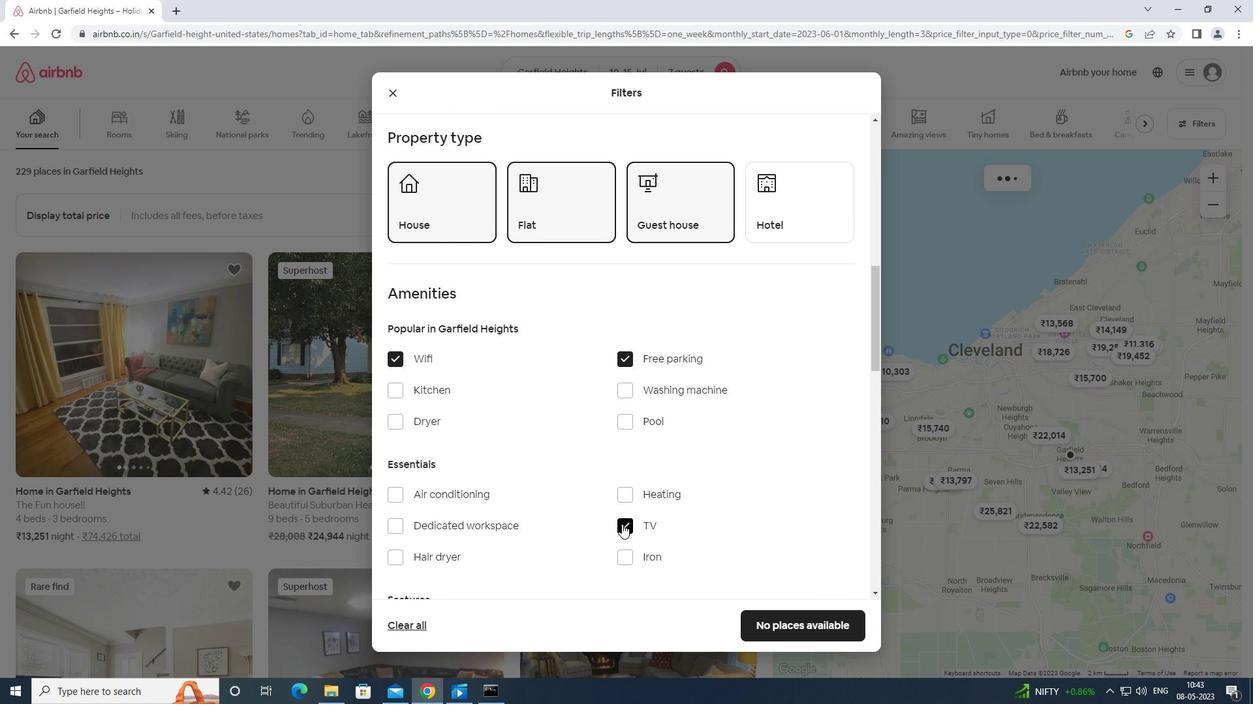 
Action: Mouse scrolled (622, 525) with delta (0, 0)
Screenshot: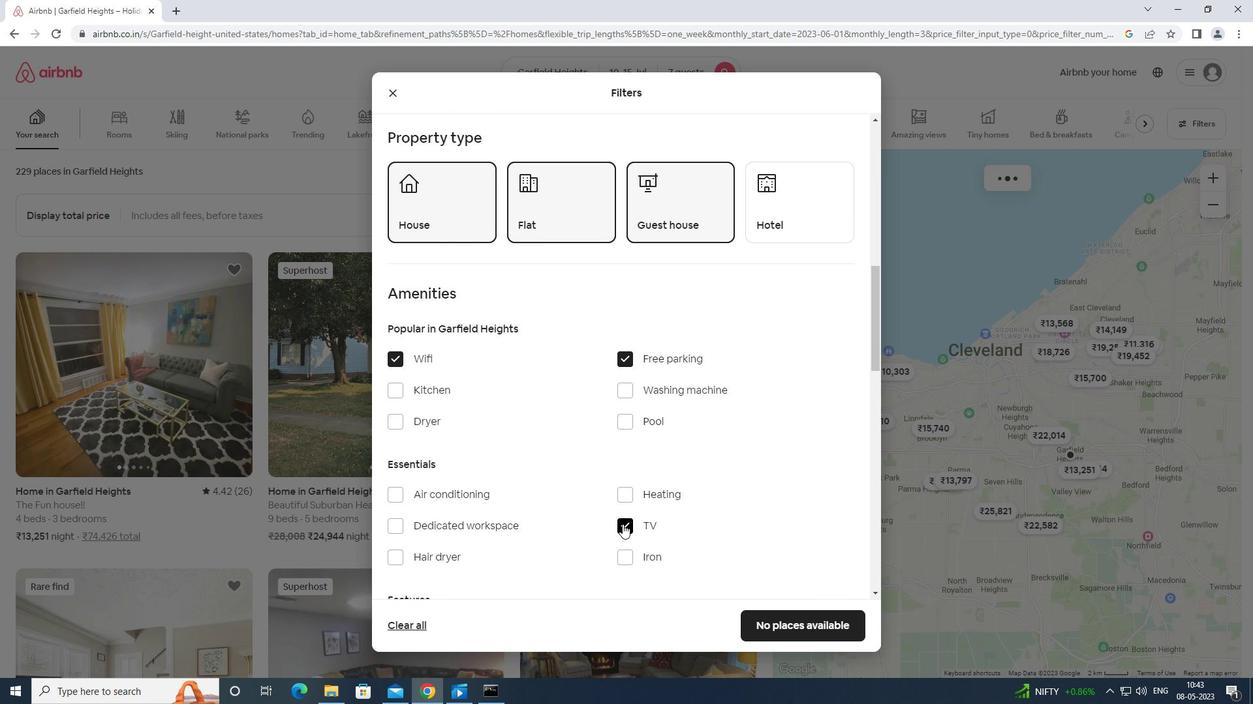 
Action: Mouse moved to (622, 526)
Screenshot: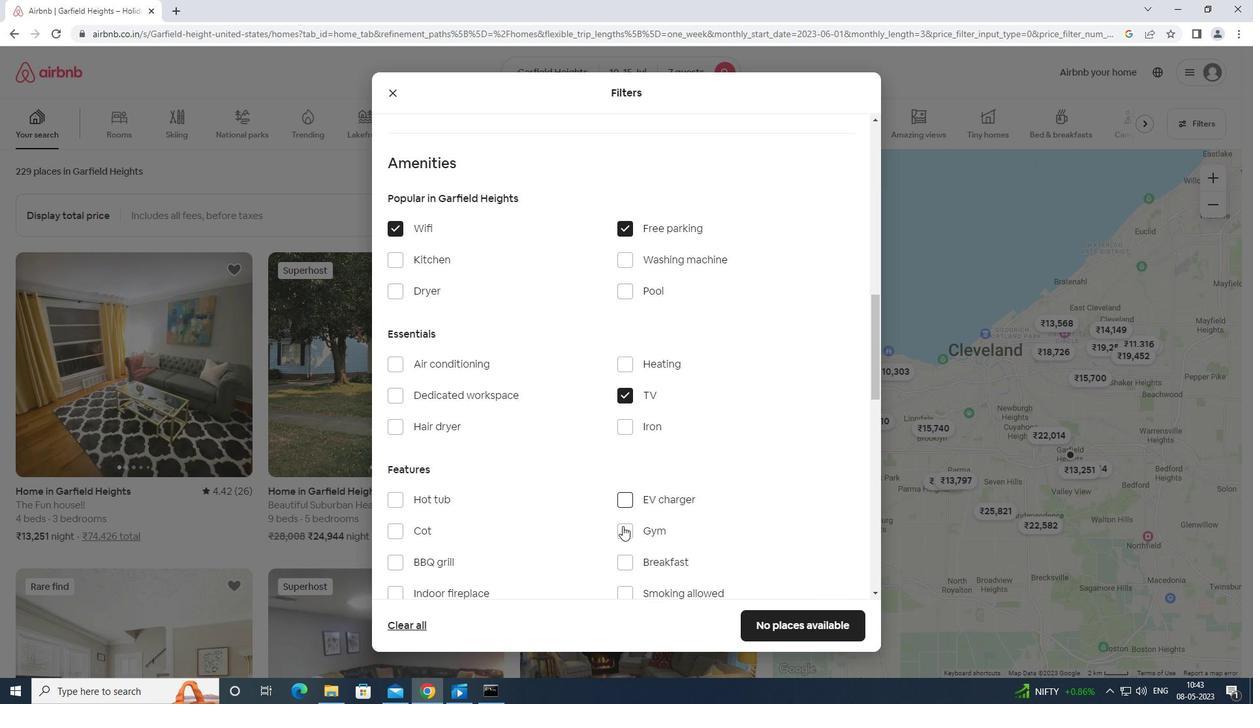 
Action: Mouse scrolled (622, 526) with delta (0, 0)
Screenshot: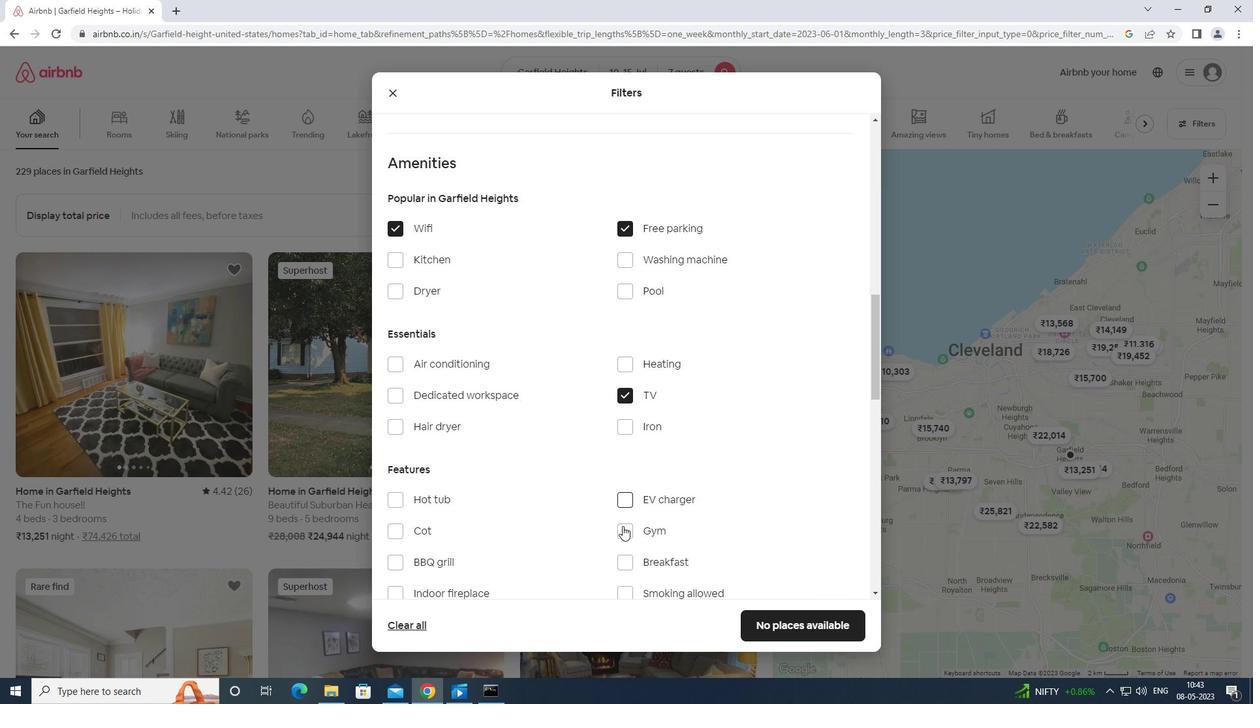 
Action: Mouse moved to (627, 465)
Screenshot: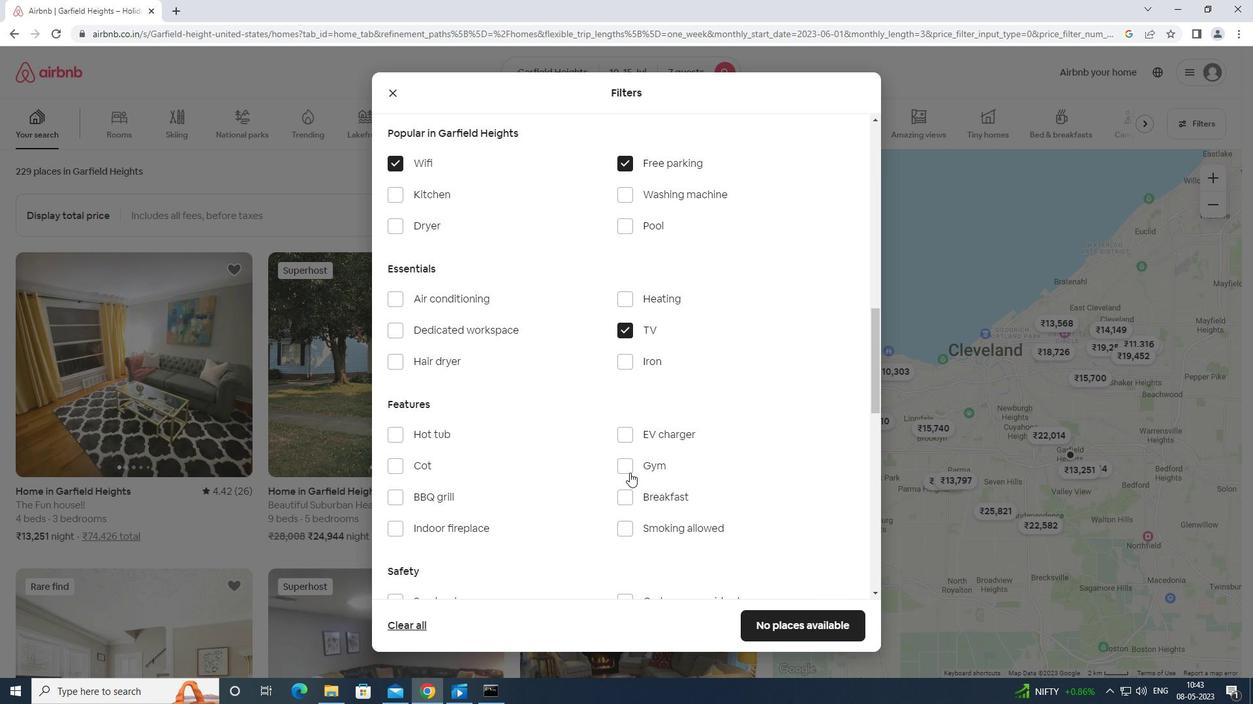 
Action: Mouse pressed left at (627, 465)
Screenshot: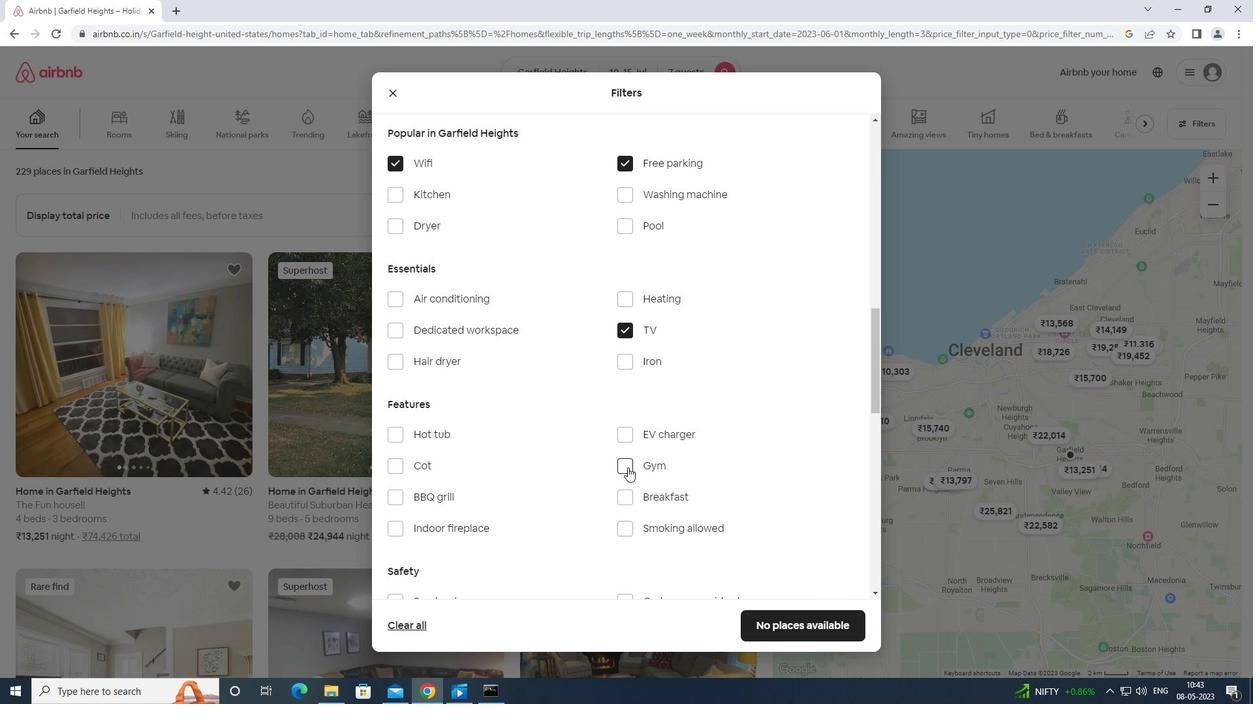 
Action: Mouse moved to (624, 498)
Screenshot: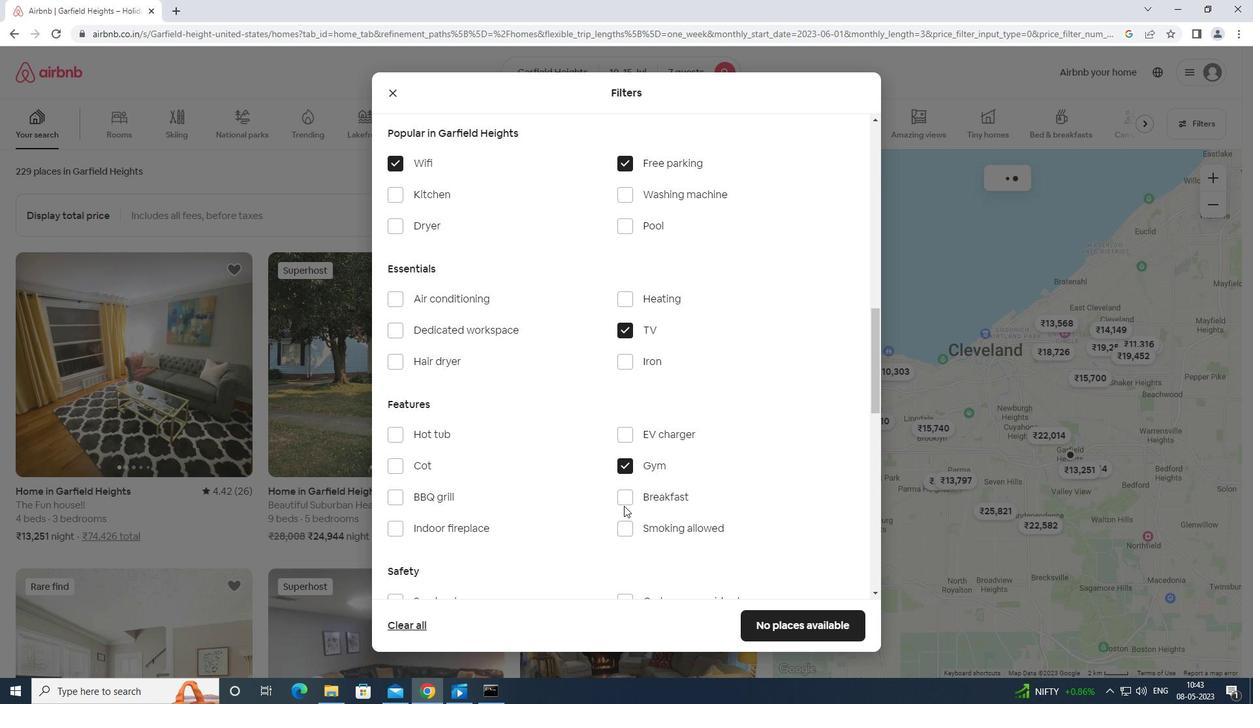 
Action: Mouse pressed left at (624, 498)
Screenshot: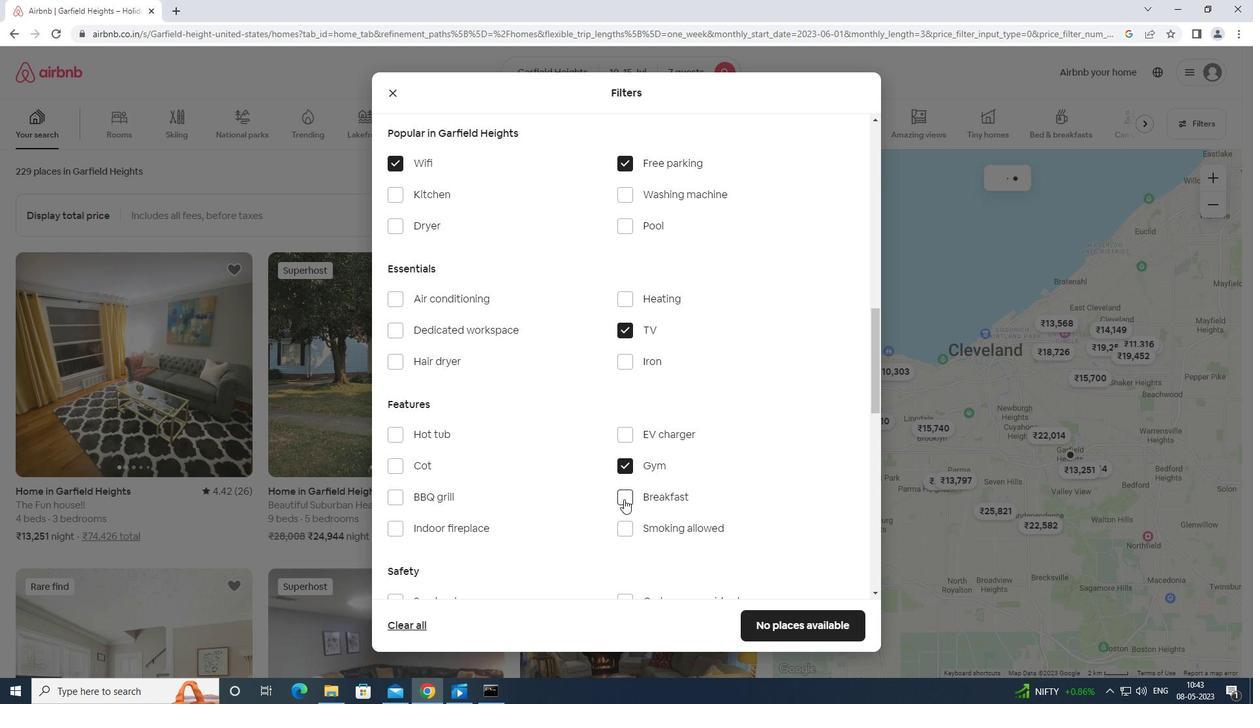 
Action: Mouse moved to (626, 497)
Screenshot: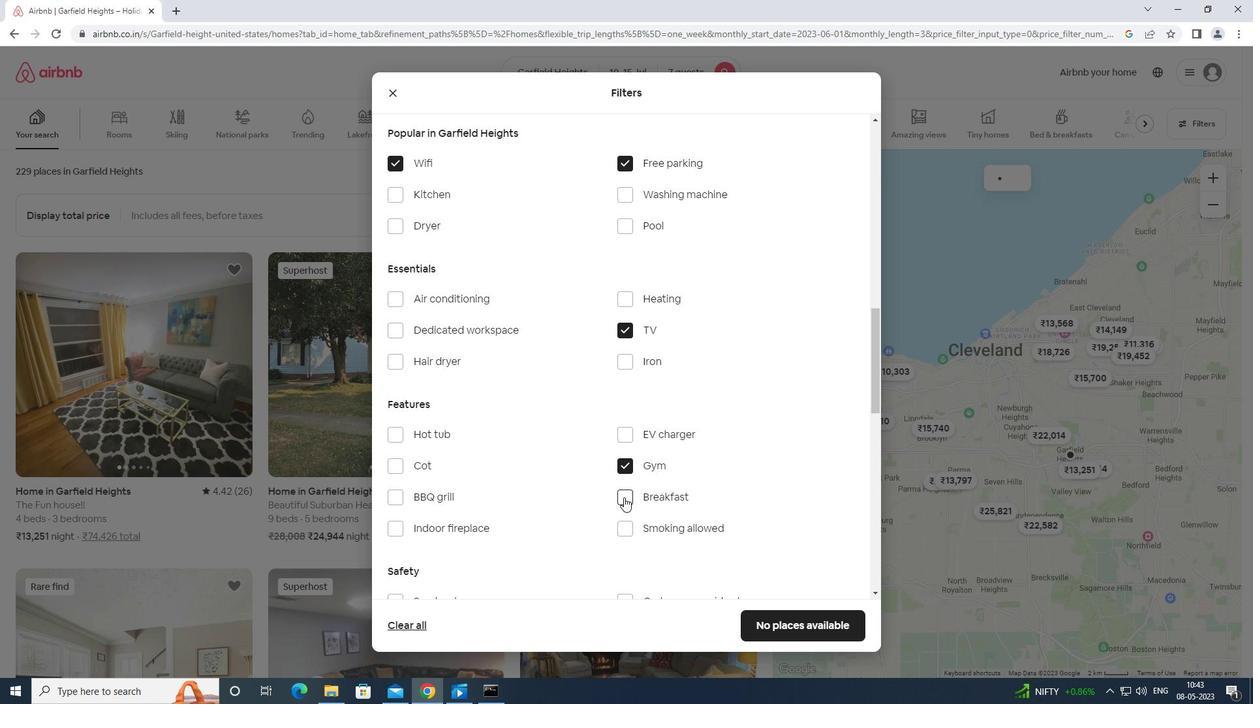 
Action: Mouse scrolled (626, 496) with delta (0, 0)
Screenshot: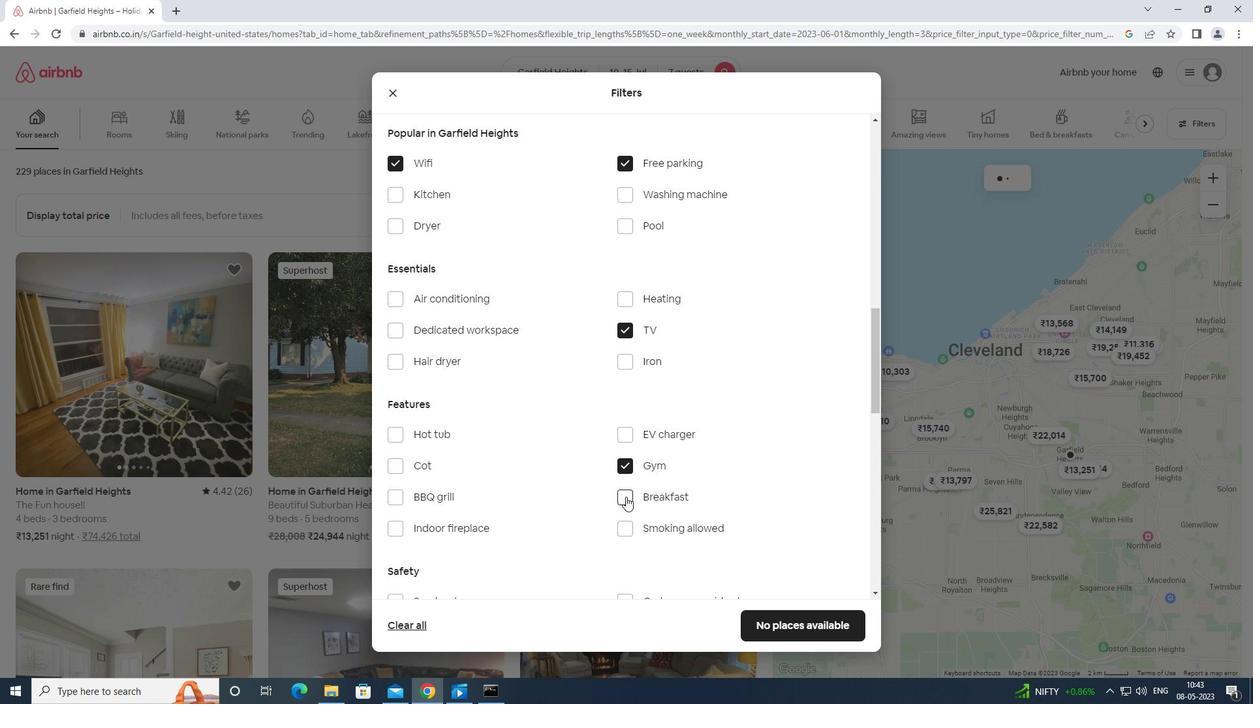 
Action: Mouse scrolled (626, 496) with delta (0, 0)
Screenshot: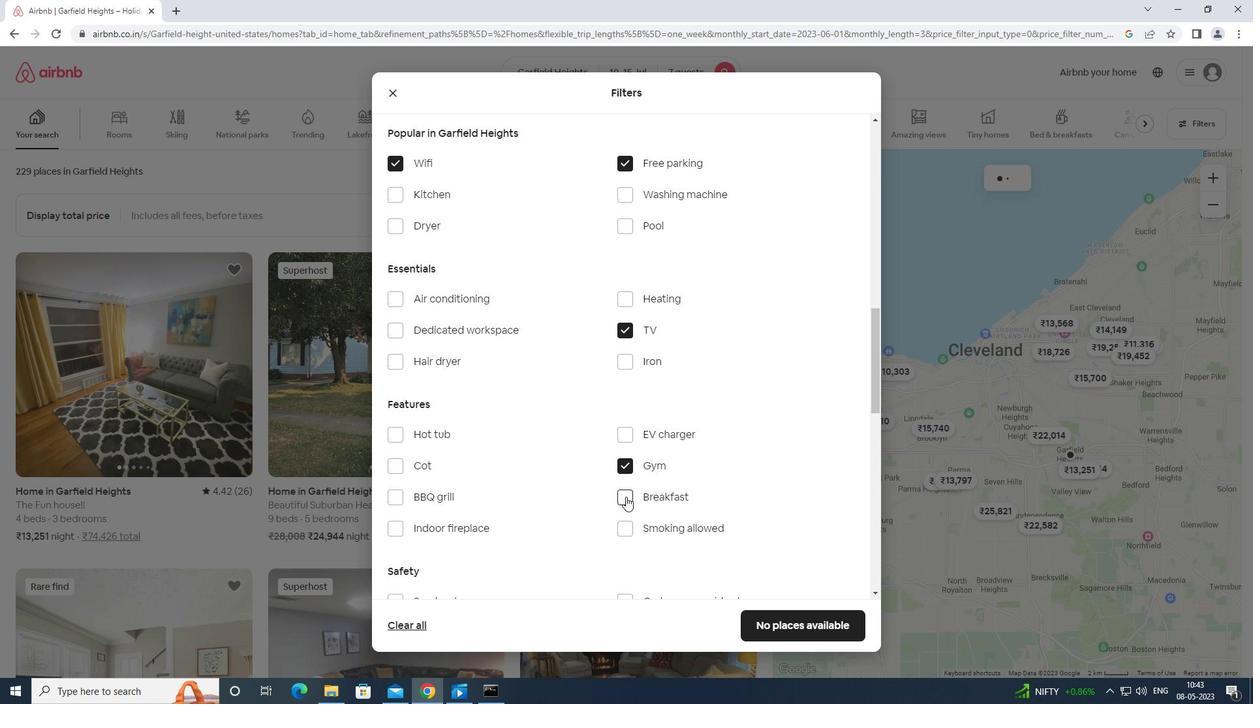 
Action: Mouse scrolled (626, 496) with delta (0, 0)
Screenshot: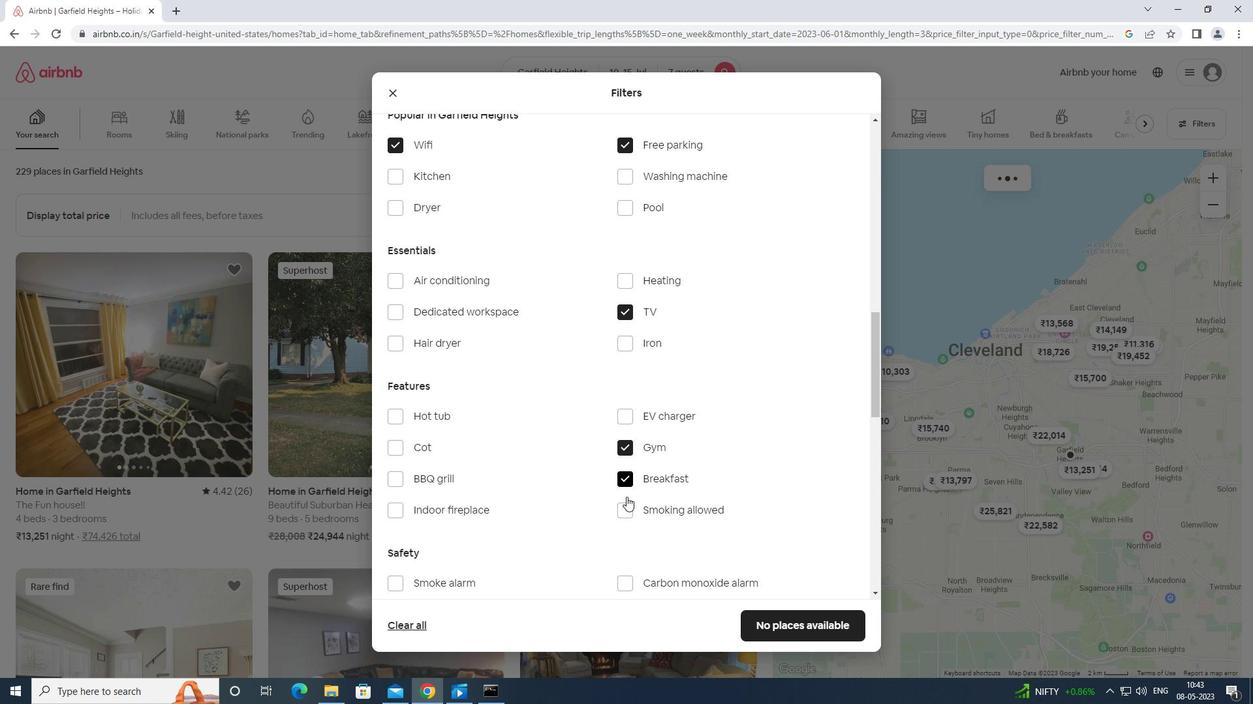 
Action: Mouse scrolled (626, 496) with delta (0, 0)
Screenshot: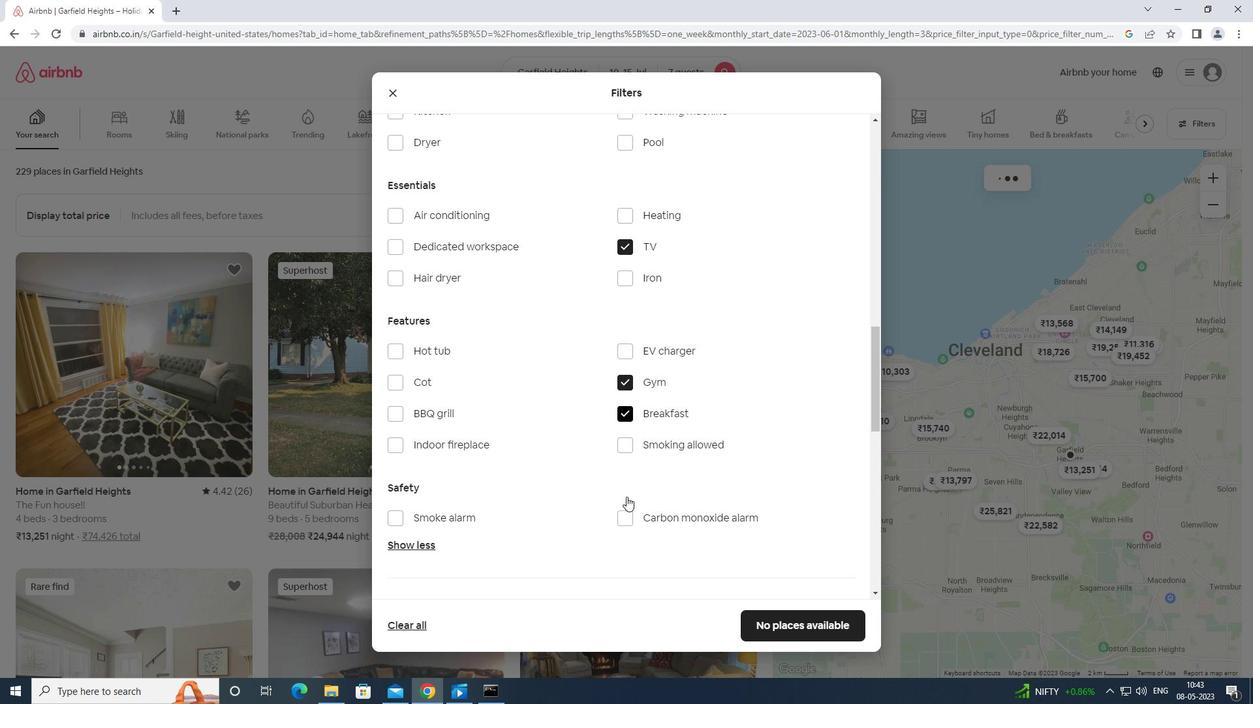 
Action: Mouse scrolled (626, 496) with delta (0, 0)
Screenshot: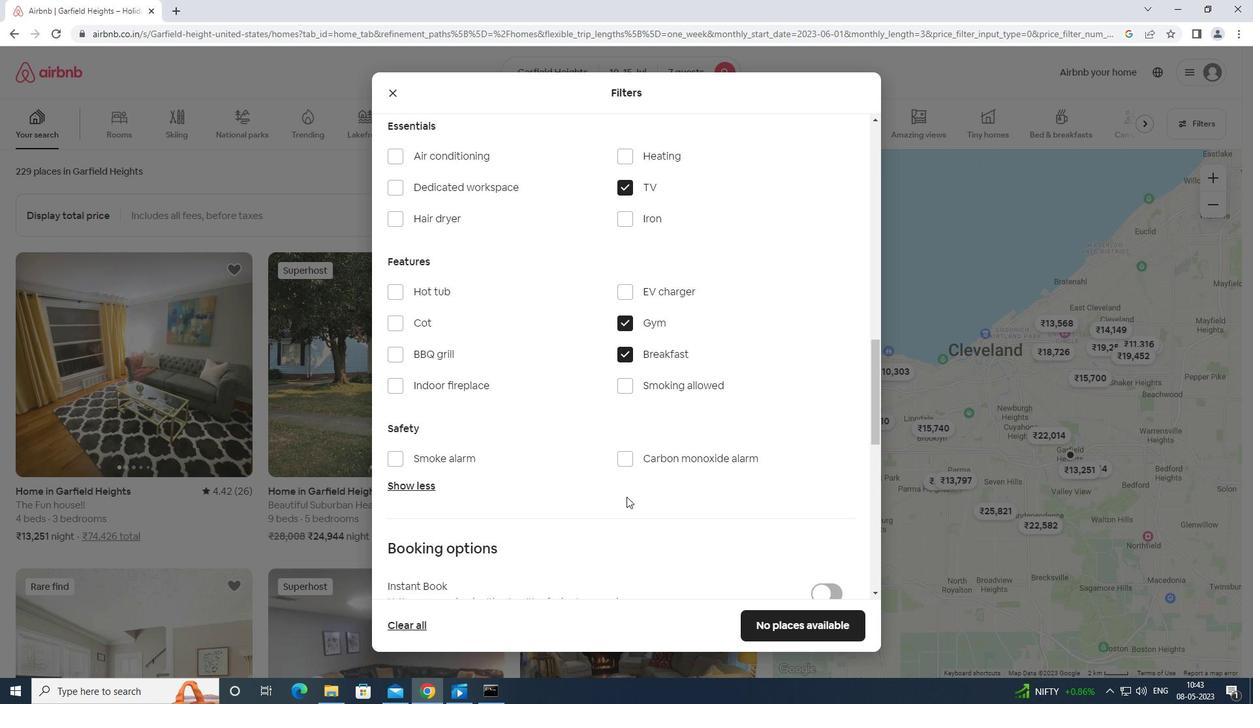 
Action: Mouse scrolled (626, 496) with delta (0, 0)
Screenshot: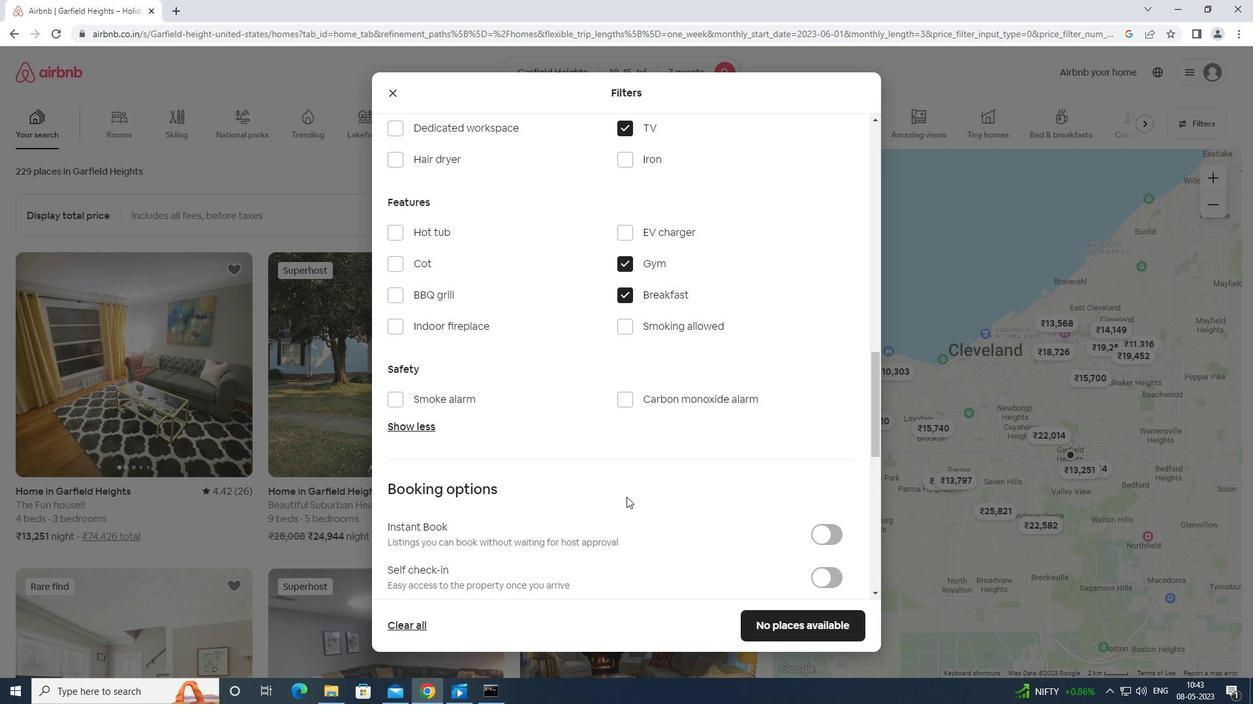 
Action: Mouse moved to (833, 387)
Screenshot: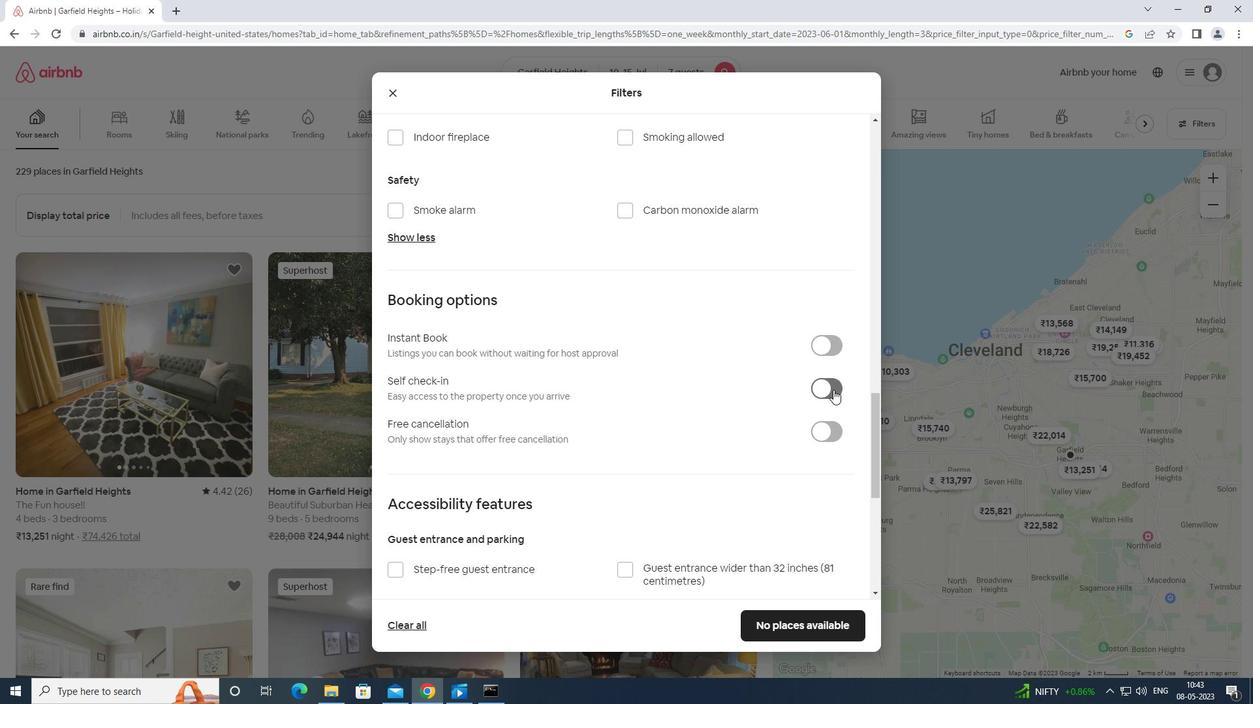 
Action: Mouse pressed left at (833, 387)
Screenshot: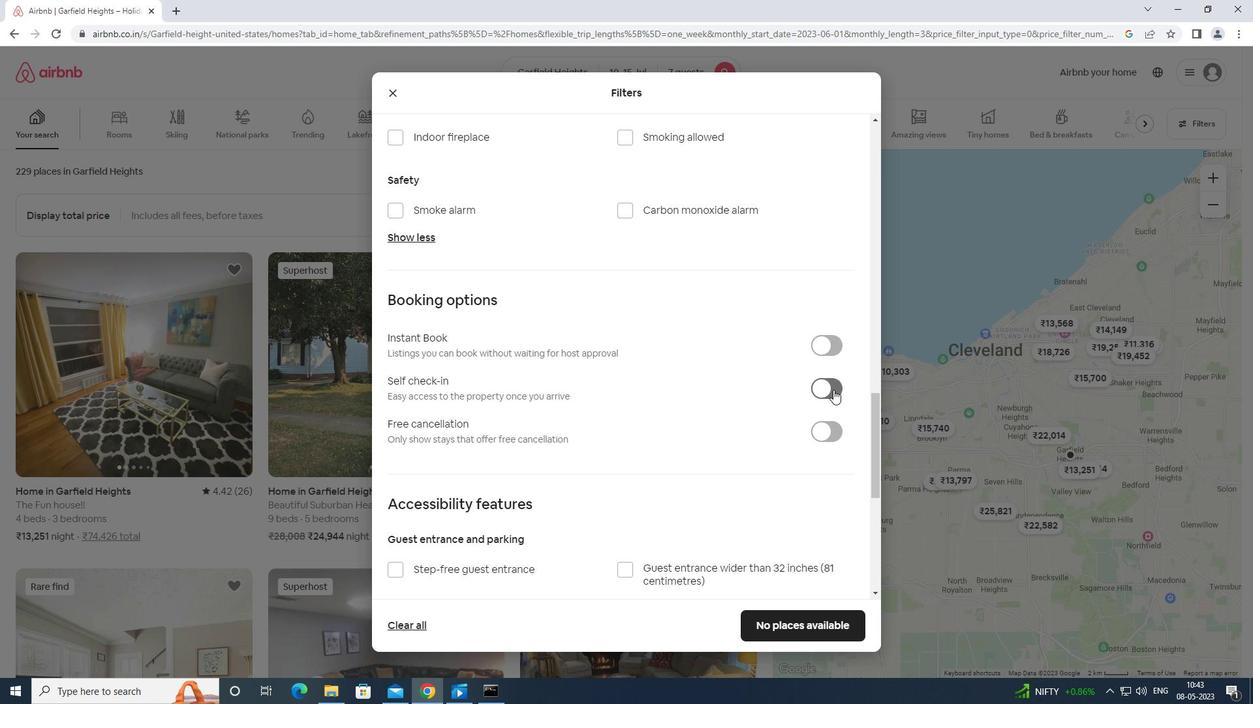 
Action: Mouse moved to (825, 390)
Screenshot: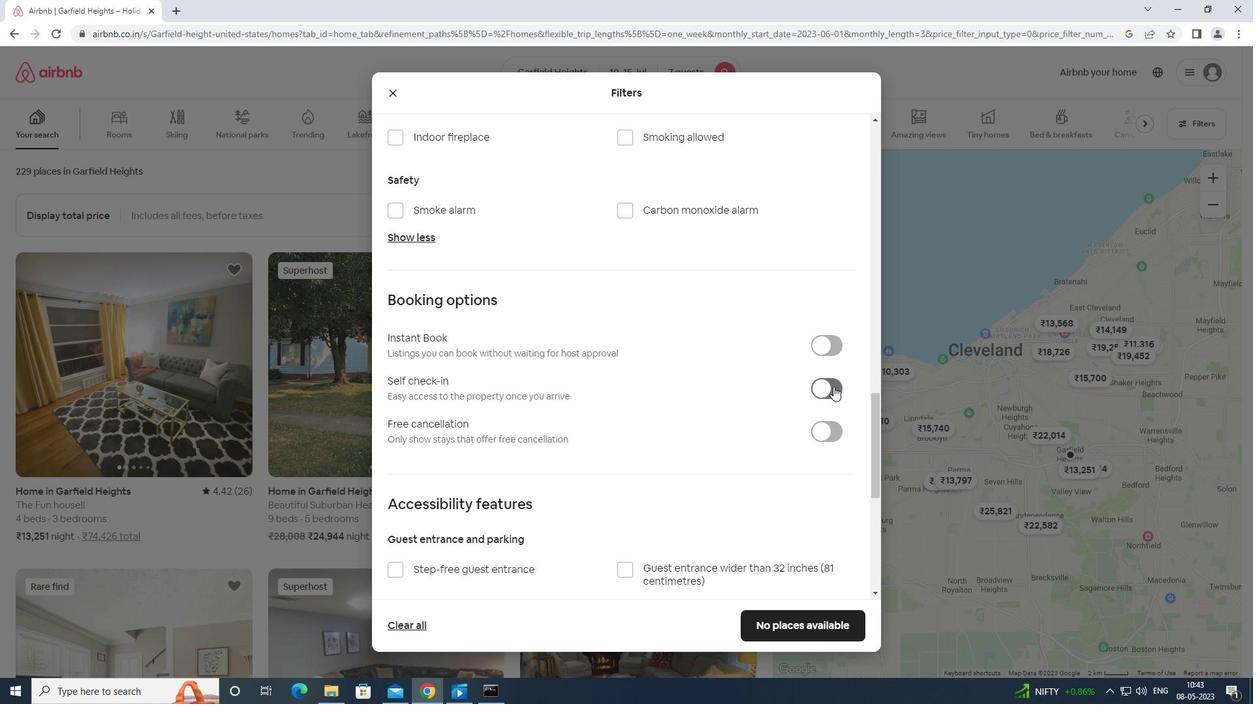 
Action: Mouse scrolled (825, 389) with delta (0, 0)
Screenshot: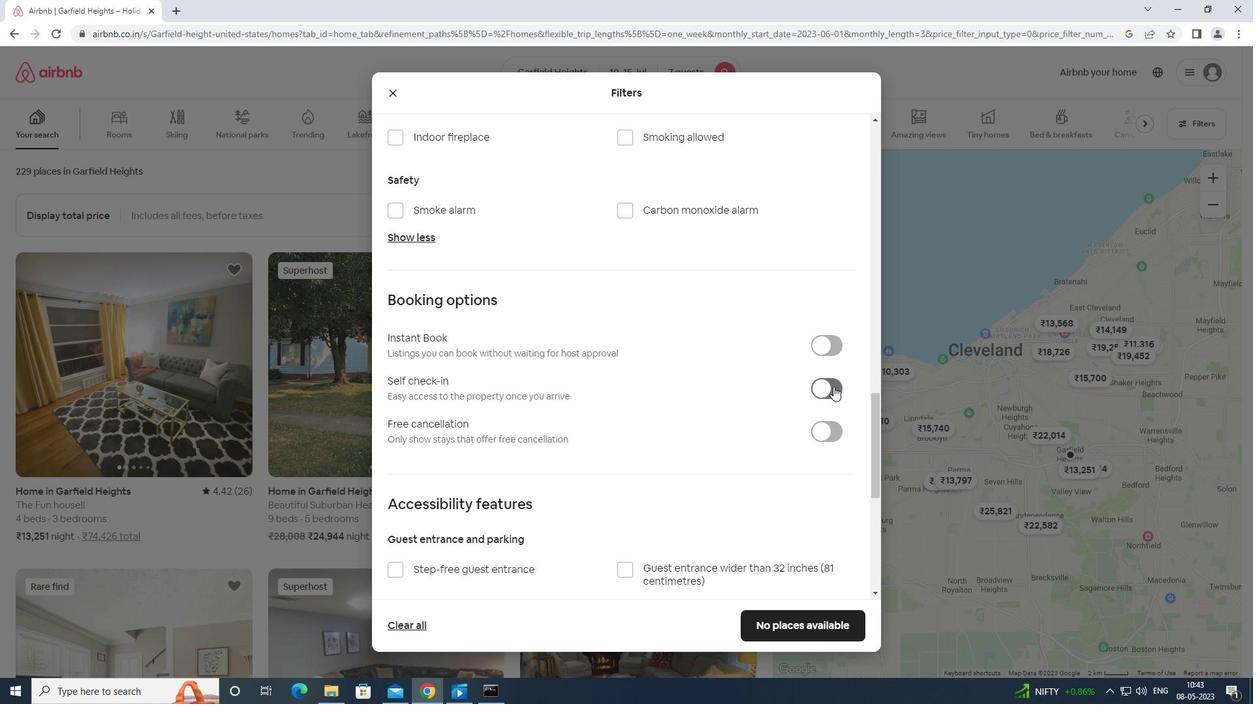 
Action: Mouse moved to (825, 392)
Screenshot: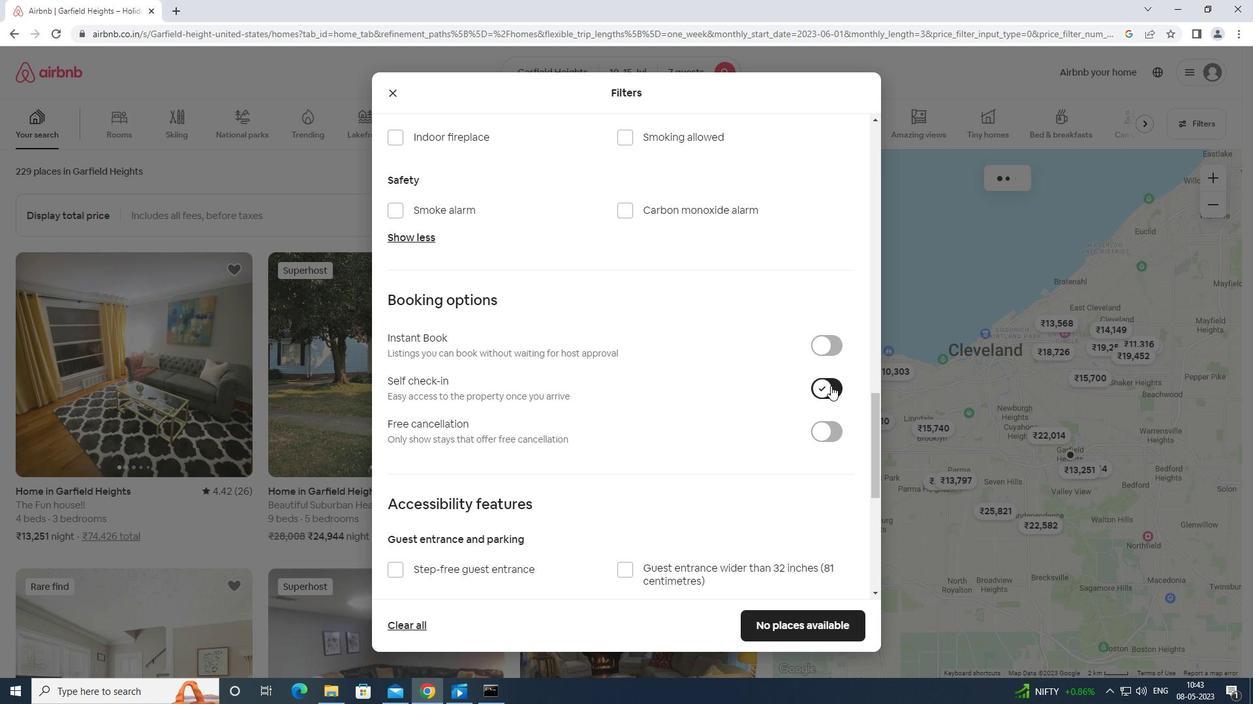 
Action: Mouse scrolled (825, 391) with delta (0, 0)
Screenshot: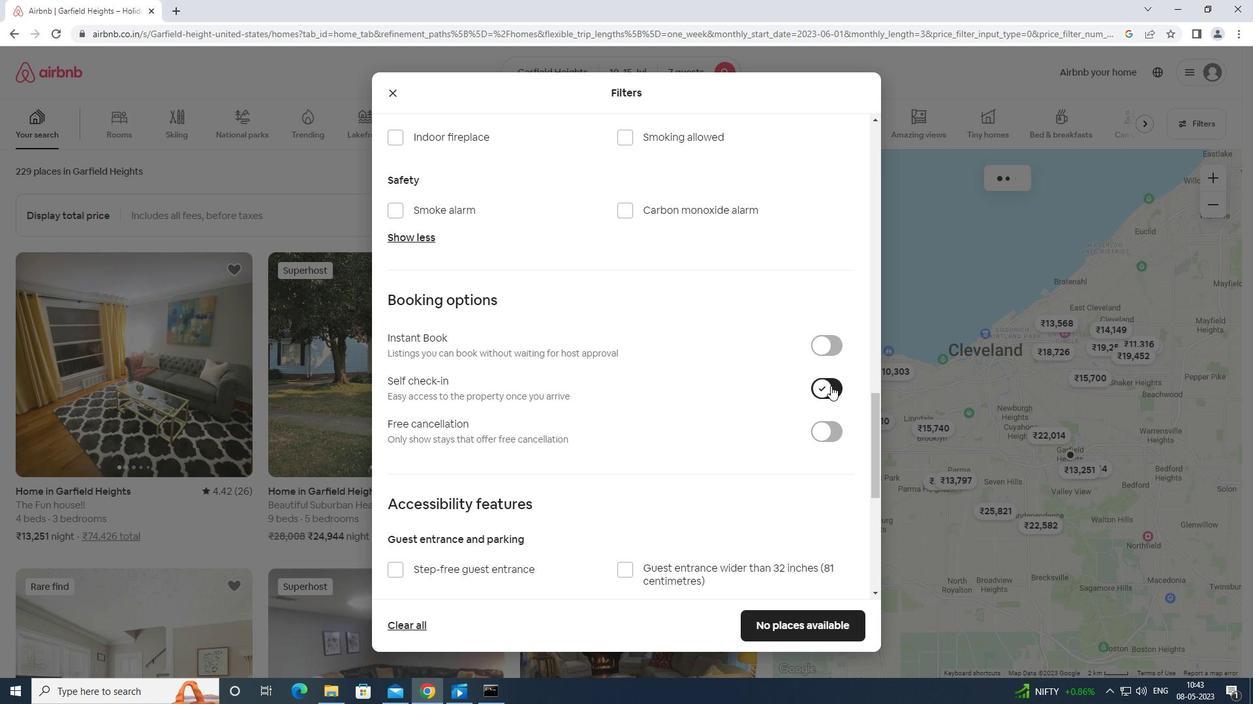 
Action: Mouse moved to (825, 392)
Screenshot: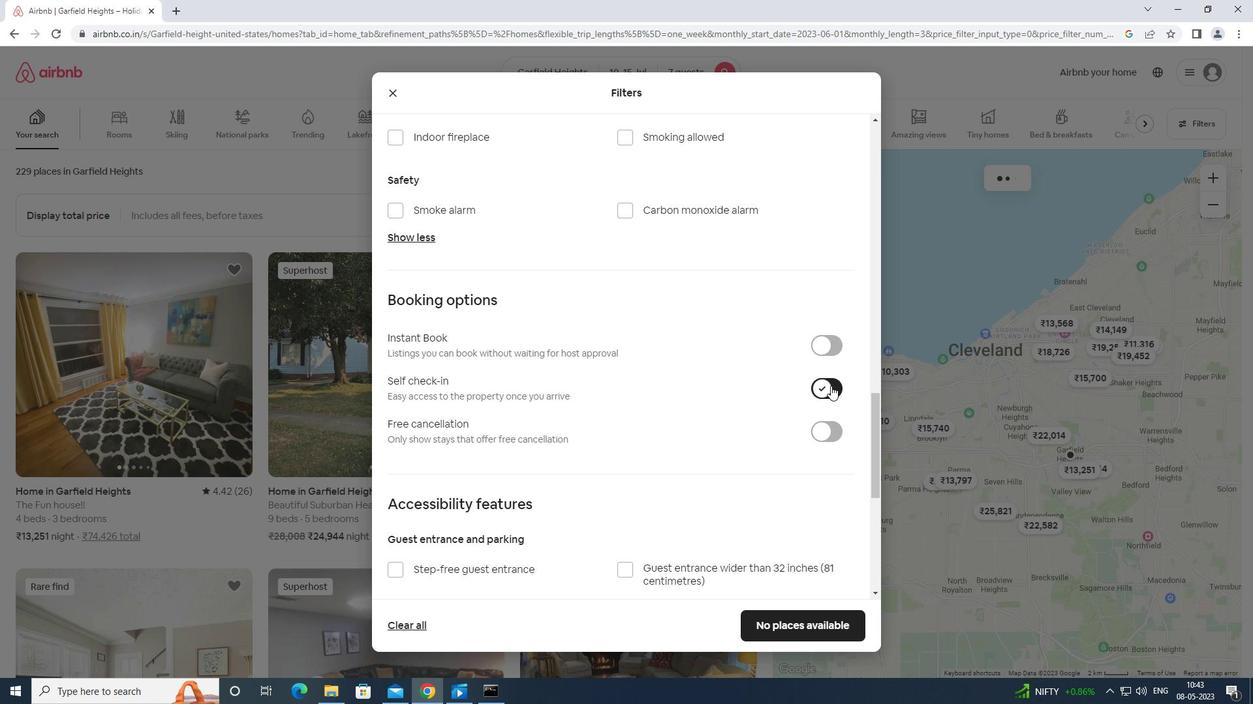 
Action: Mouse scrolled (825, 392) with delta (0, 0)
Screenshot: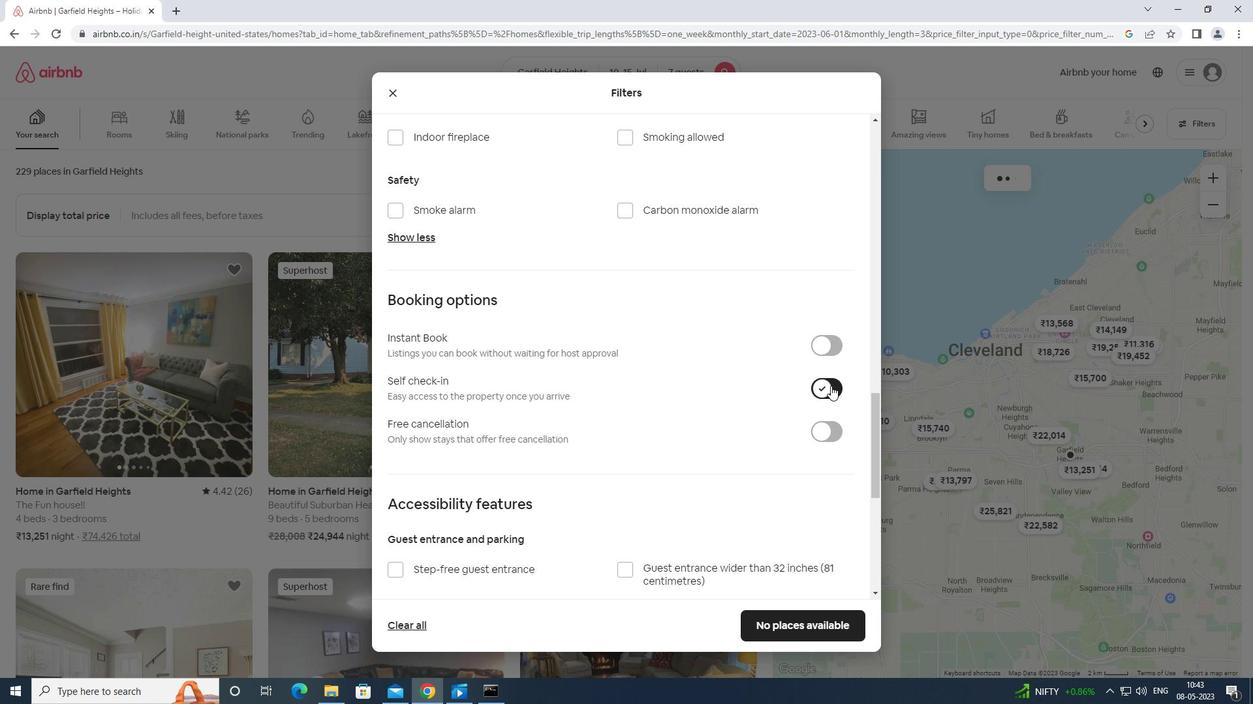
Action: Mouse moved to (825, 392)
Screenshot: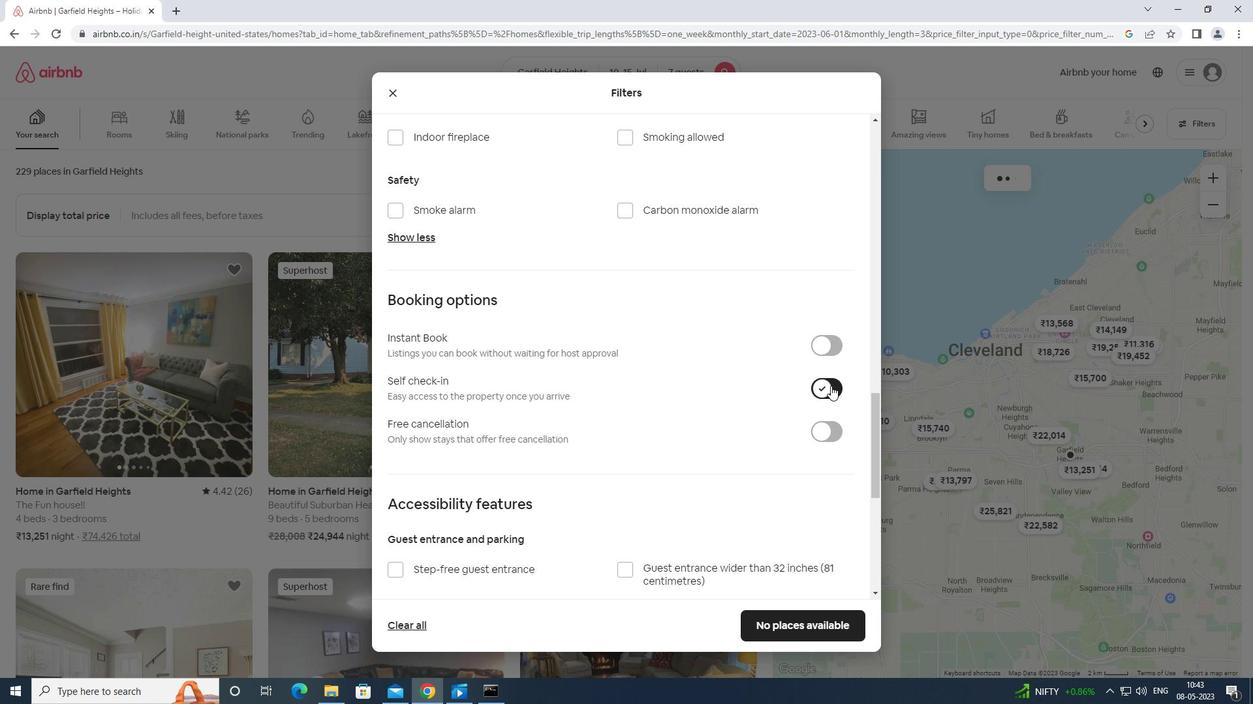 
Action: Mouse scrolled (825, 392) with delta (0, 0)
Screenshot: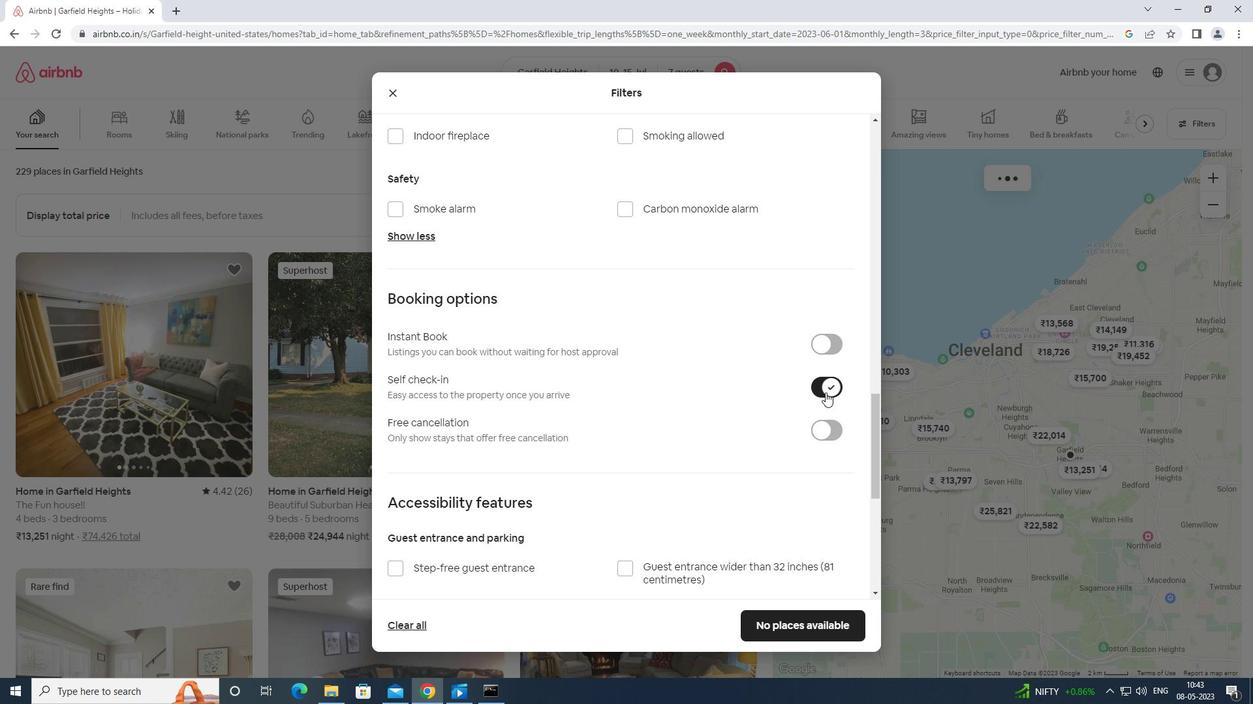 
Action: Mouse scrolled (825, 392) with delta (0, 0)
Screenshot: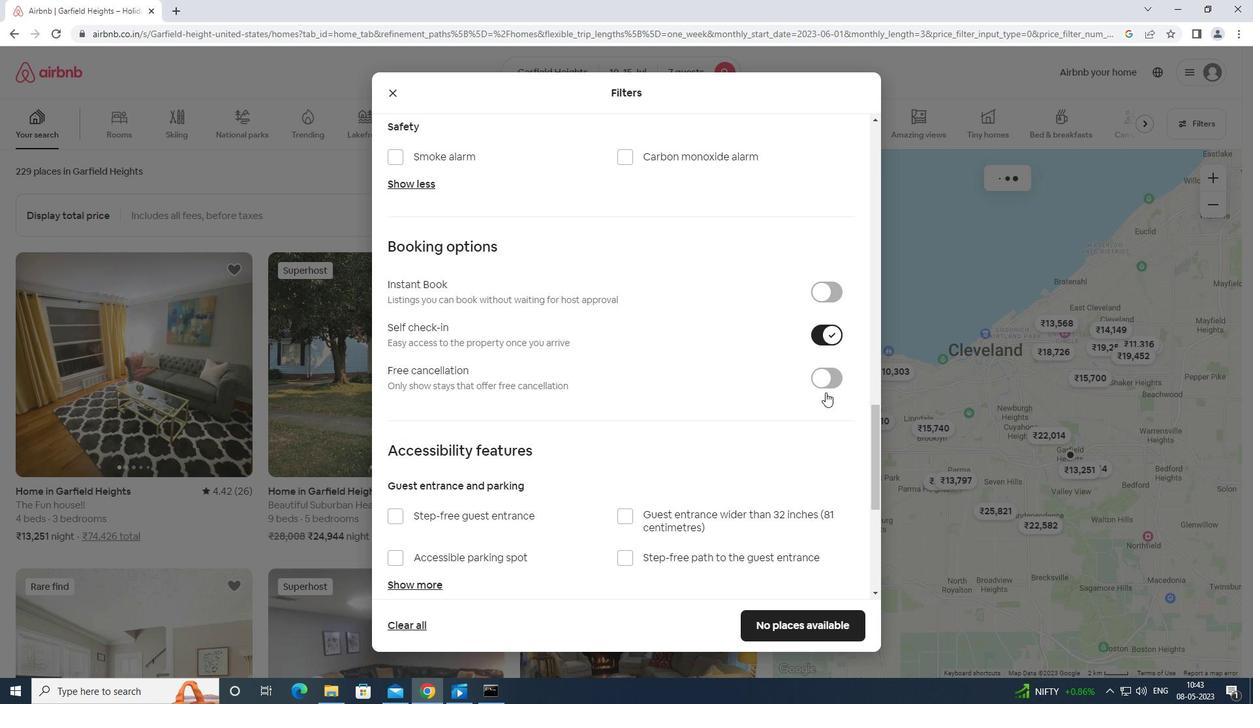 
Action: Mouse scrolled (825, 392) with delta (0, 0)
Screenshot: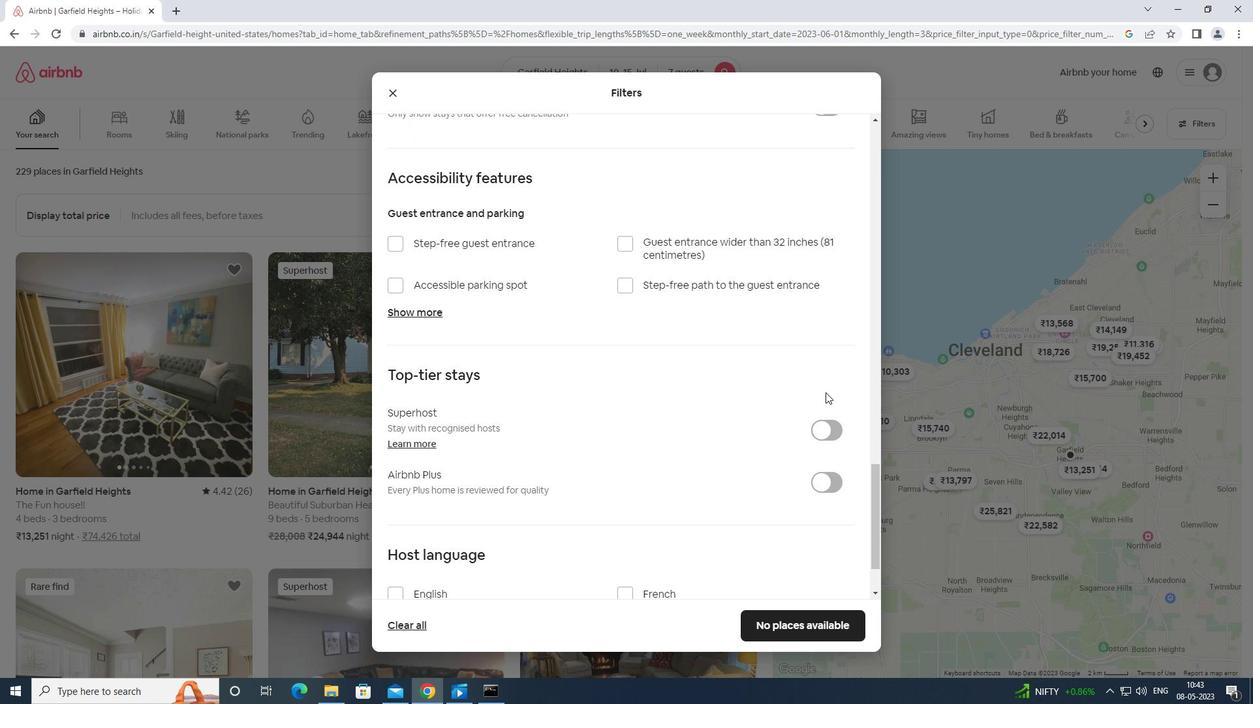 
Action: Mouse scrolled (825, 392) with delta (0, 0)
Screenshot: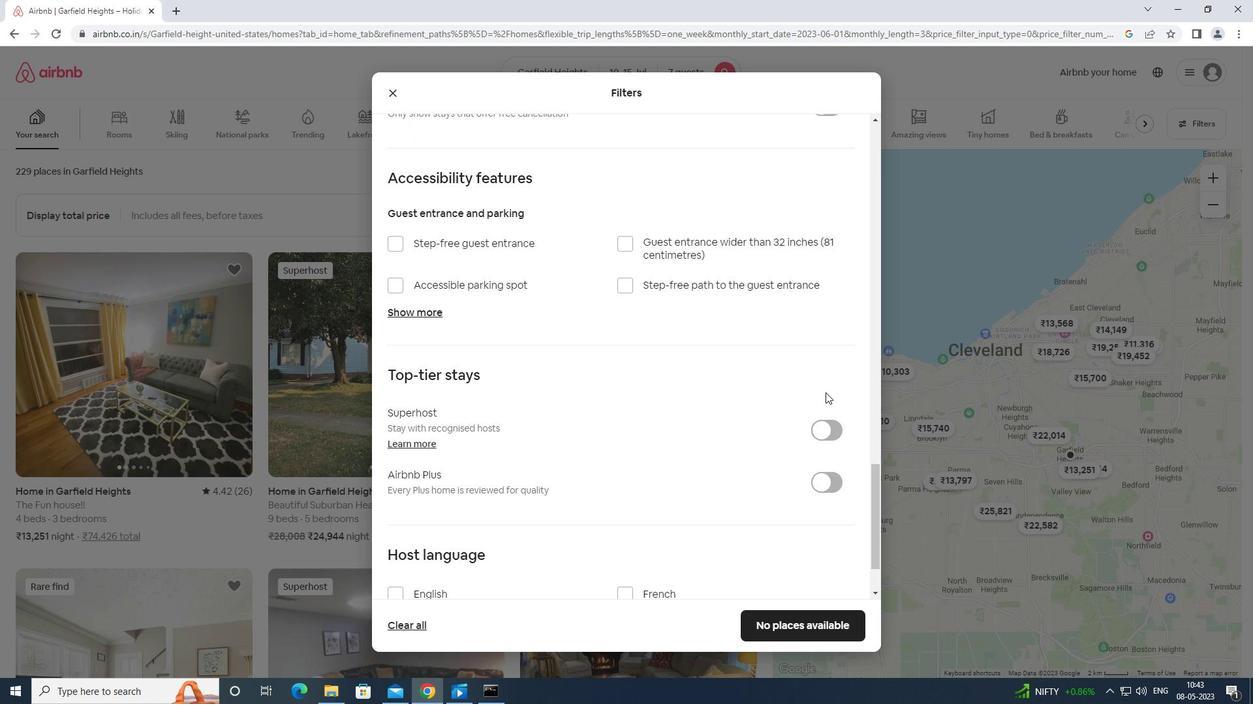 
Action: Mouse moved to (393, 507)
Screenshot: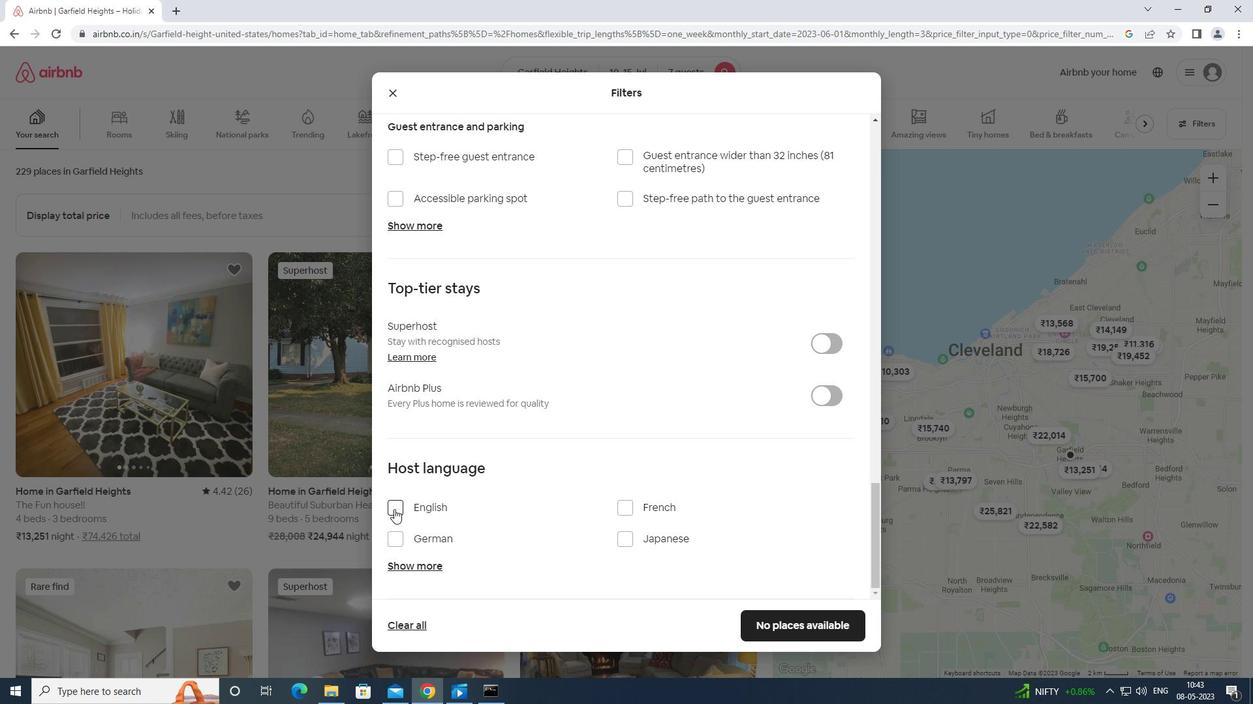 
Action: Mouse pressed left at (393, 507)
Screenshot: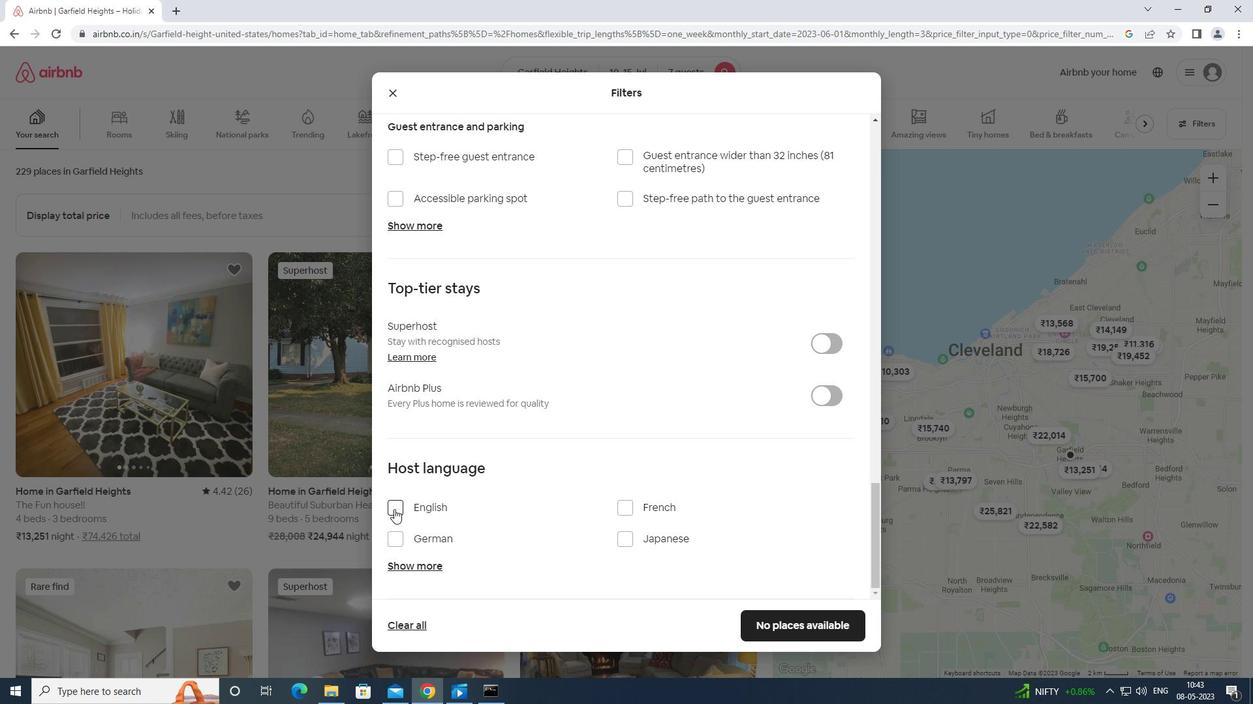 
Action: Mouse moved to (808, 622)
Screenshot: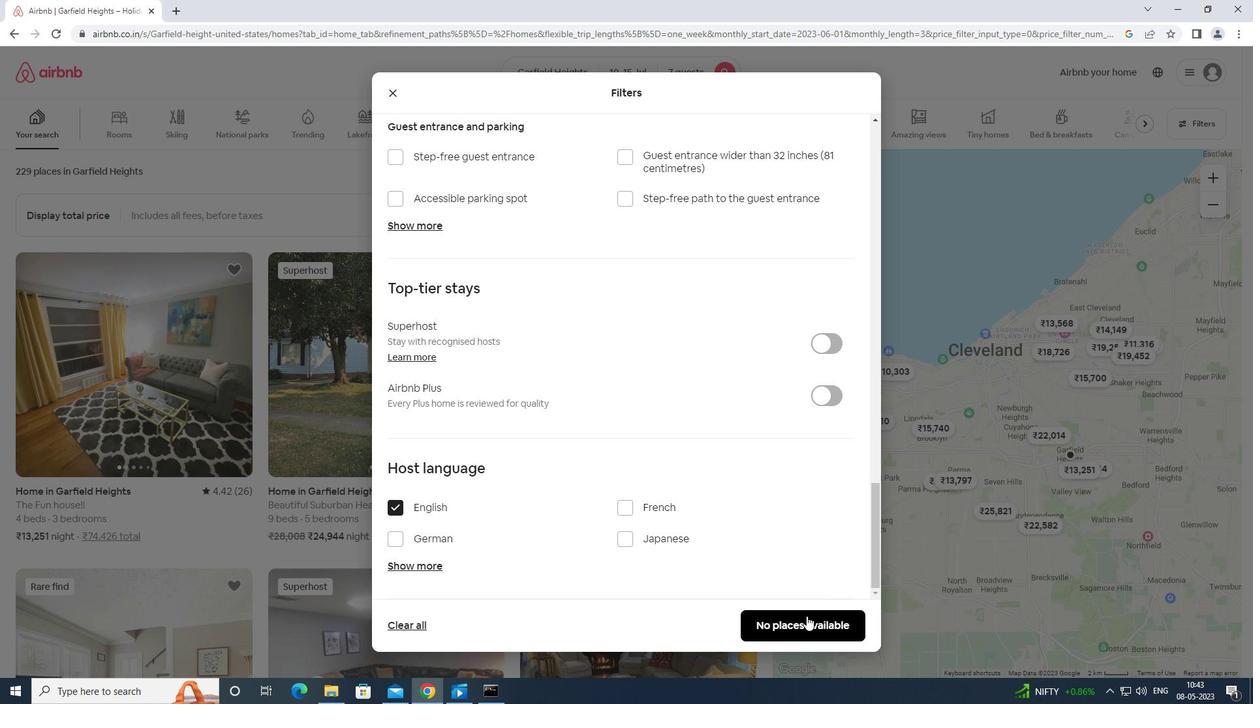 
Action: Mouse pressed left at (808, 622)
Screenshot: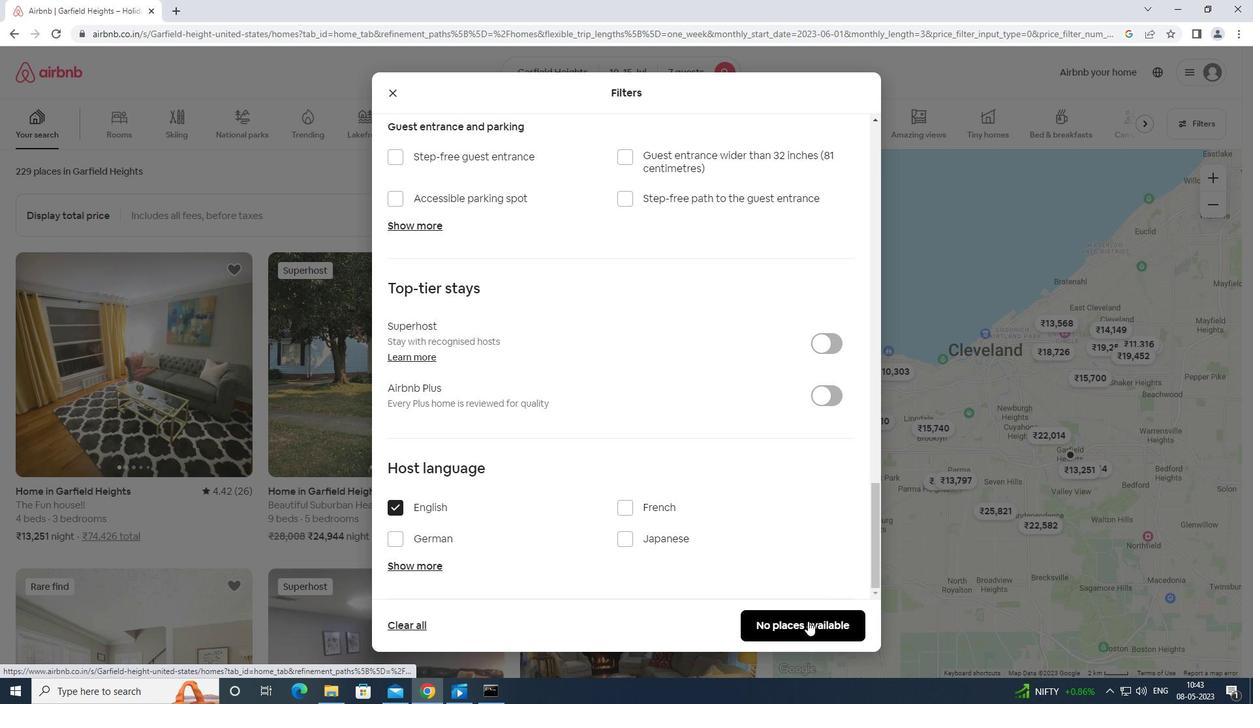 
